 Task: Add a signature Catherine Martinez containing Have a good one, Catherine Martinez to email address softage.1@softage.net and add a label Client files
Action: Mouse moved to (444, 709)
Screenshot: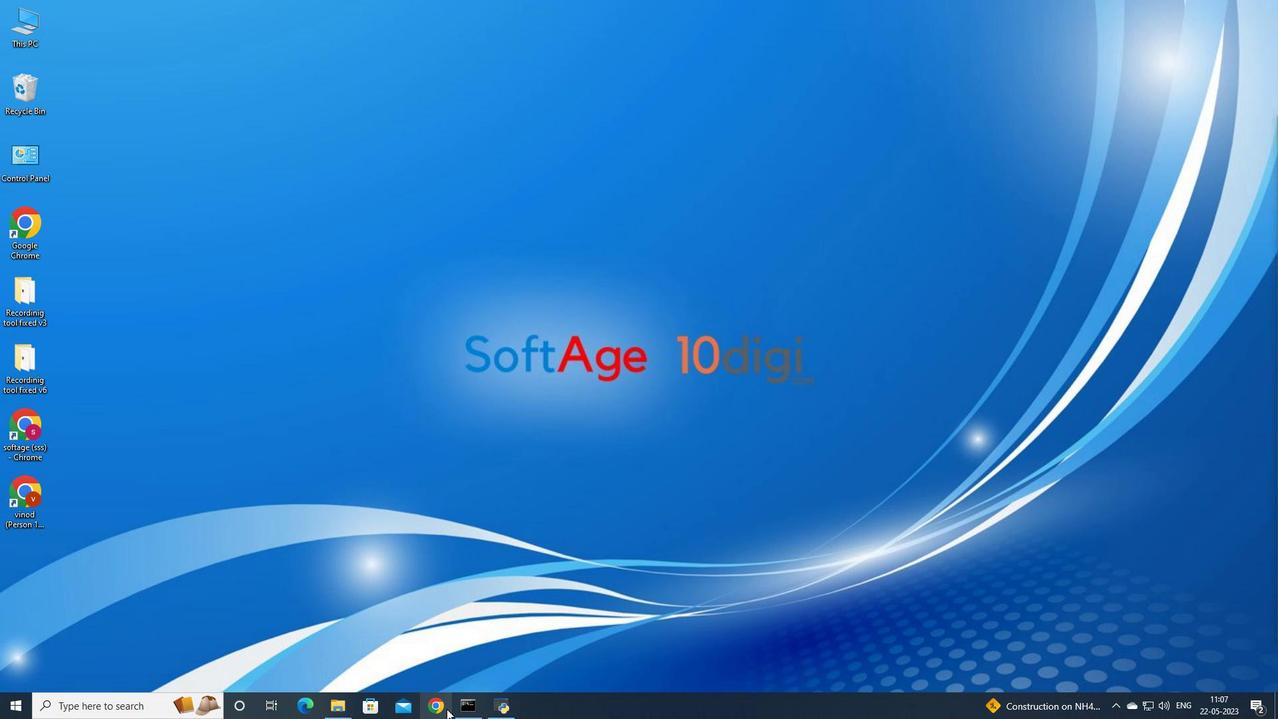 
Action: Mouse pressed left at (444, 709)
Screenshot: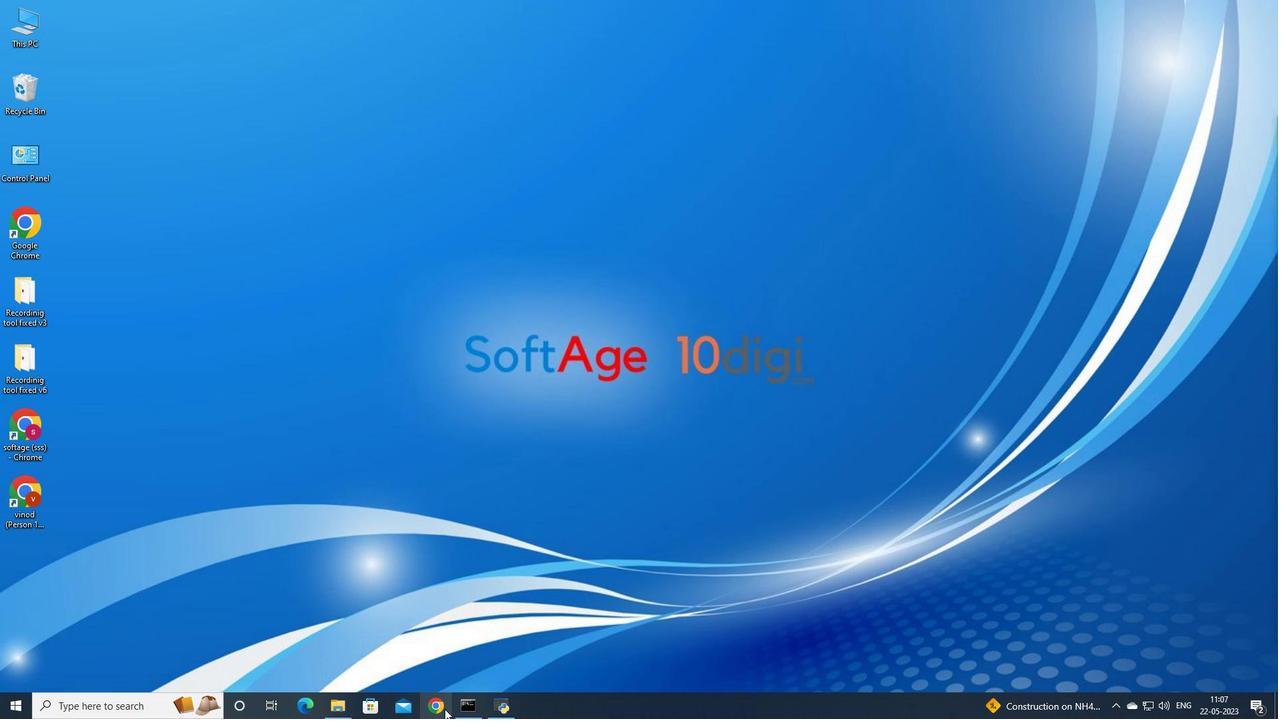
Action: Mouse moved to (561, 402)
Screenshot: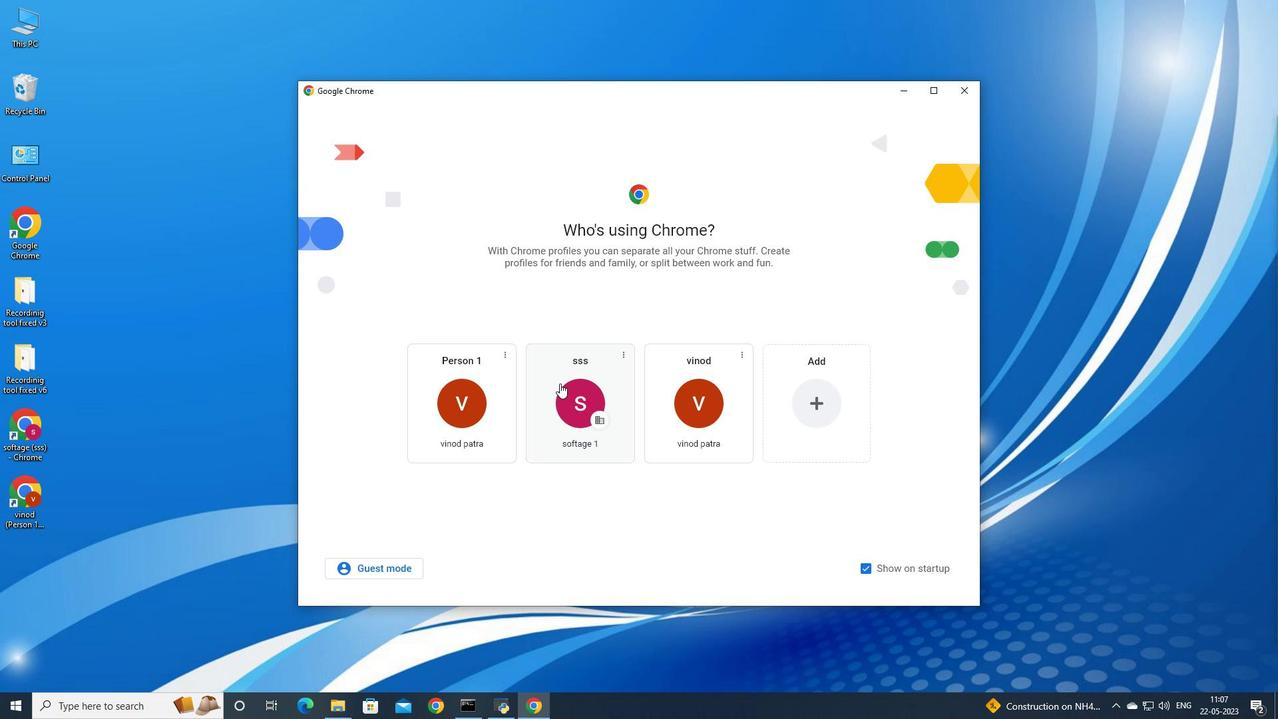 
Action: Mouse pressed left at (561, 402)
Screenshot: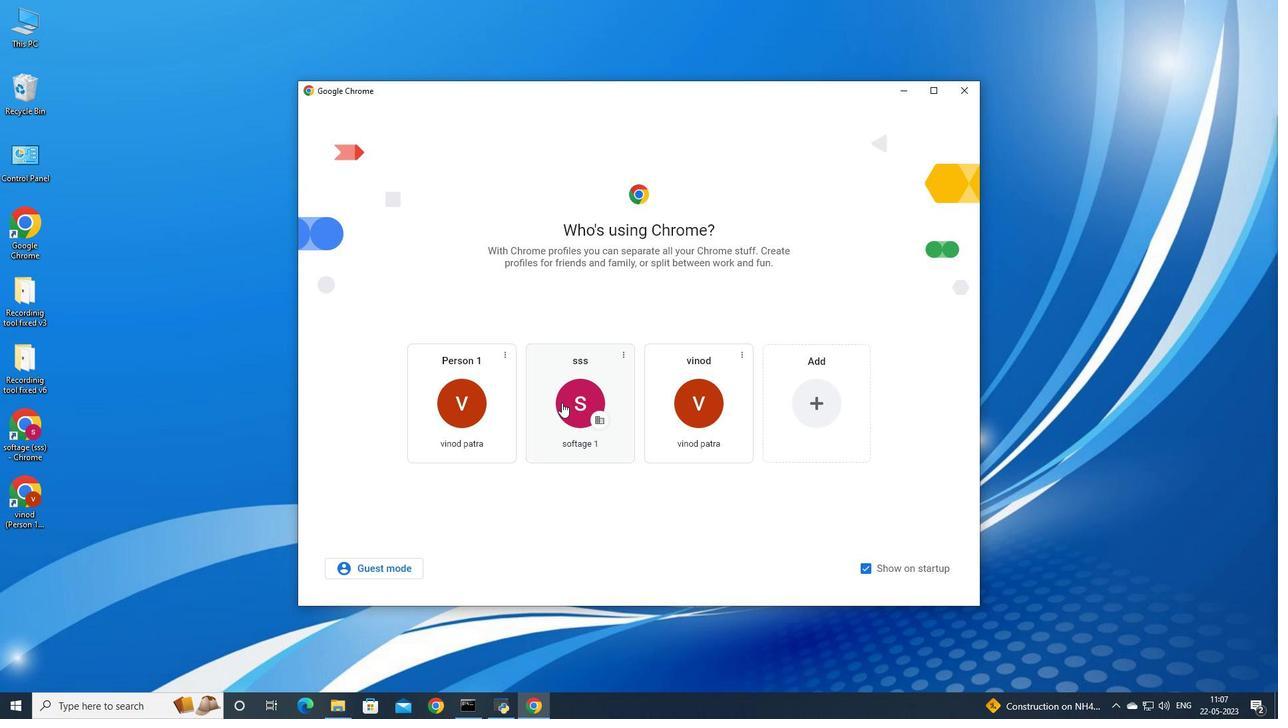 
Action: Mouse moved to (1153, 63)
Screenshot: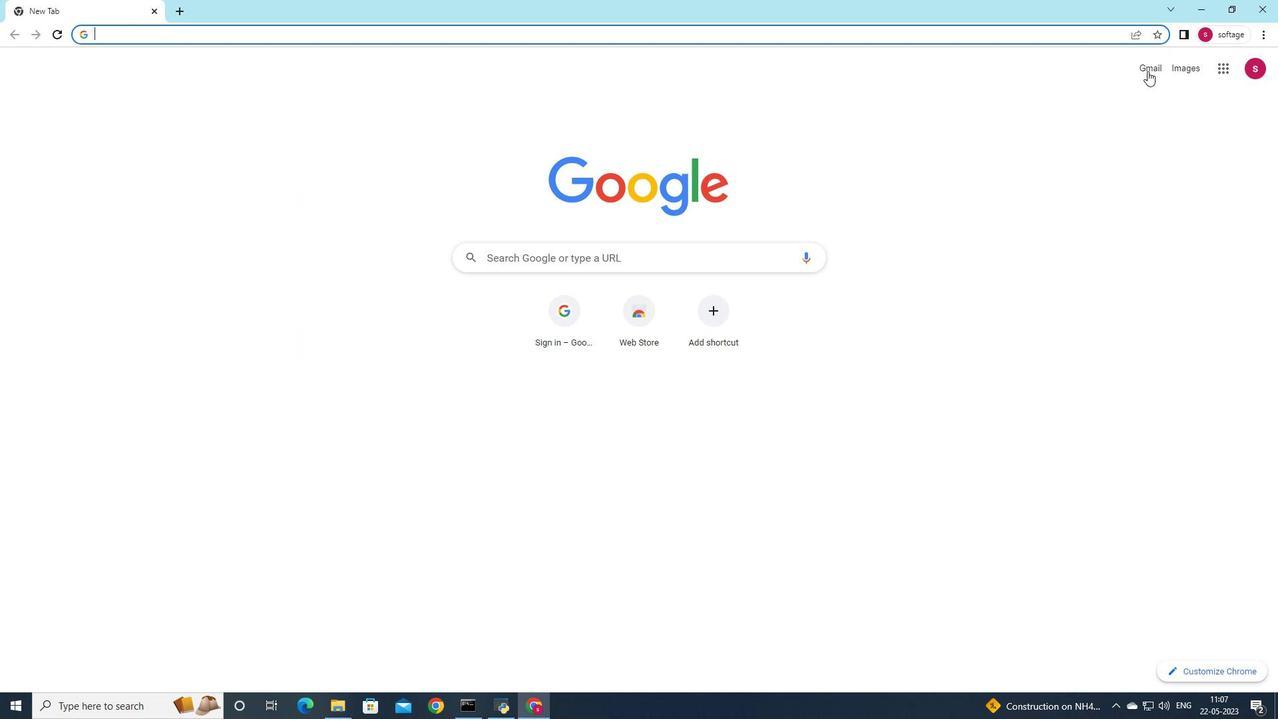 
Action: Mouse pressed left at (1153, 63)
Screenshot: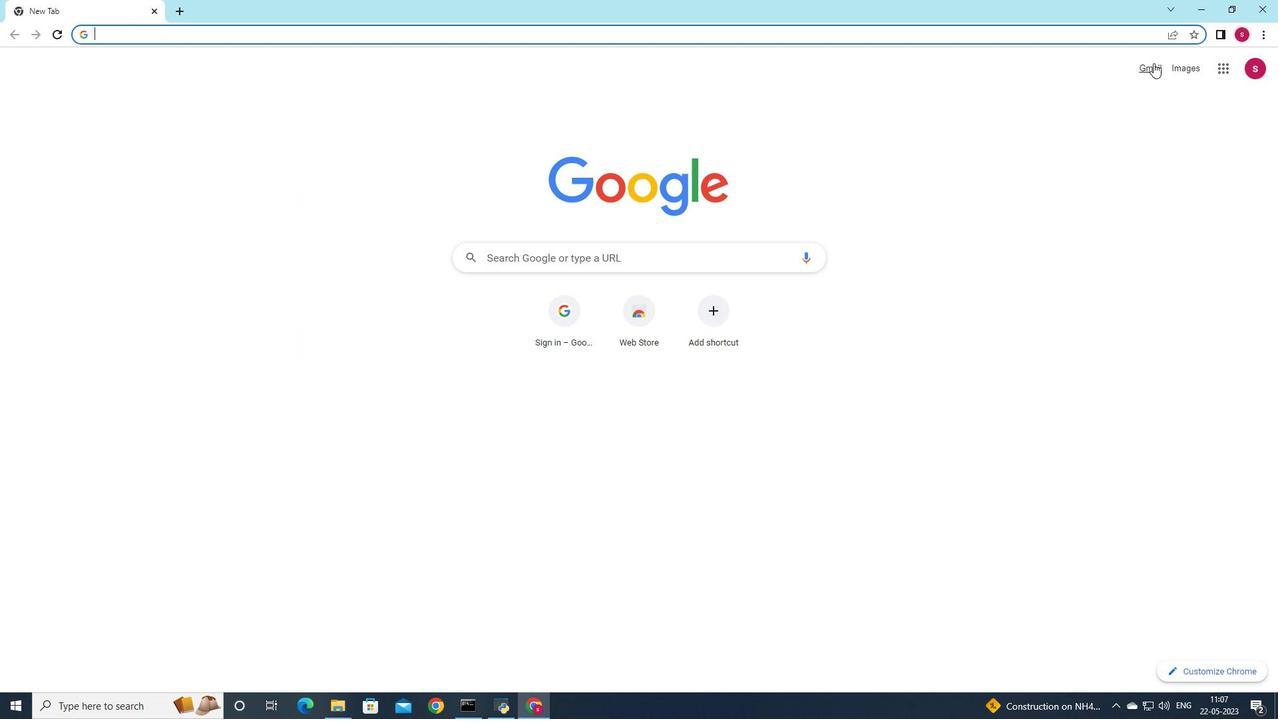 
Action: Mouse moved to (1123, 95)
Screenshot: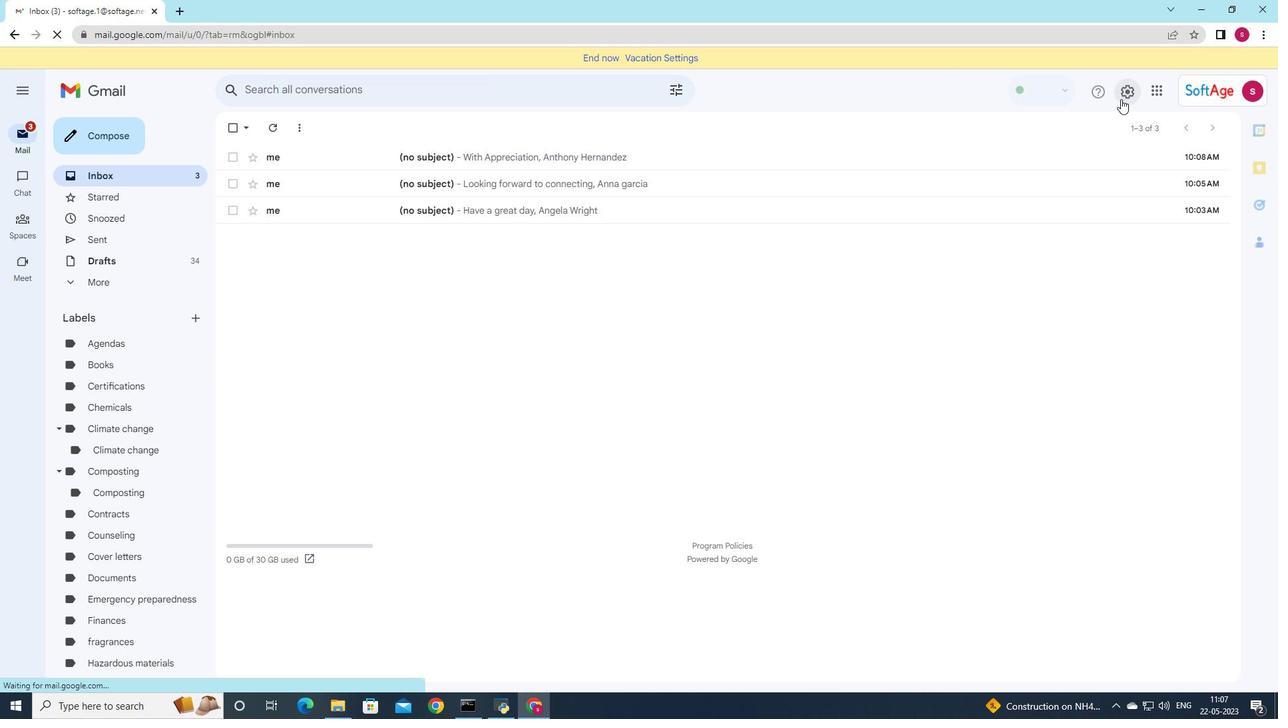 
Action: Mouse pressed left at (1123, 95)
Screenshot: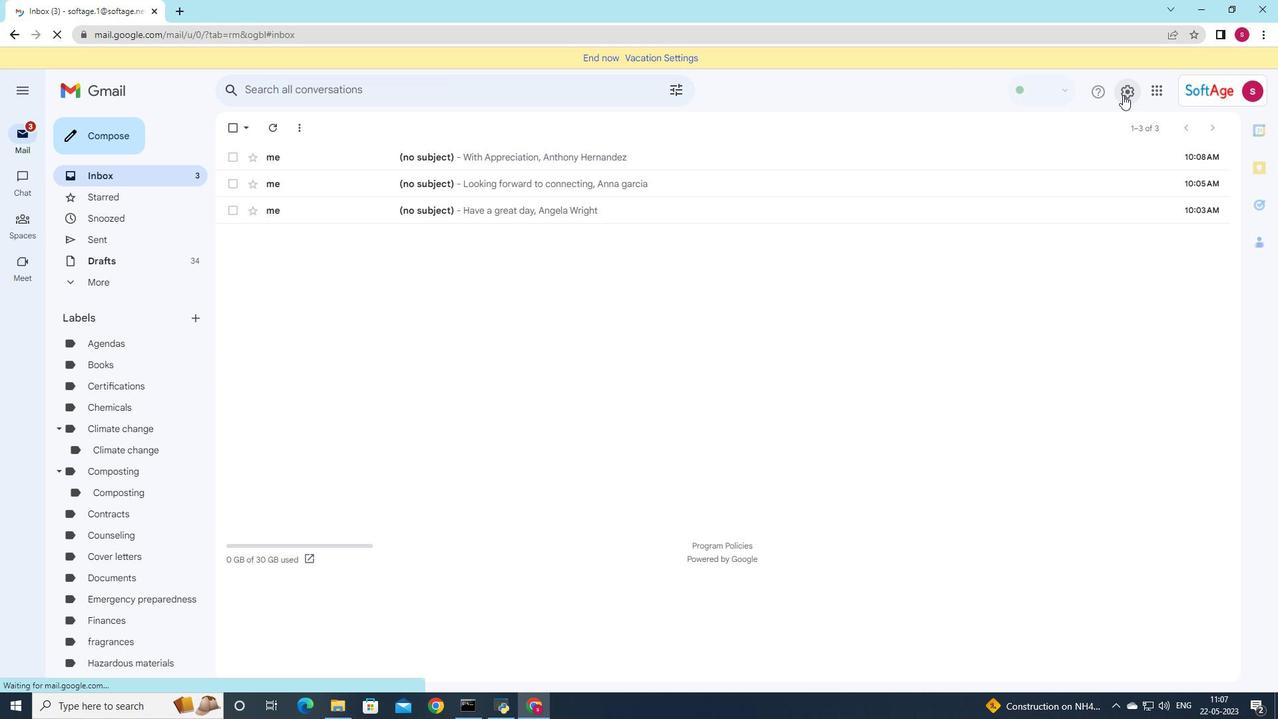 
Action: Mouse moved to (1147, 157)
Screenshot: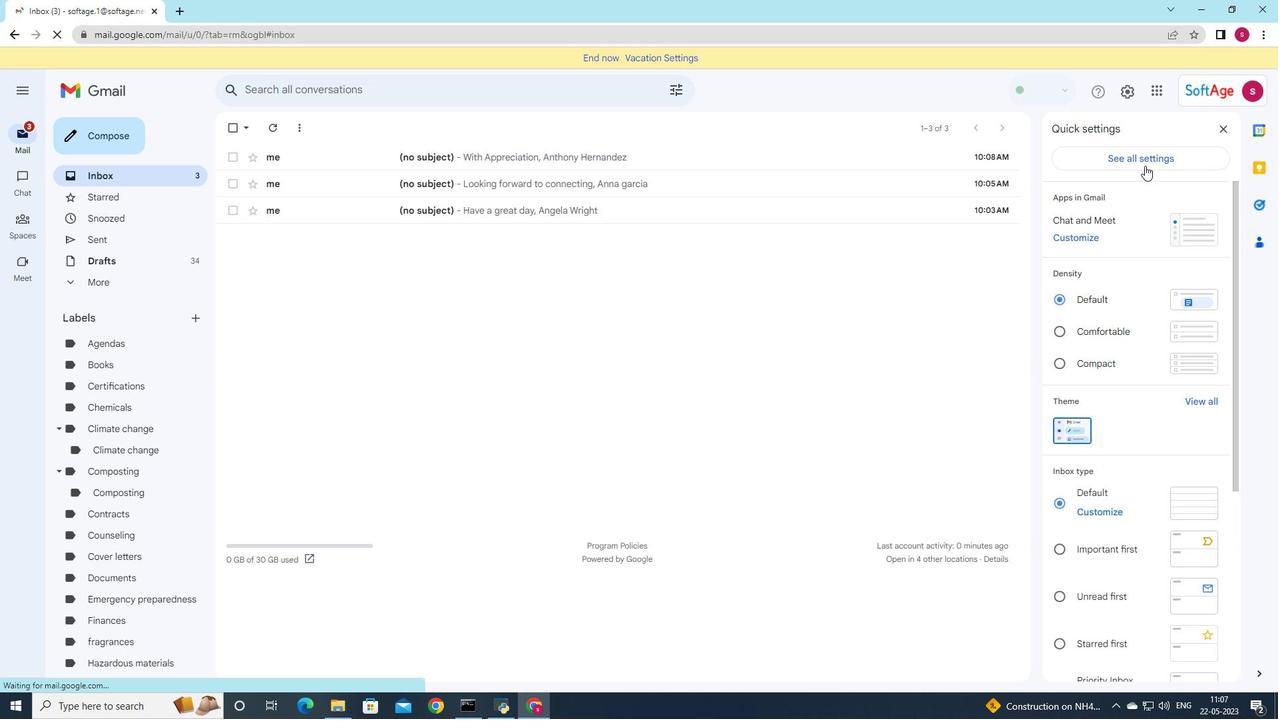 
Action: Mouse pressed left at (1147, 157)
Screenshot: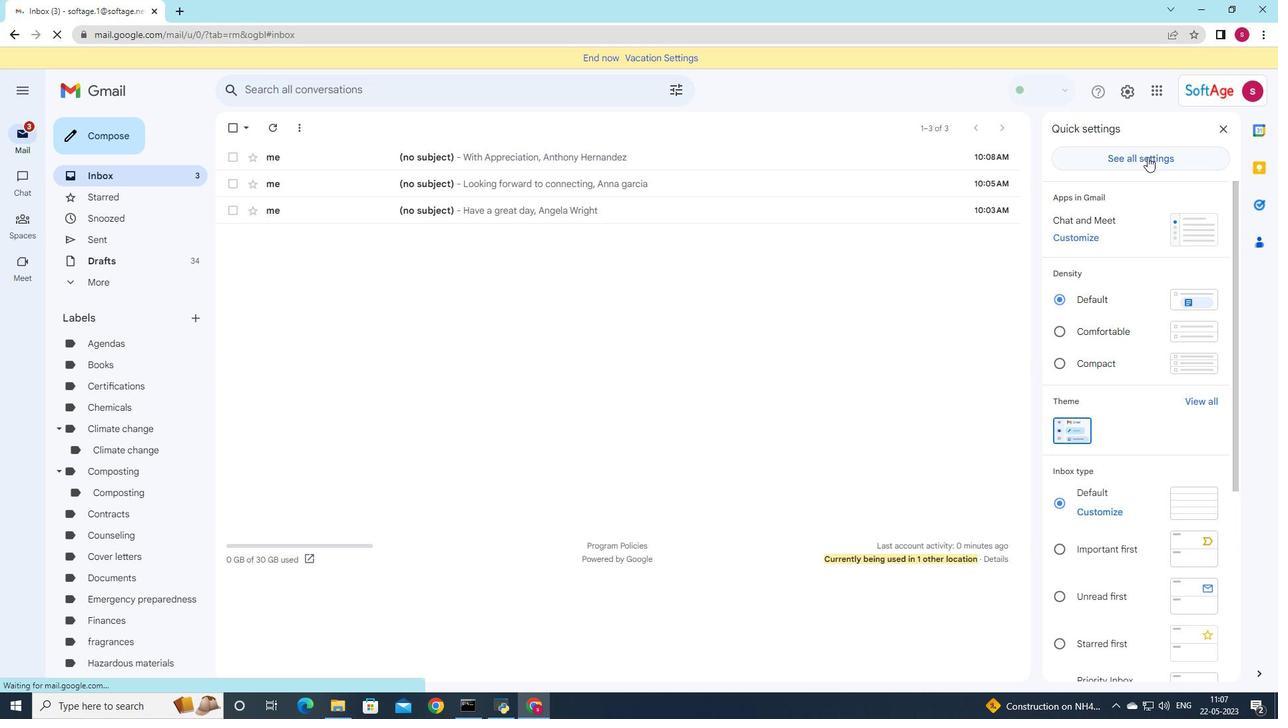 
Action: Mouse moved to (413, 583)
Screenshot: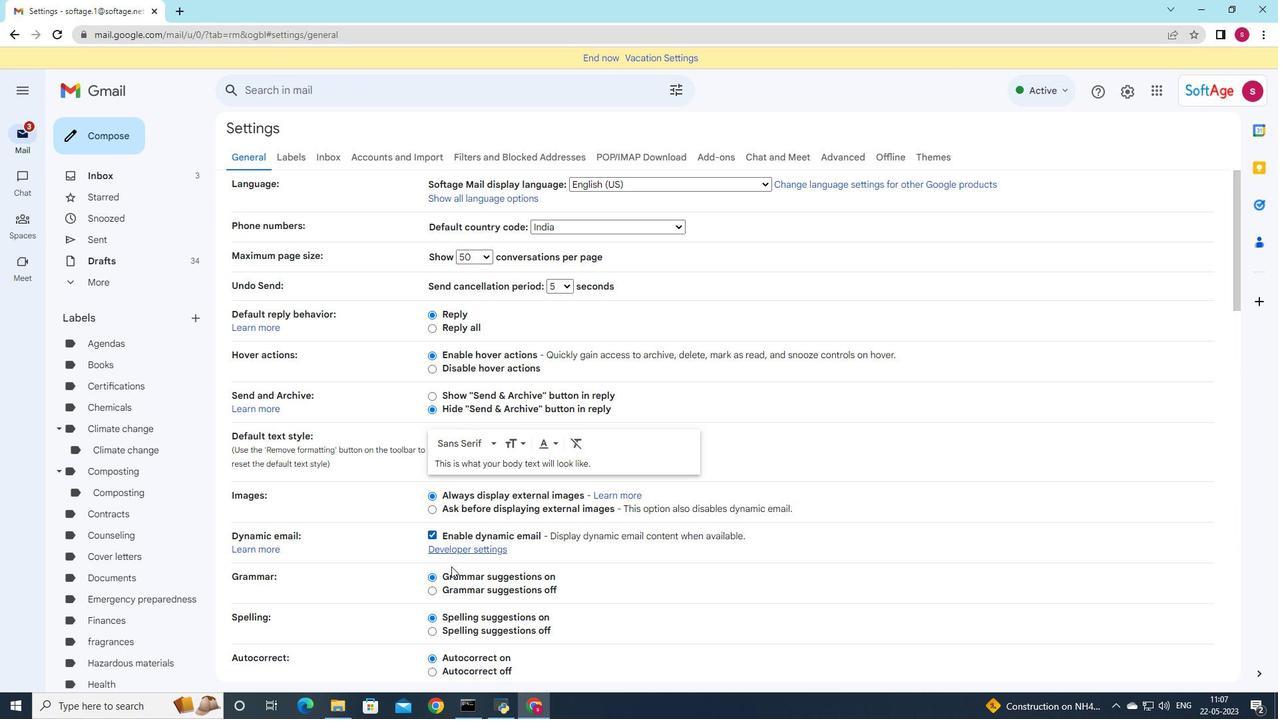 
Action: Mouse scrolled (413, 583) with delta (0, 0)
Screenshot: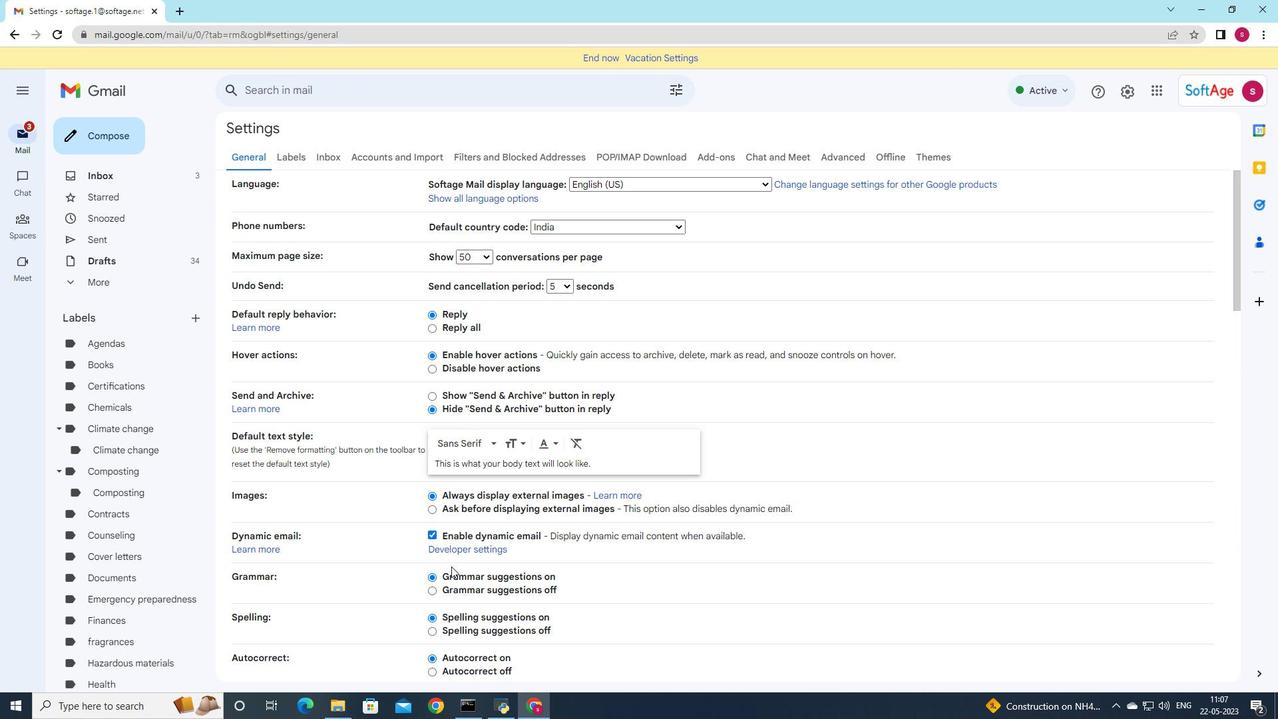 
Action: Mouse scrolled (413, 583) with delta (0, 0)
Screenshot: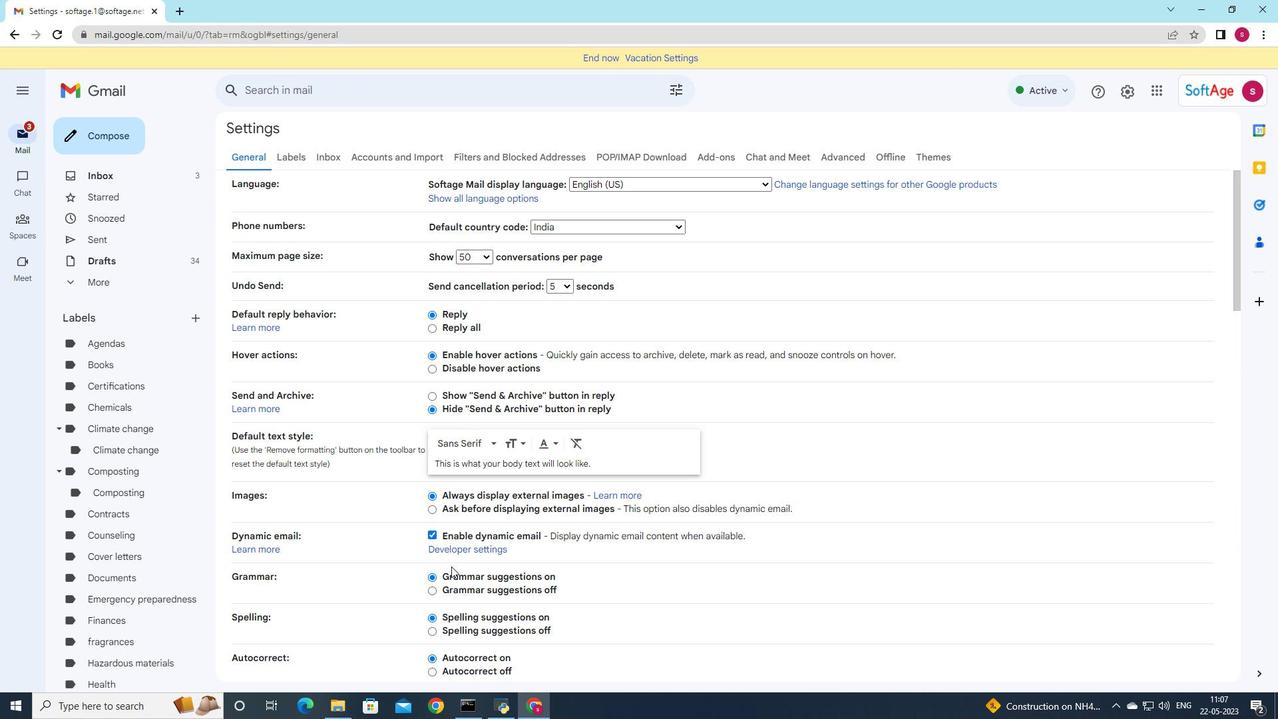 
Action: Mouse scrolled (413, 583) with delta (0, 0)
Screenshot: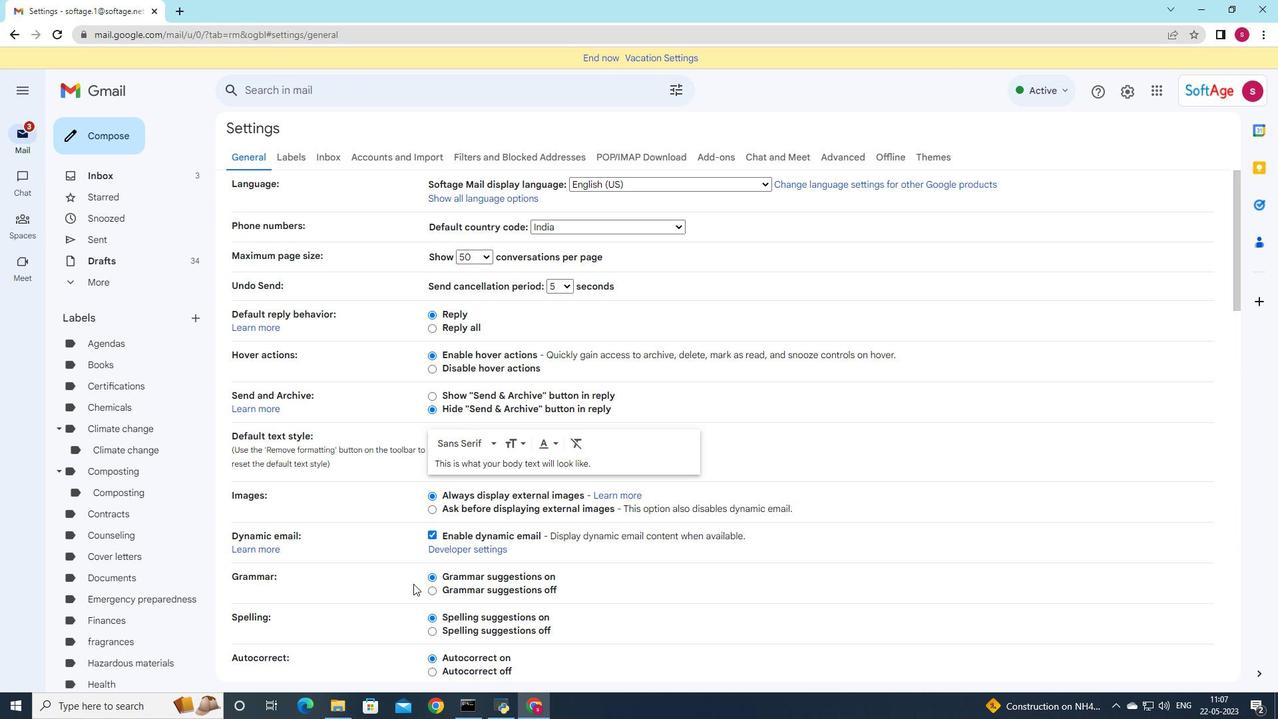 
Action: Mouse scrolled (413, 583) with delta (0, 0)
Screenshot: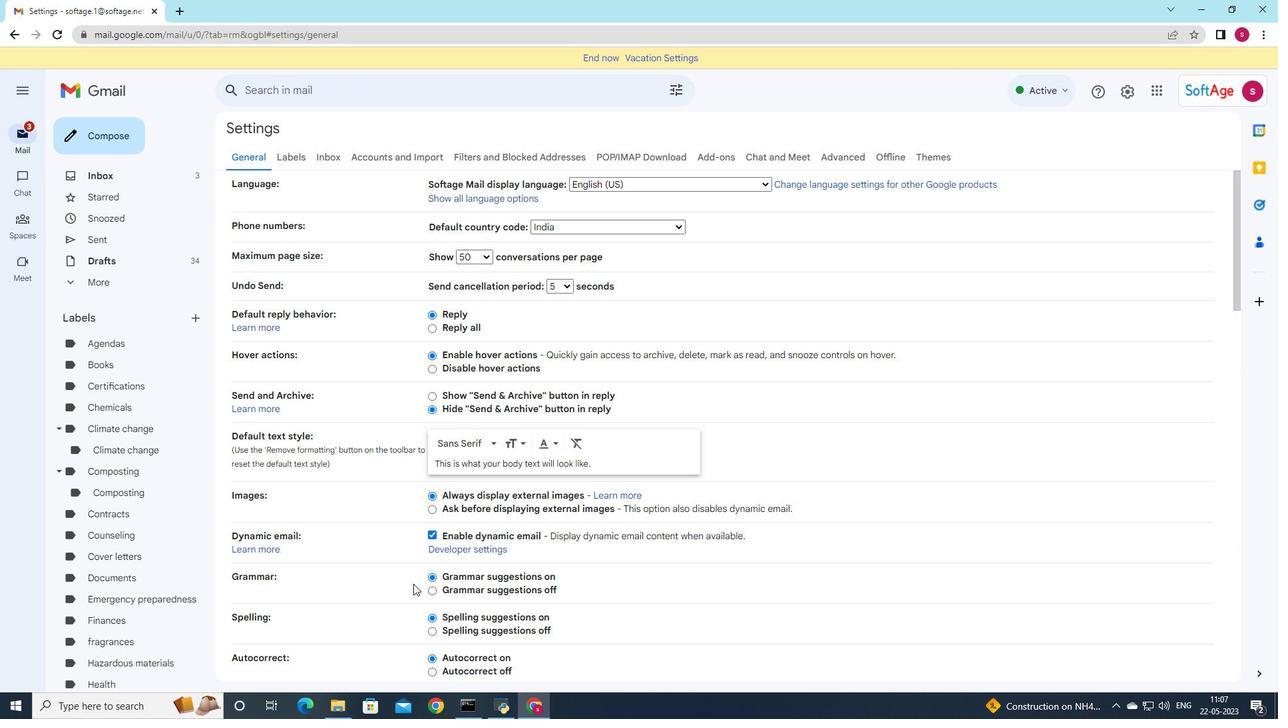 
Action: Mouse moved to (416, 573)
Screenshot: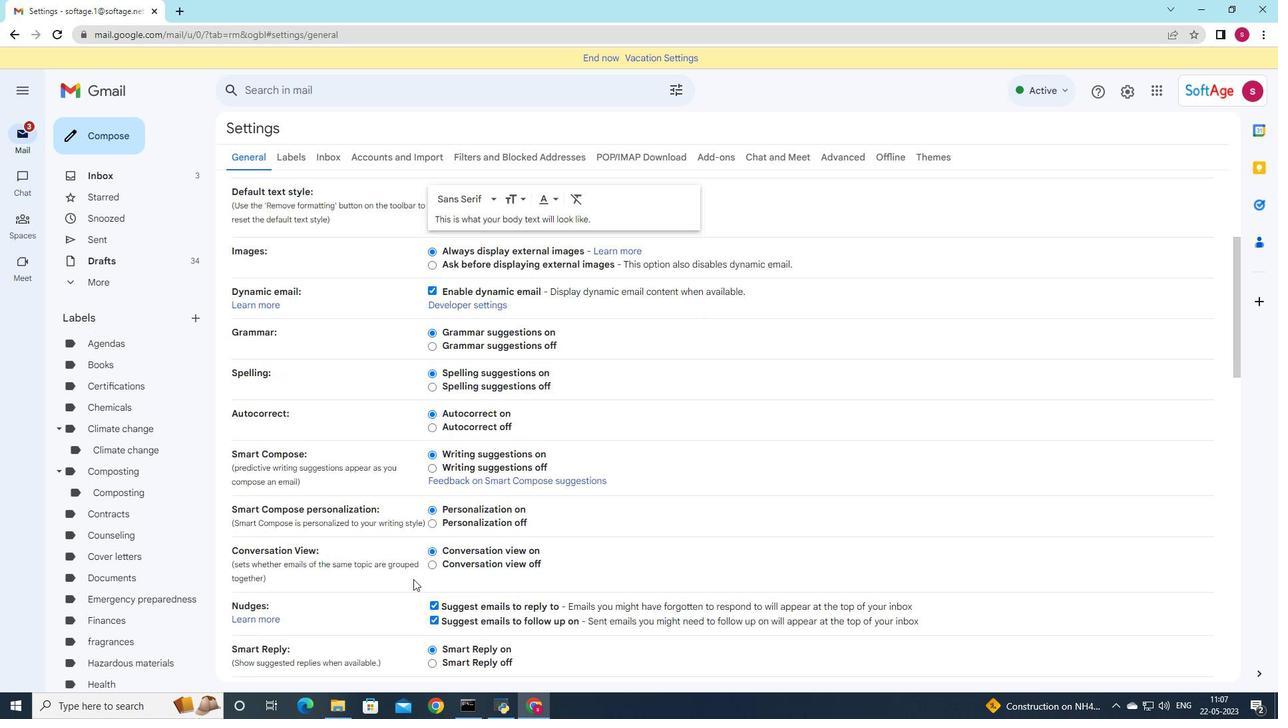
Action: Mouse scrolled (416, 573) with delta (0, 0)
Screenshot: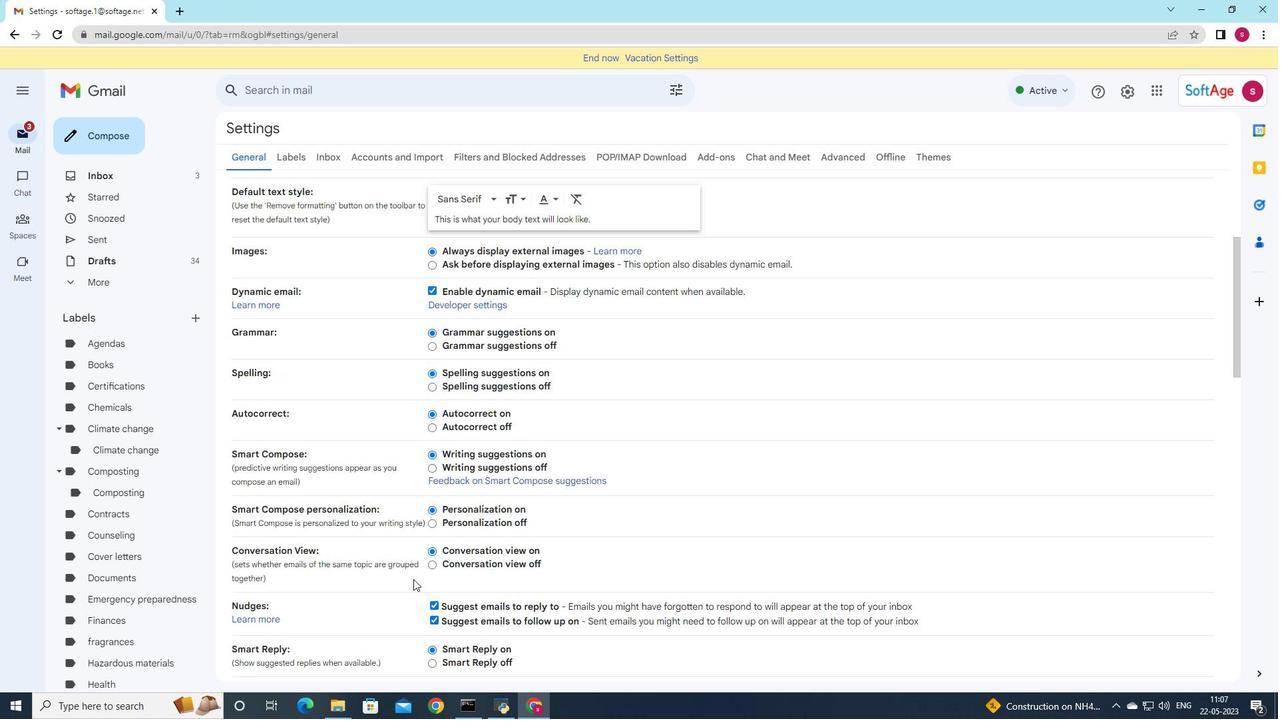 
Action: Mouse scrolled (416, 573) with delta (0, 0)
Screenshot: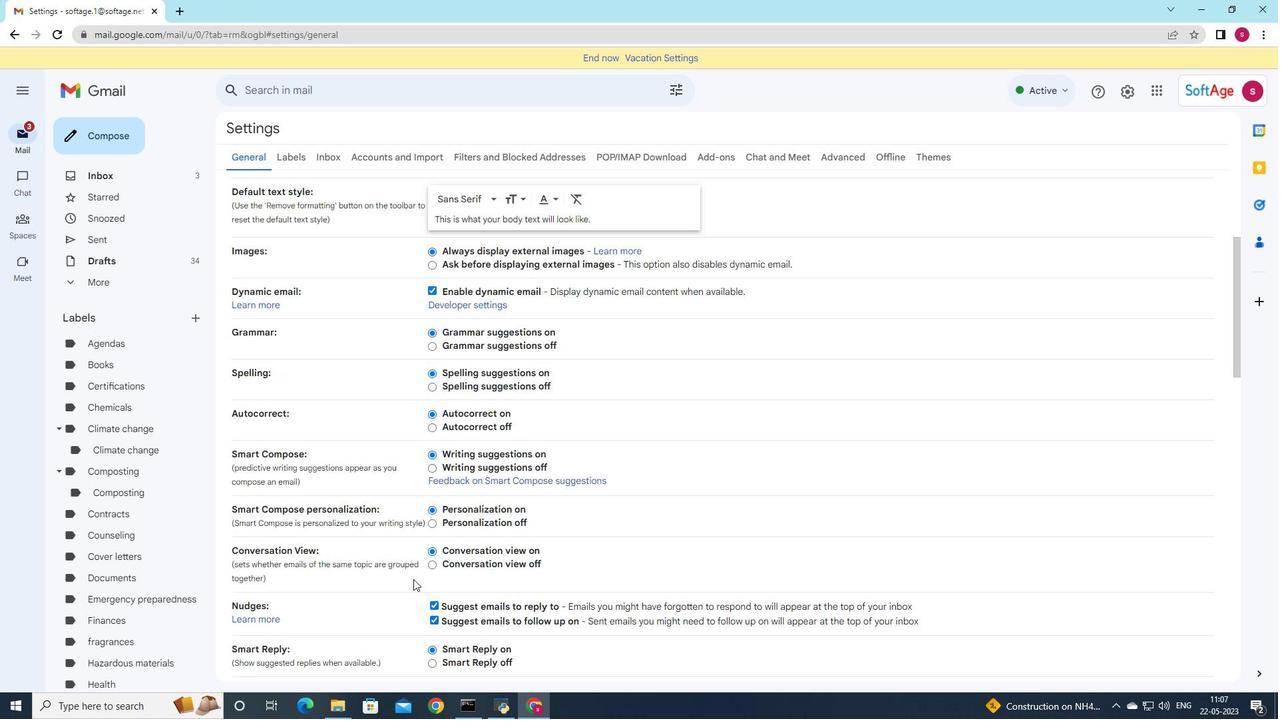 
Action: Mouse moved to (422, 571)
Screenshot: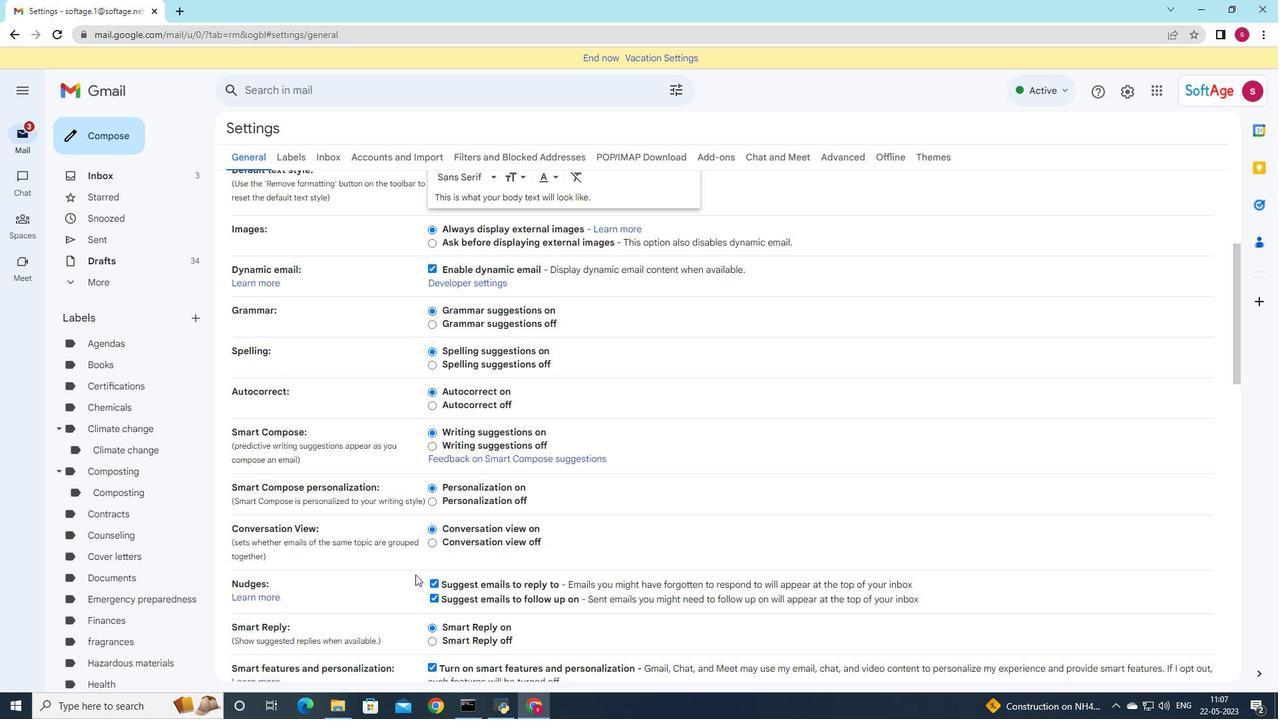 
Action: Mouse scrolled (422, 570) with delta (0, 0)
Screenshot: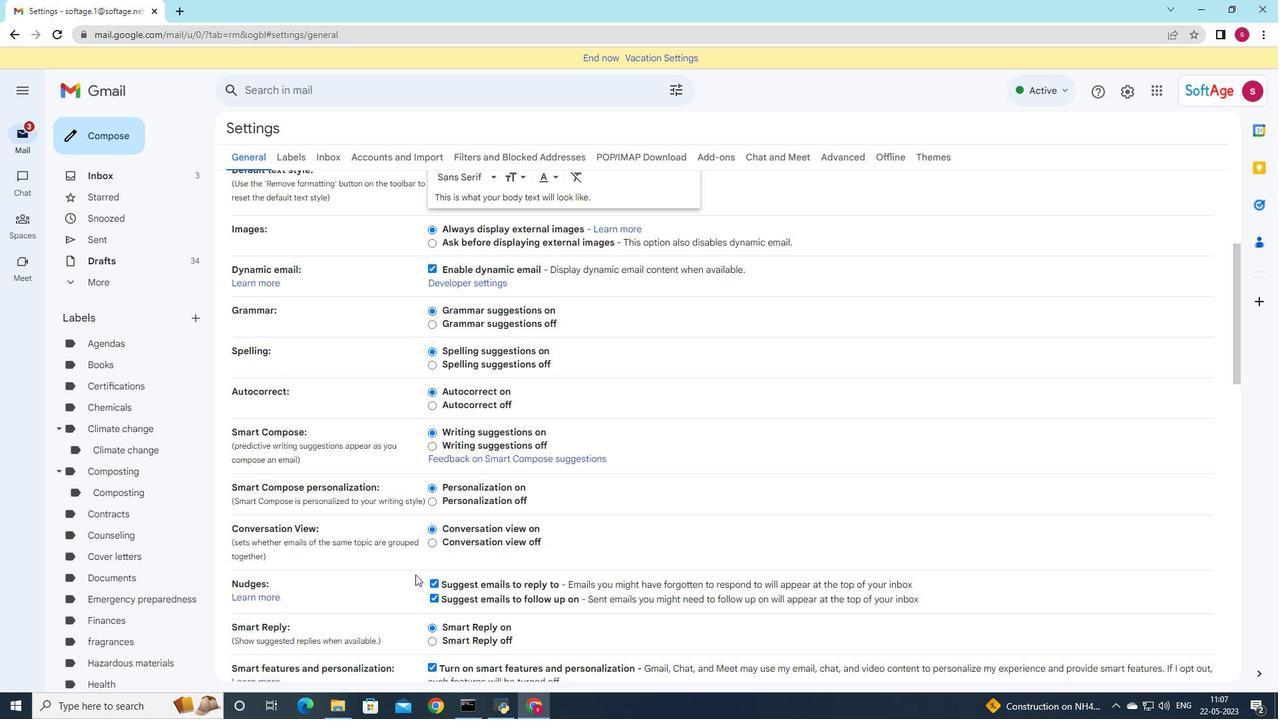 
Action: Mouse moved to (428, 567)
Screenshot: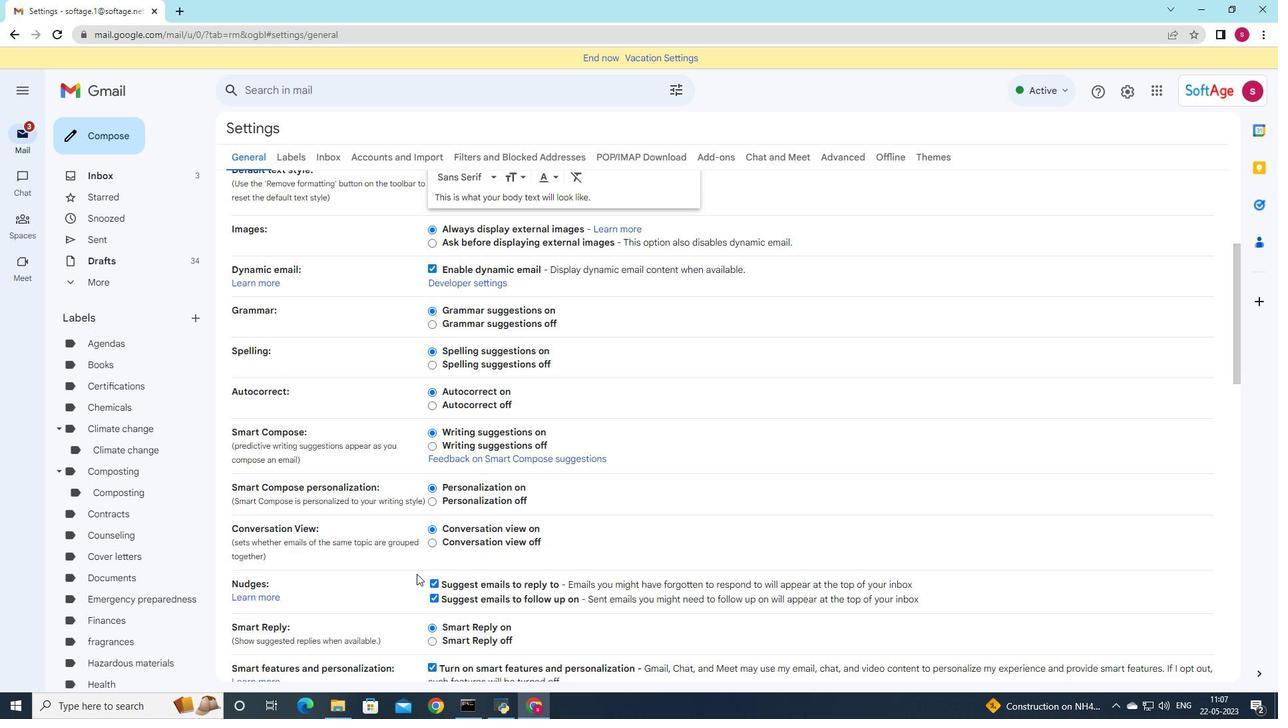 
Action: Mouse scrolled (428, 567) with delta (0, 0)
Screenshot: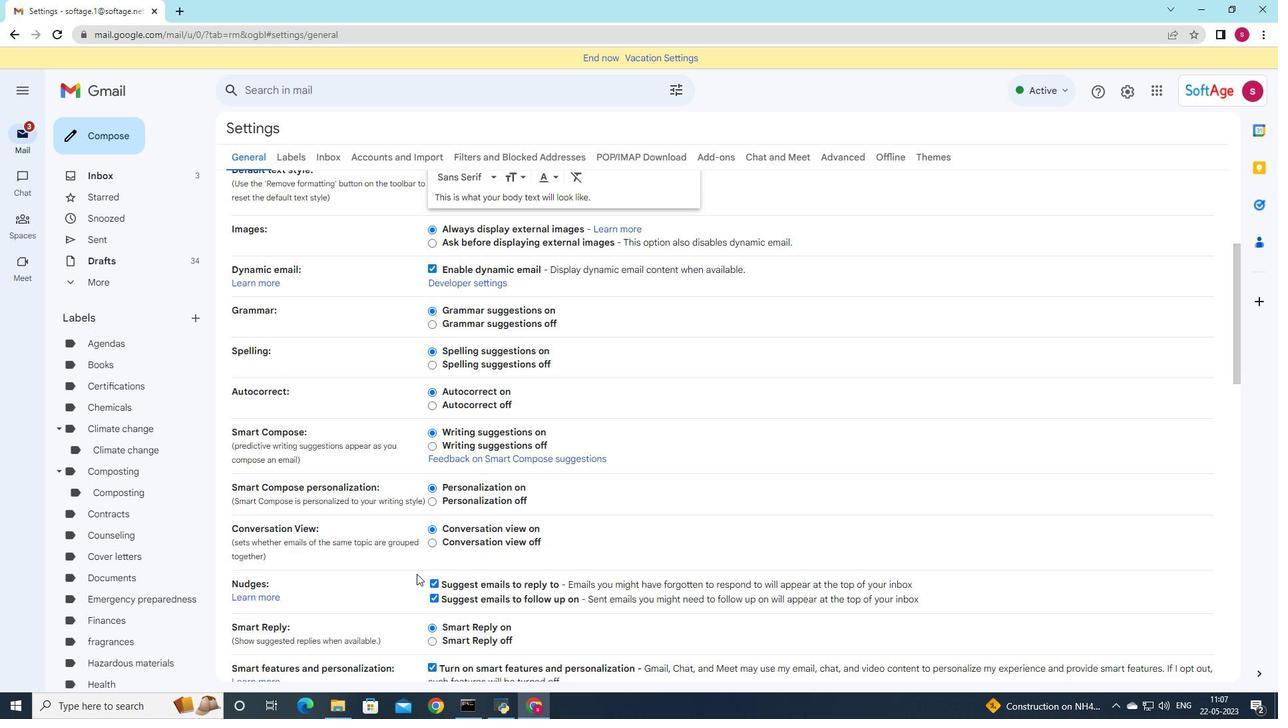 
Action: Mouse moved to (432, 563)
Screenshot: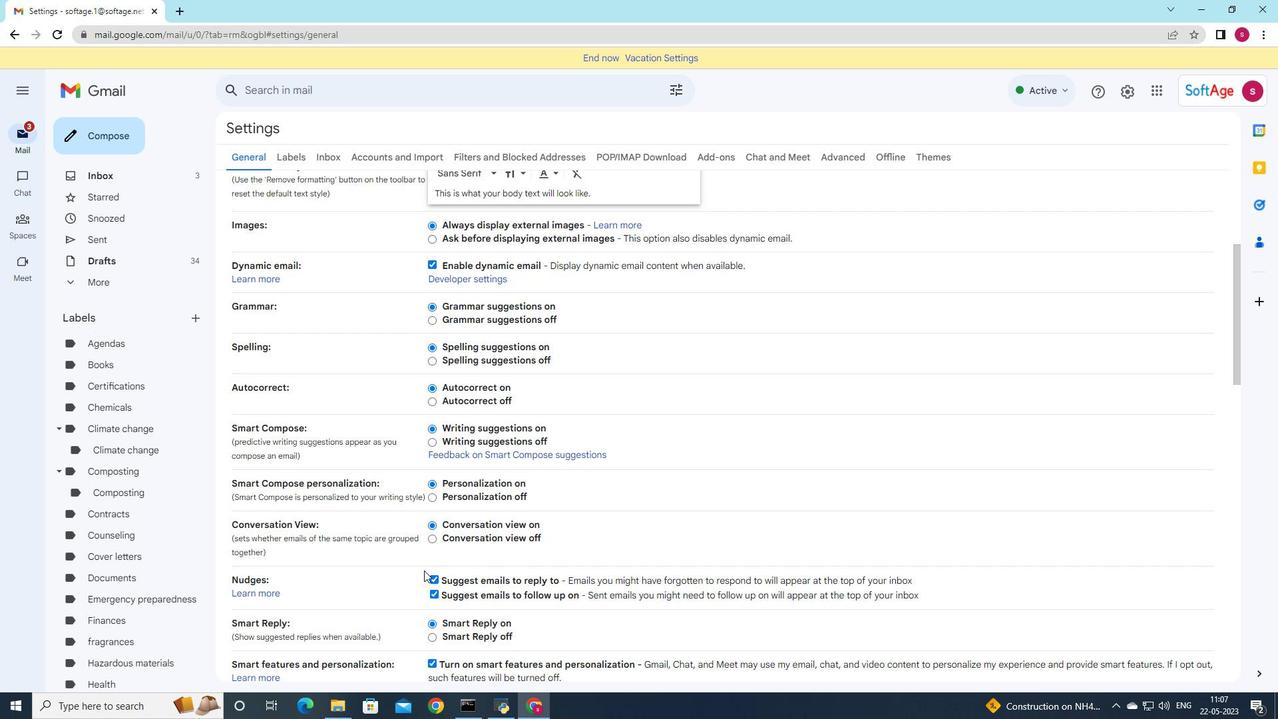 
Action: Mouse scrolled (432, 562) with delta (0, 0)
Screenshot: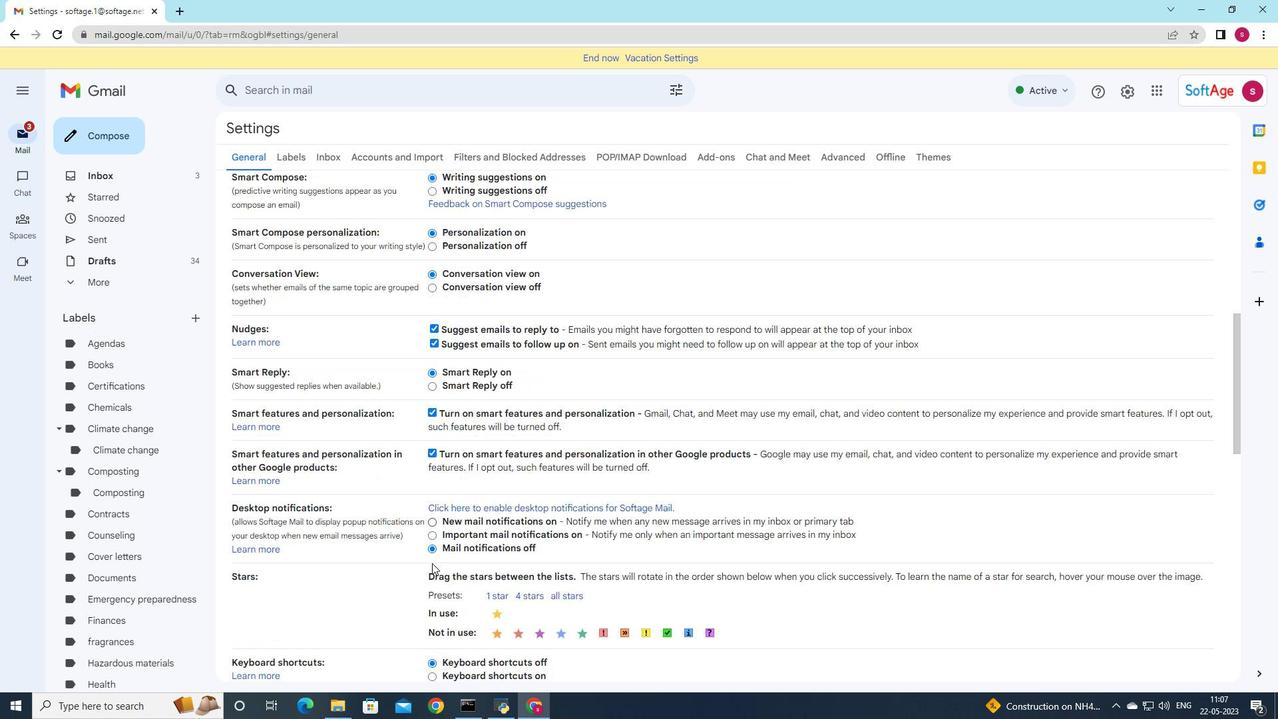 
Action: Mouse scrolled (432, 562) with delta (0, 0)
Screenshot: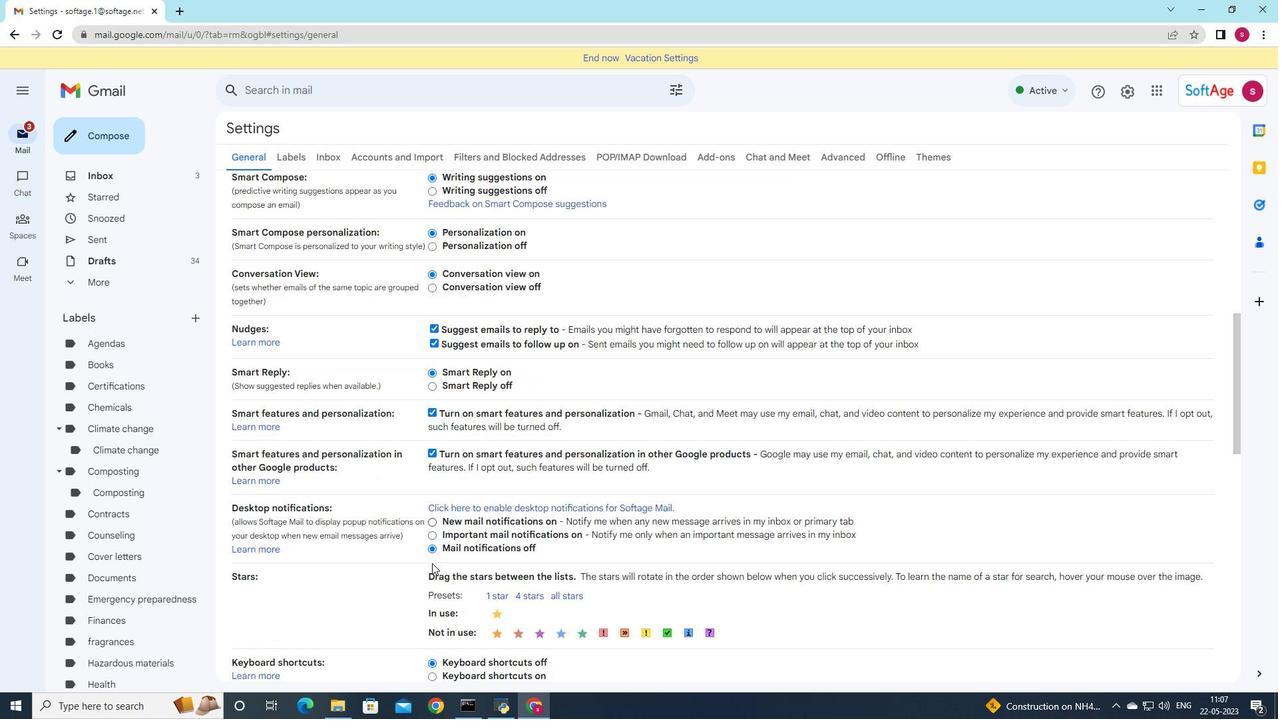 
Action: Mouse scrolled (432, 562) with delta (0, 0)
Screenshot: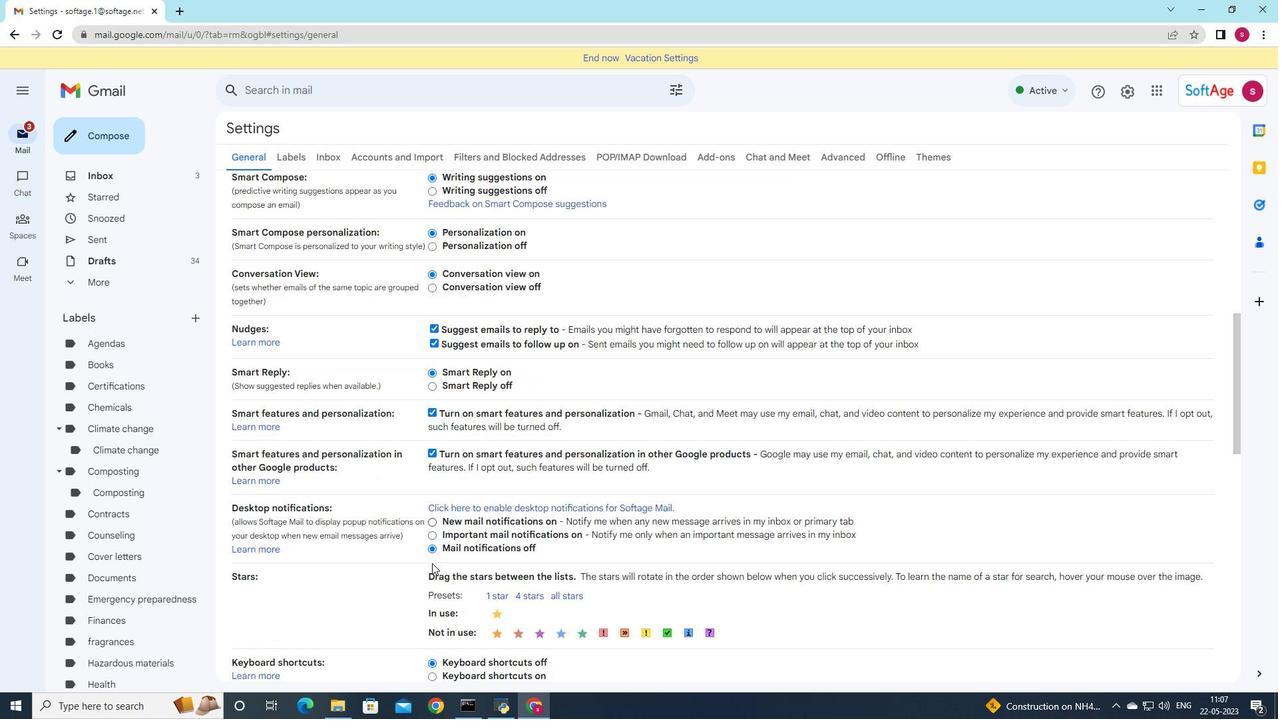 
Action: Mouse moved to (436, 561)
Screenshot: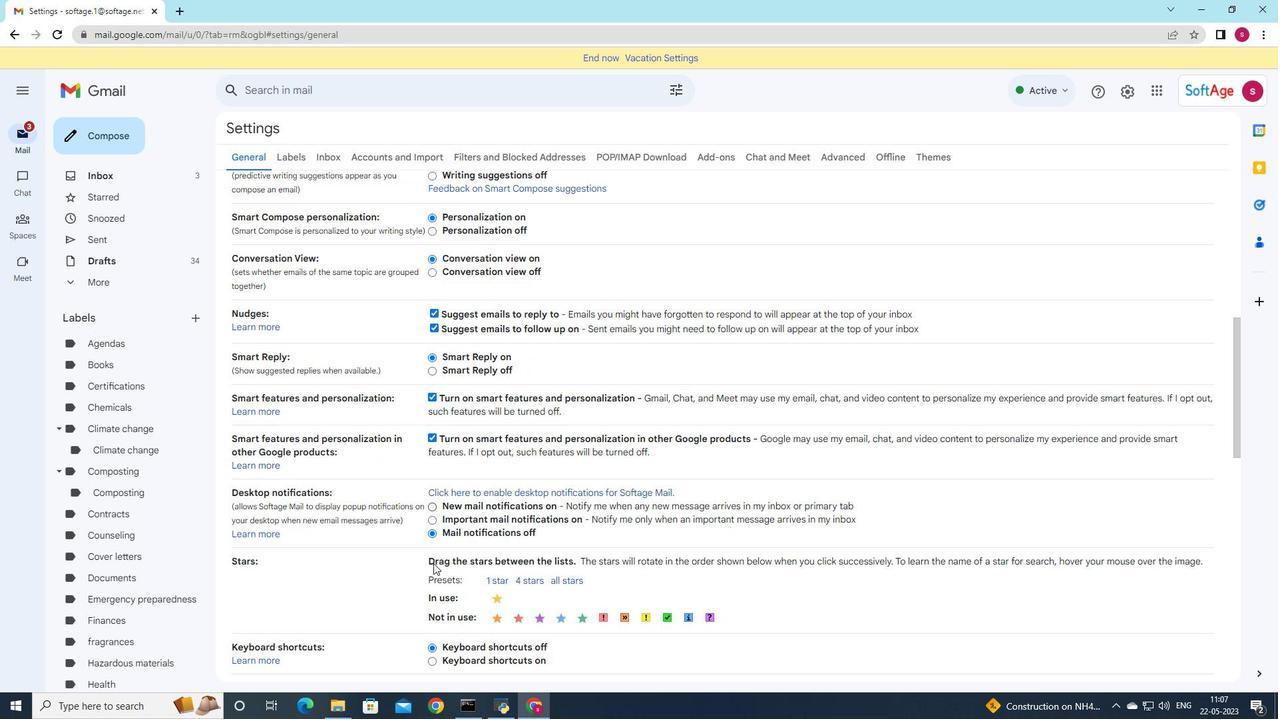 
Action: Mouse scrolled (436, 560) with delta (0, 0)
Screenshot: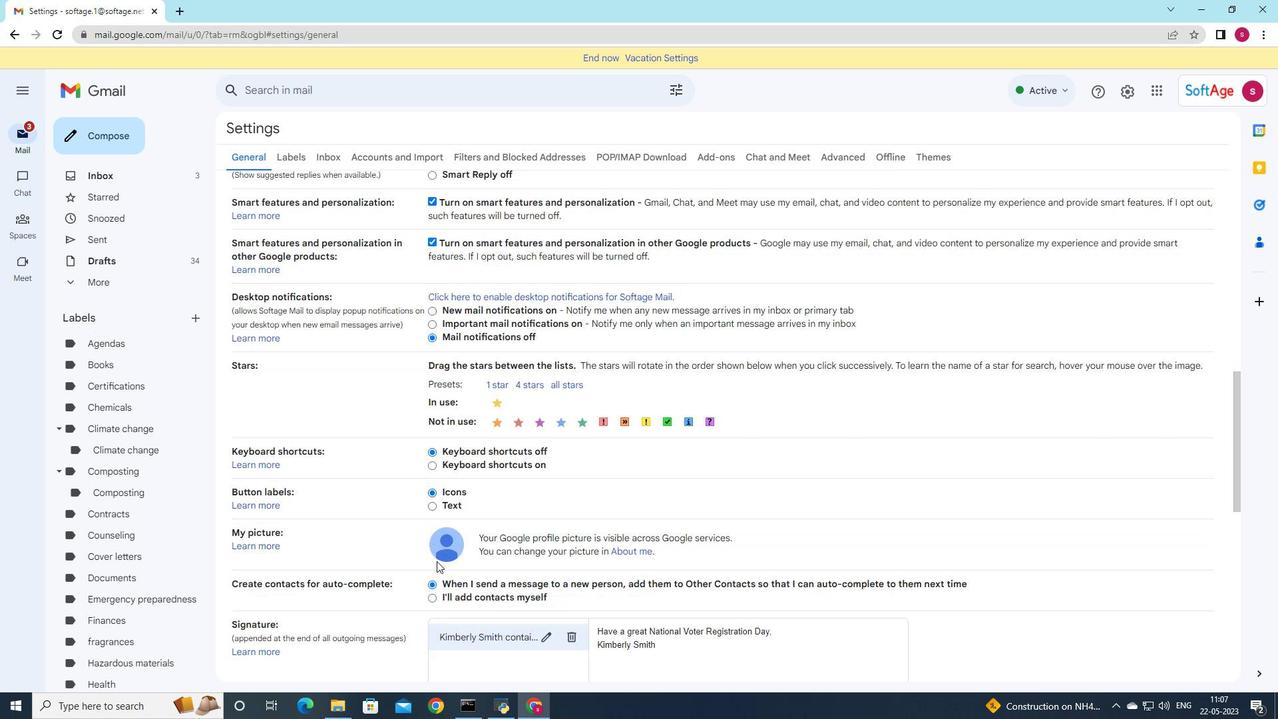 
Action: Mouse scrolled (436, 560) with delta (0, 0)
Screenshot: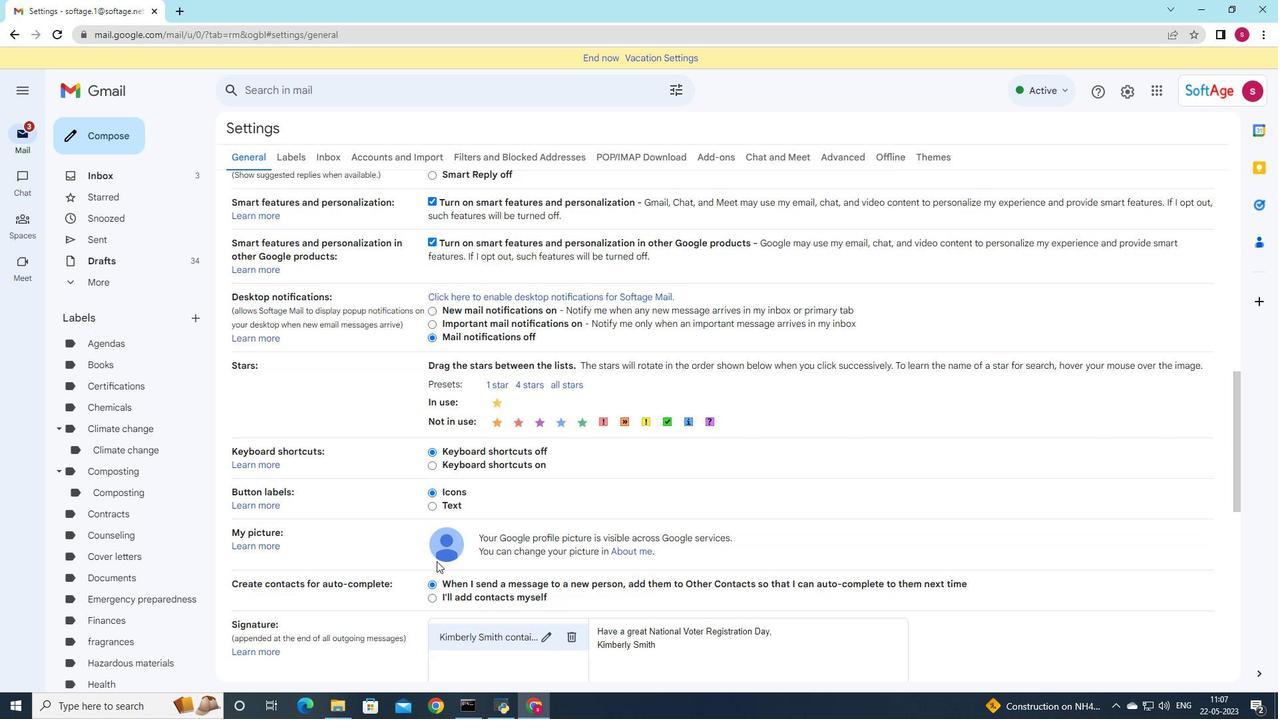 
Action: Mouse scrolled (436, 560) with delta (0, 0)
Screenshot: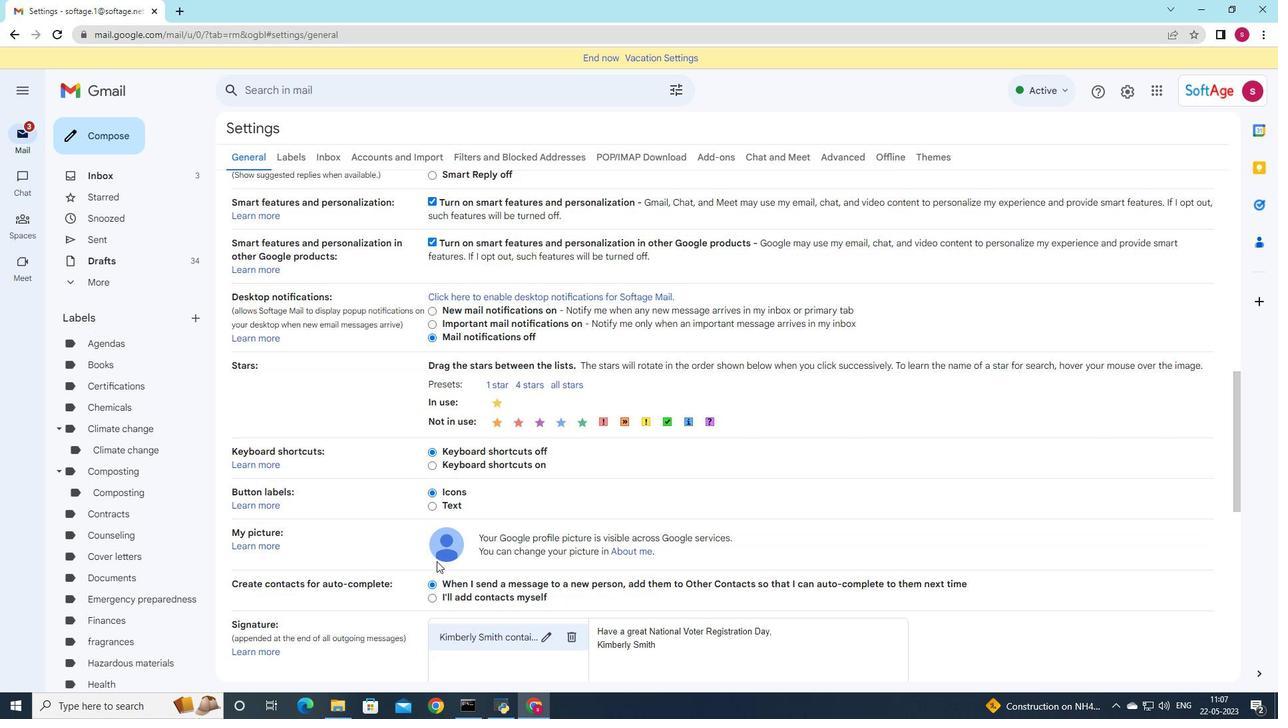 
Action: Mouse moved to (442, 563)
Screenshot: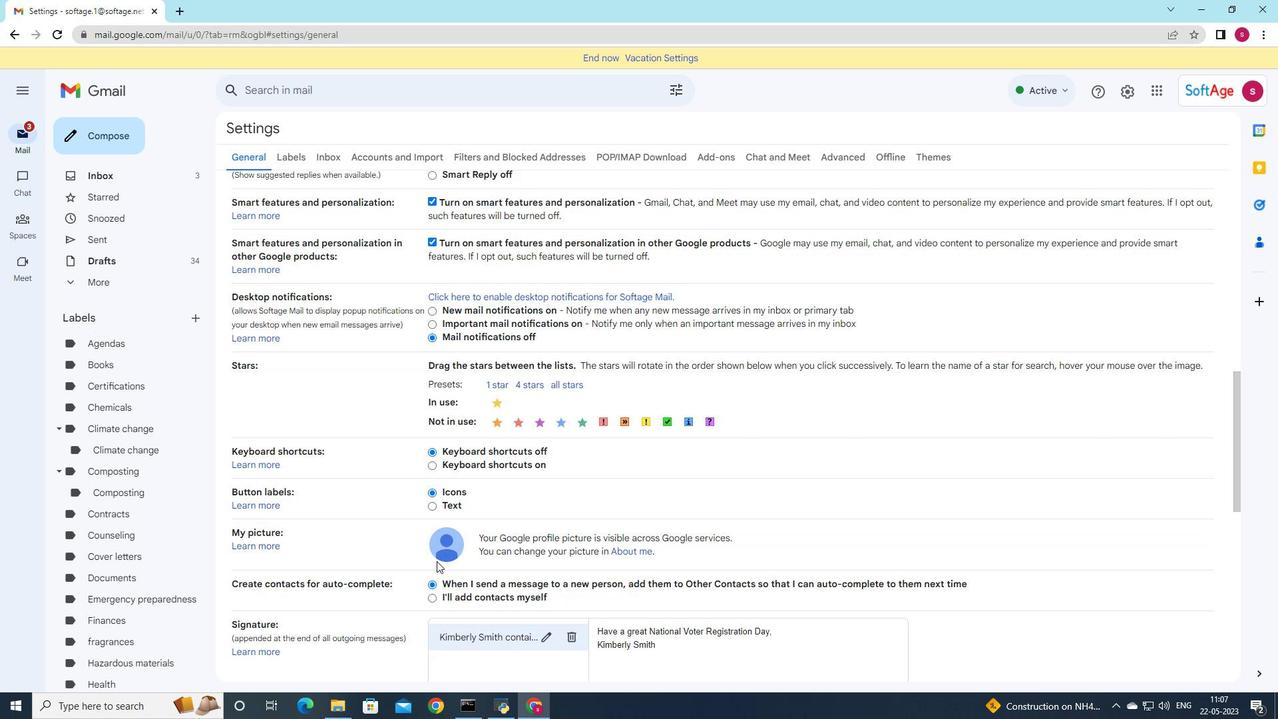 
Action: Mouse scrolled (442, 563) with delta (0, 0)
Screenshot: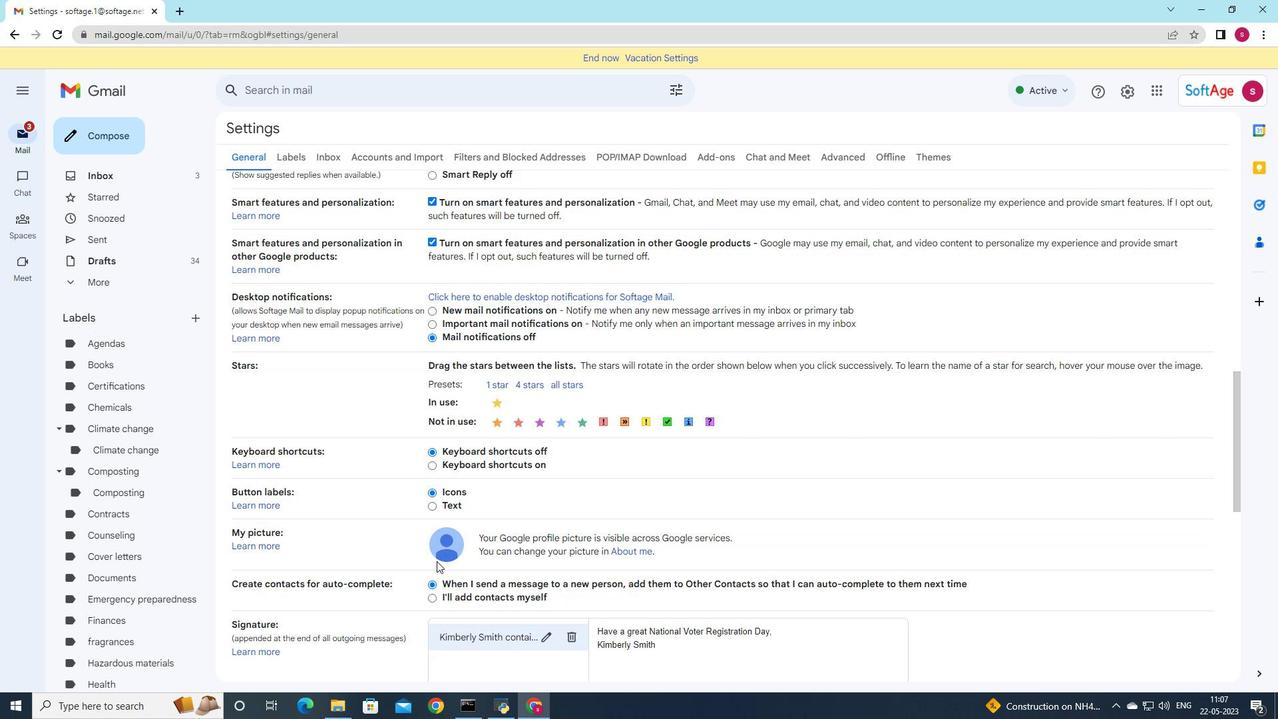 
Action: Mouse moved to (573, 370)
Screenshot: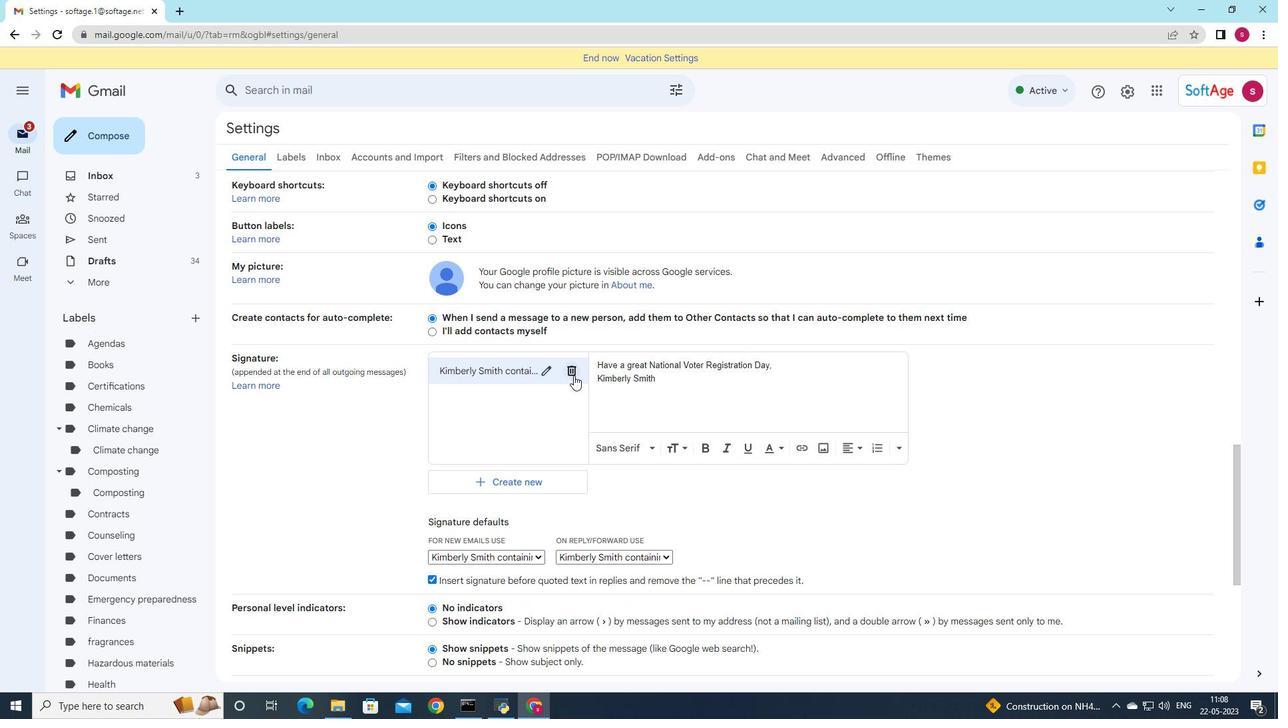 
Action: Mouse pressed left at (573, 370)
Screenshot: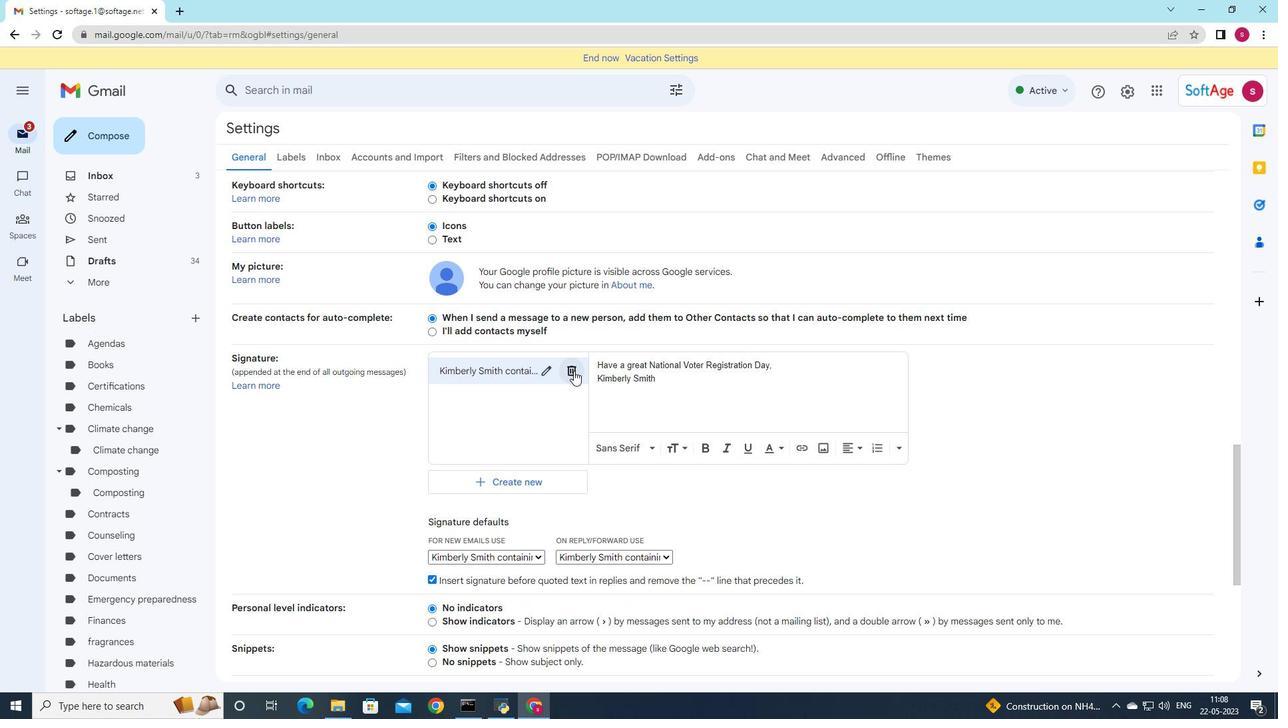 
Action: Mouse moved to (770, 396)
Screenshot: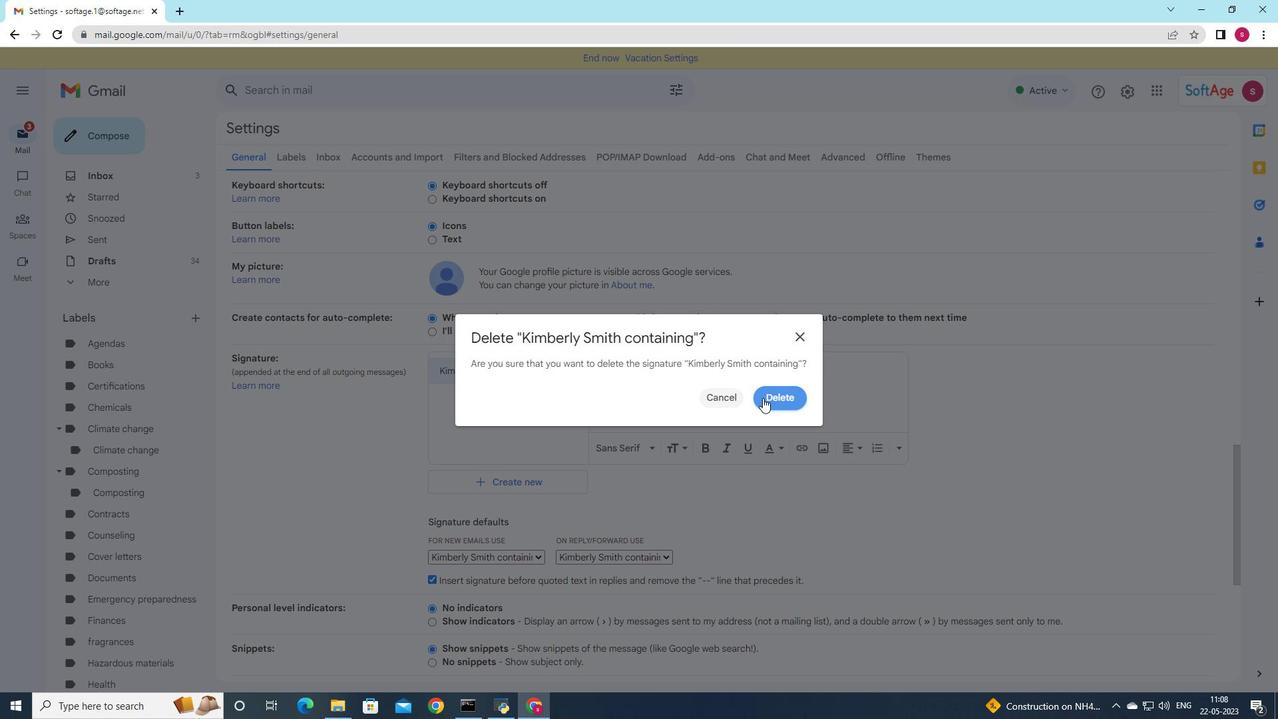 
Action: Mouse pressed left at (770, 396)
Screenshot: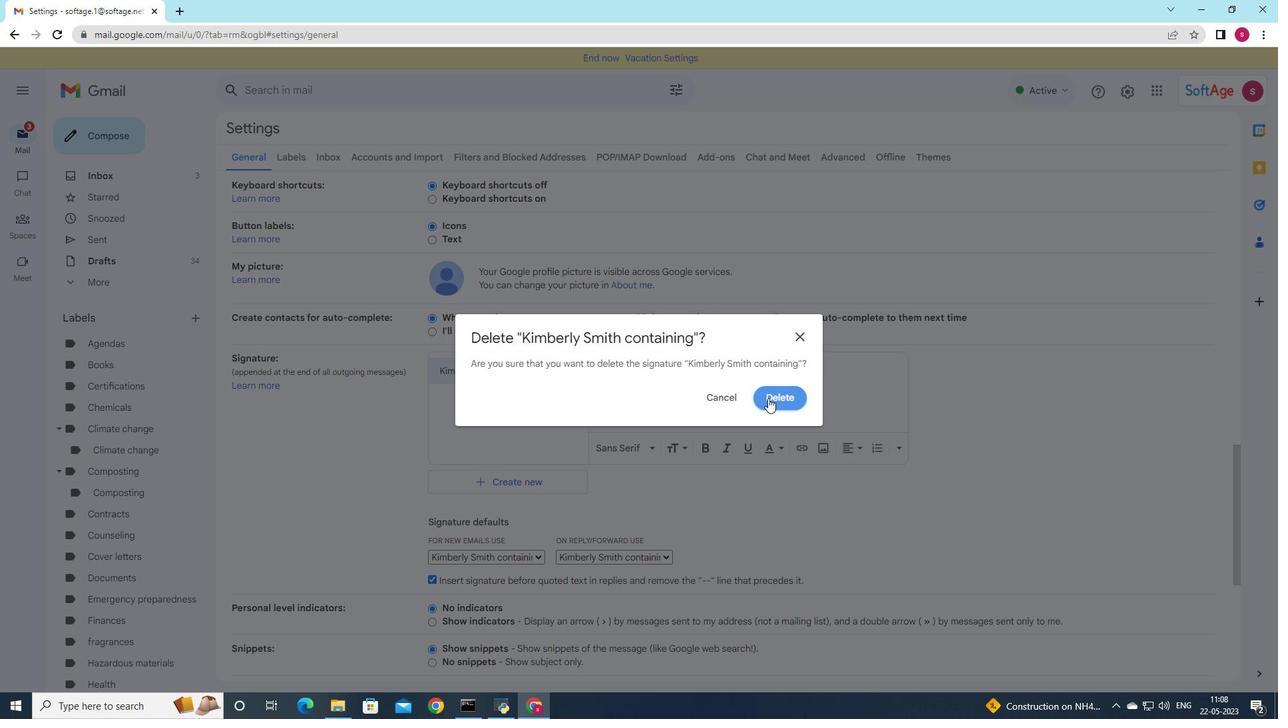 
Action: Mouse moved to (456, 388)
Screenshot: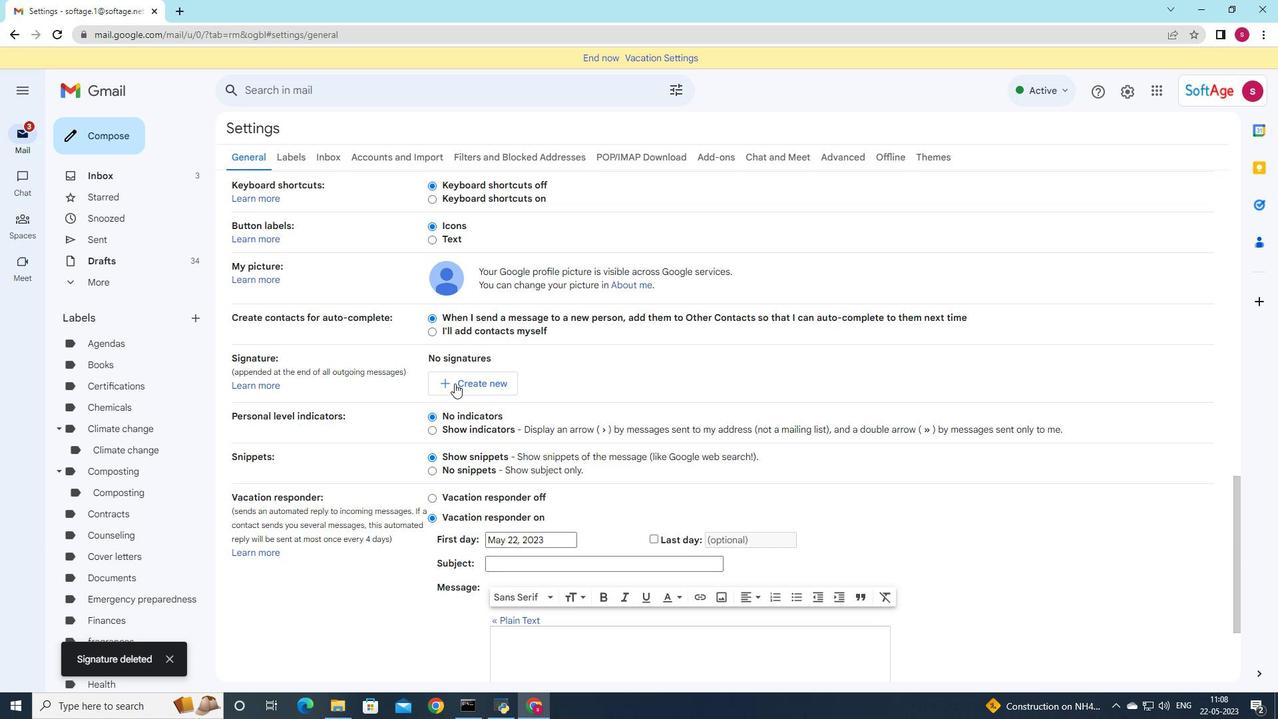 
Action: Mouse pressed left at (456, 388)
Screenshot: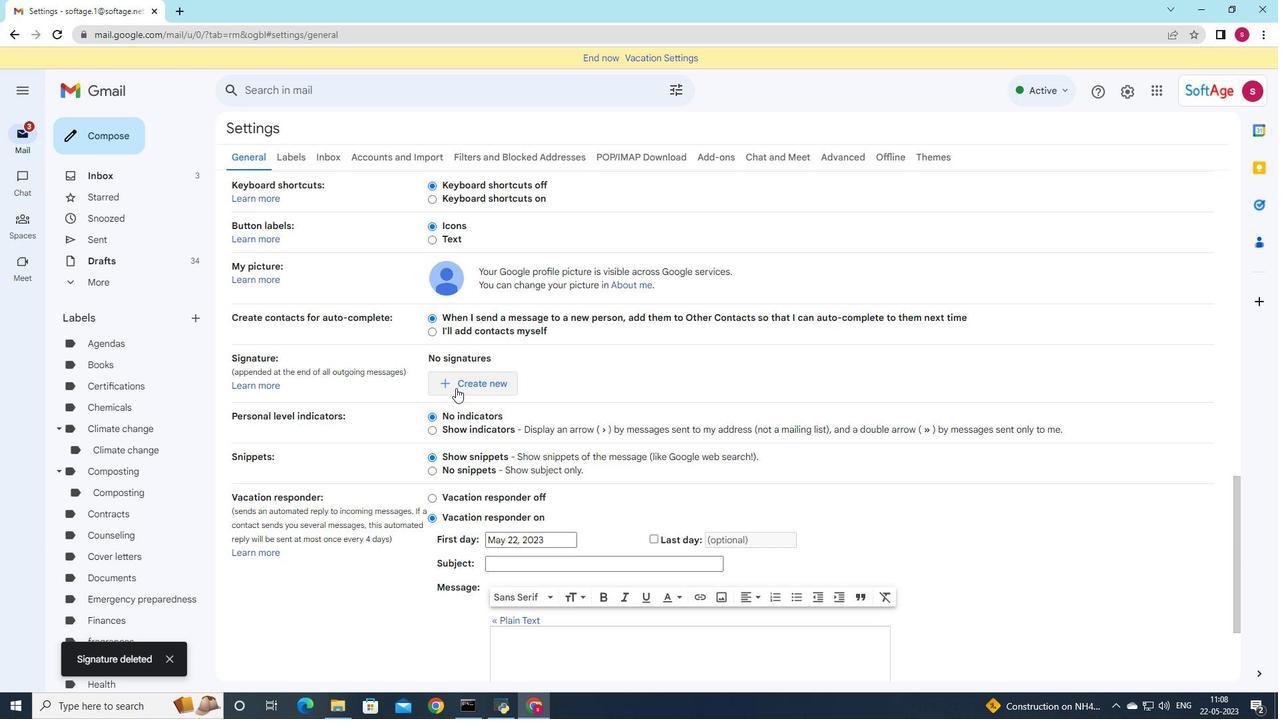 
Action: Mouse moved to (567, 381)
Screenshot: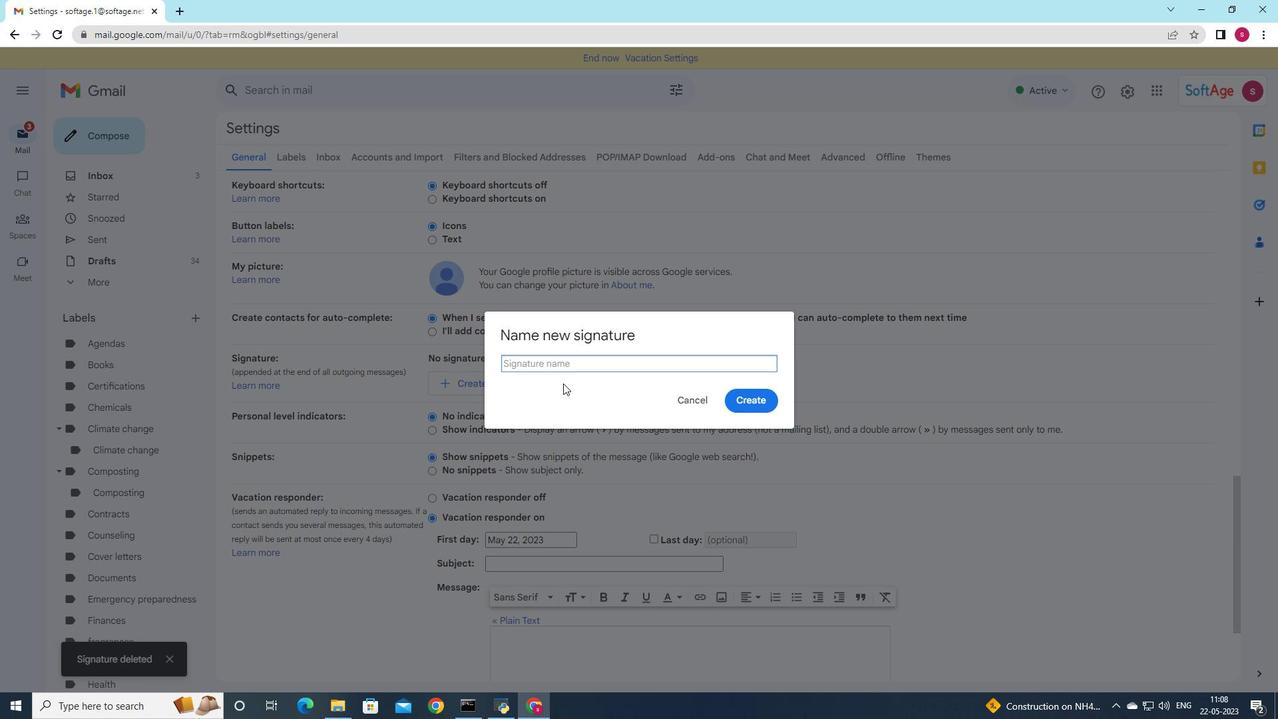 
Action: Key pressed <Key.shift><Key.shift>Catherrine
Screenshot: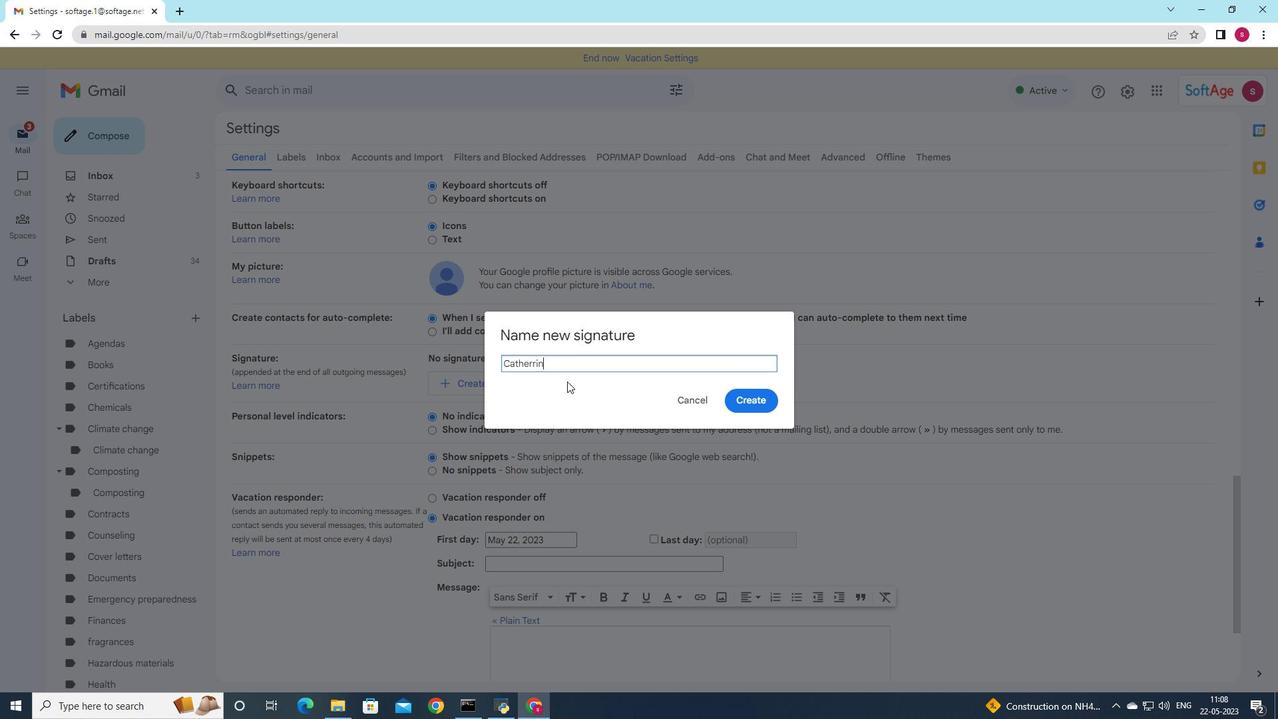 
Action: Mouse moved to (533, 364)
Screenshot: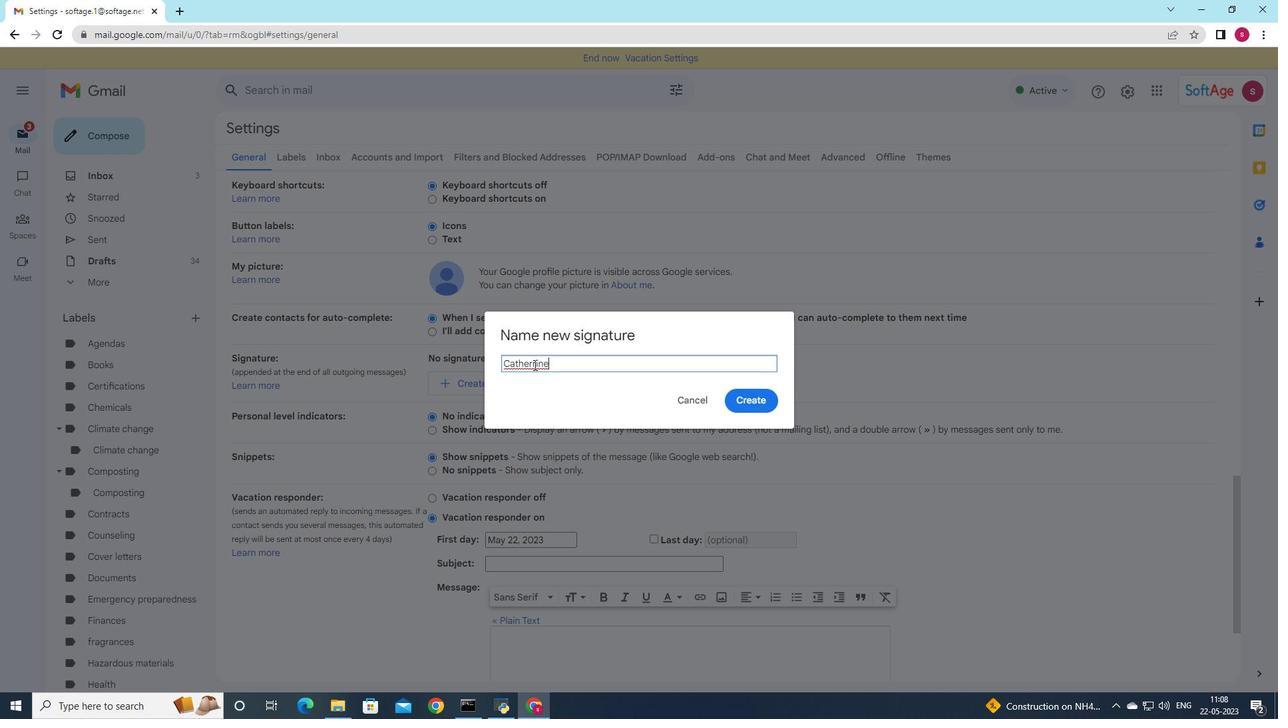 
Action: Mouse pressed left at (533, 364)
Screenshot: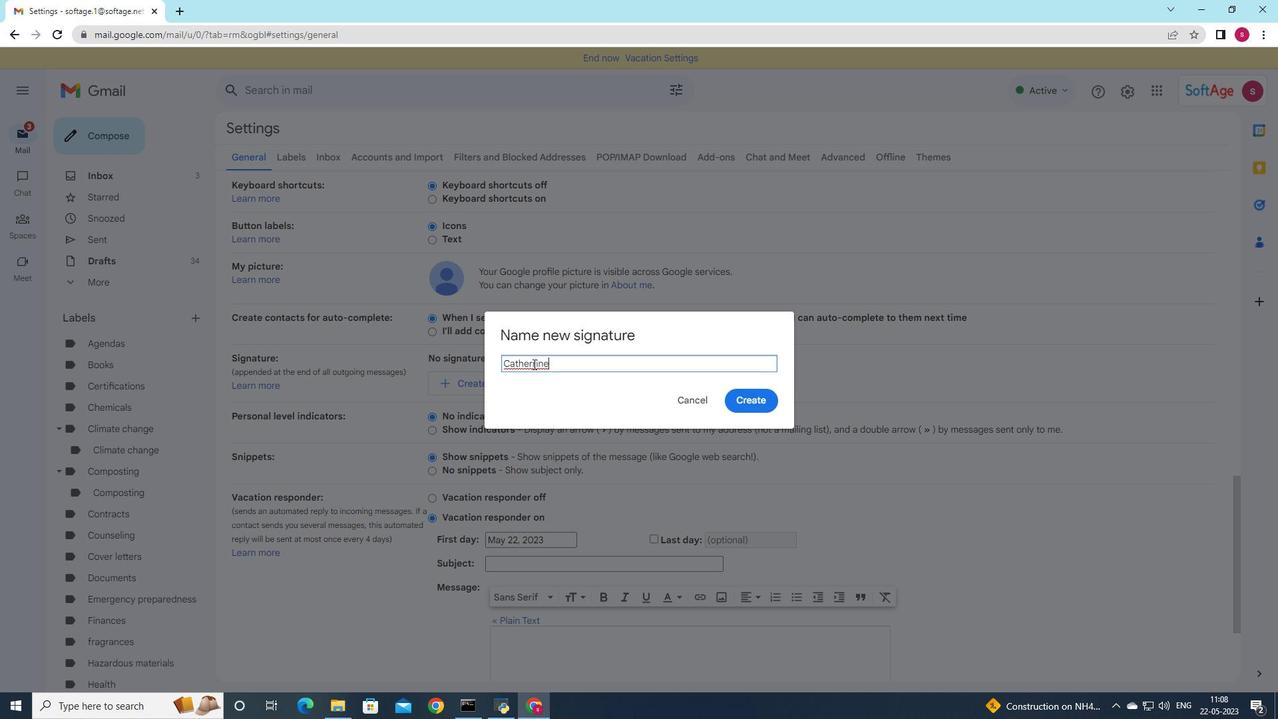 
Action: Key pressed <Key.backspace>
Screenshot: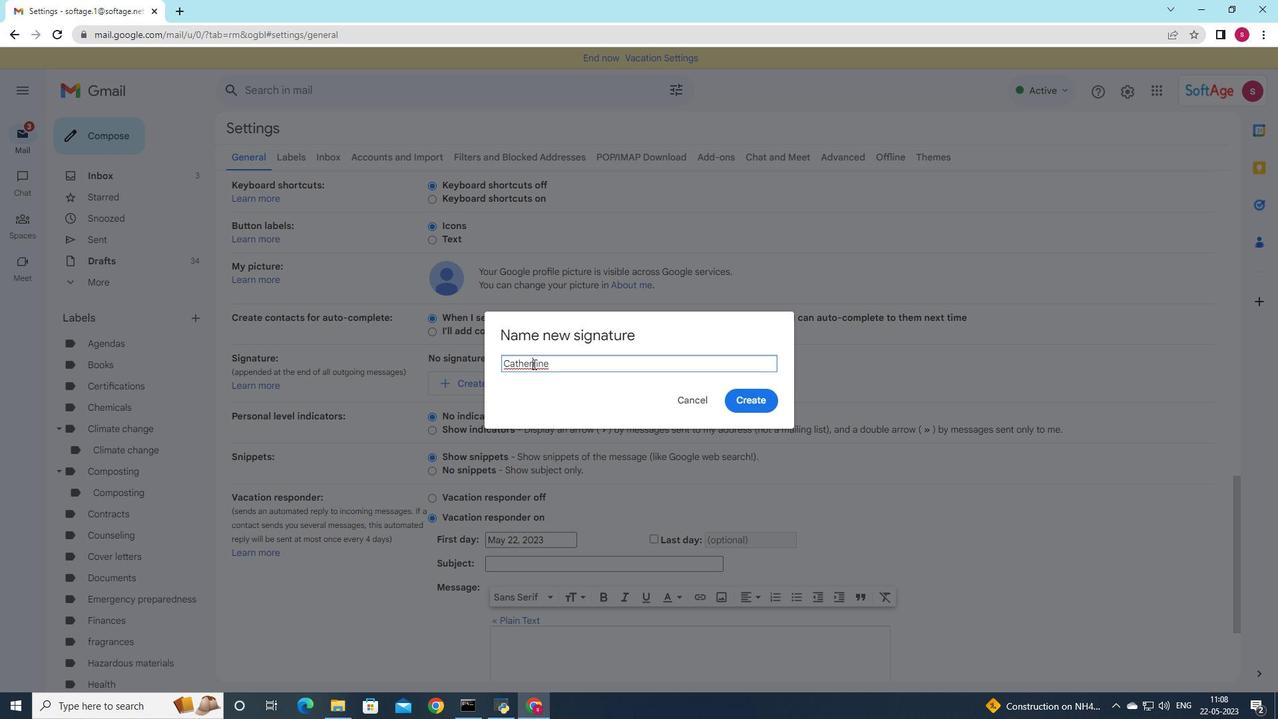 
Action: Mouse moved to (755, 402)
Screenshot: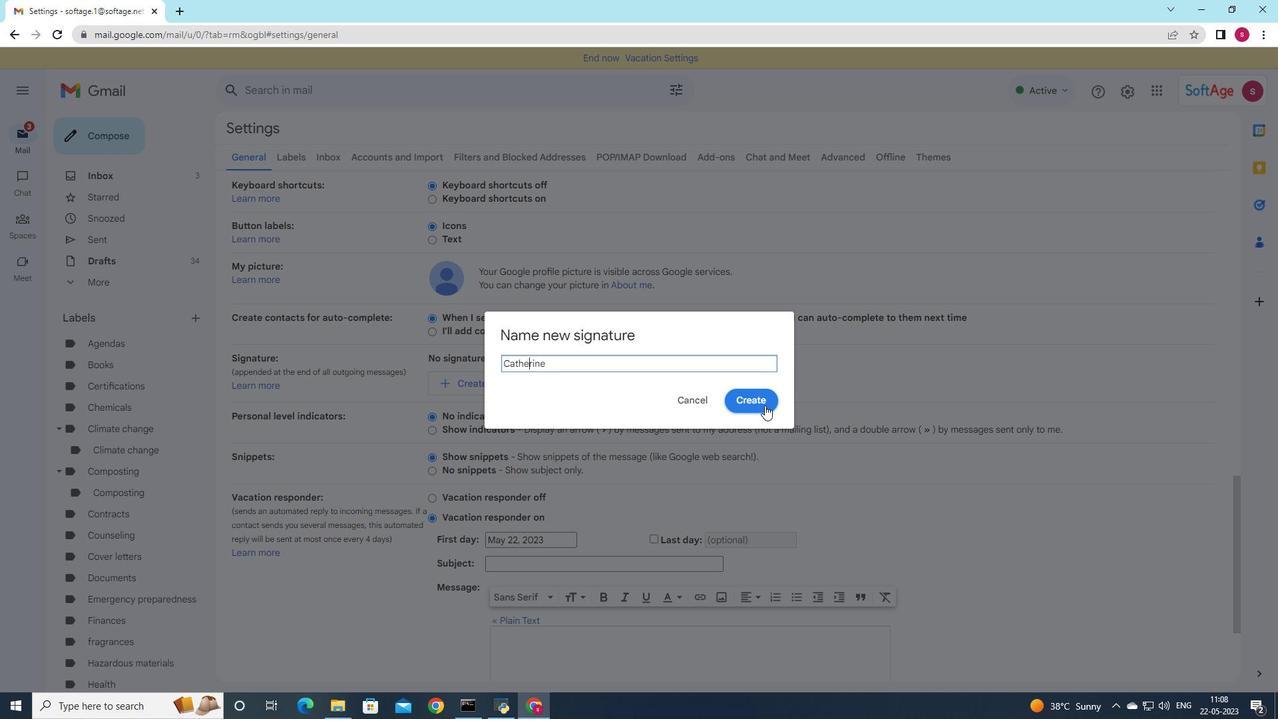 
Action: Mouse pressed left at (755, 402)
Screenshot: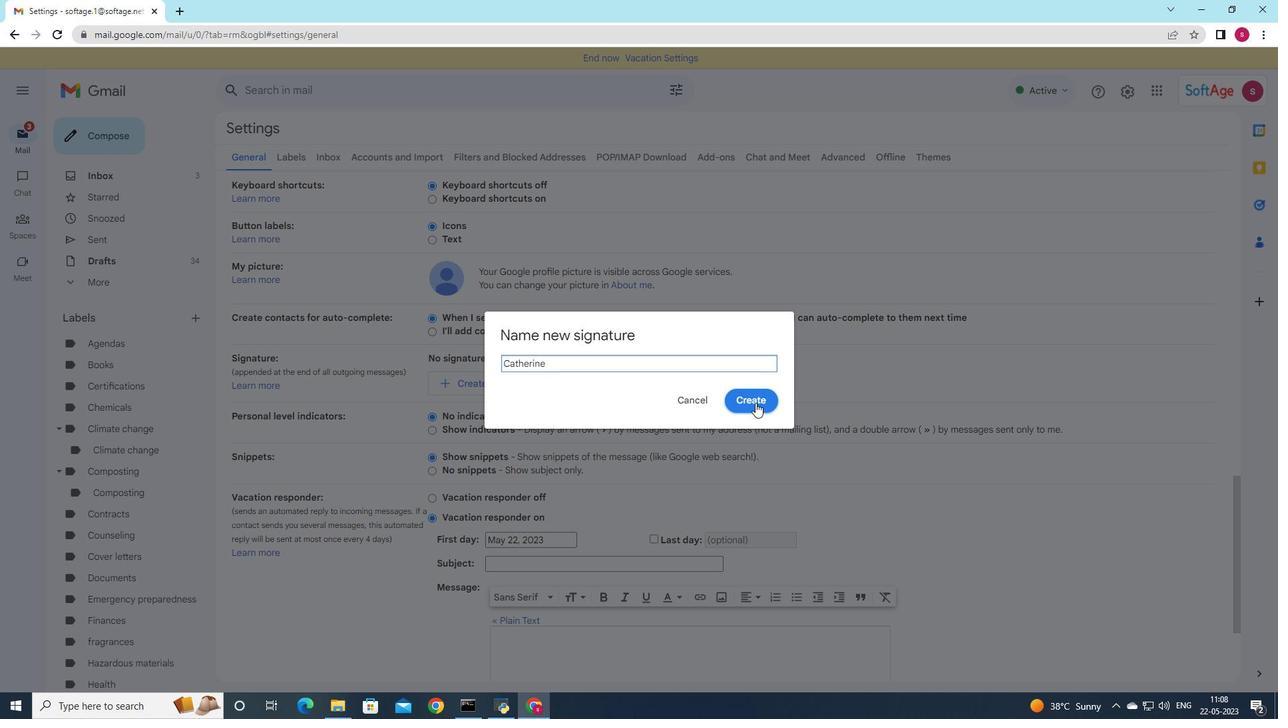 
Action: Mouse moved to (651, 378)
Screenshot: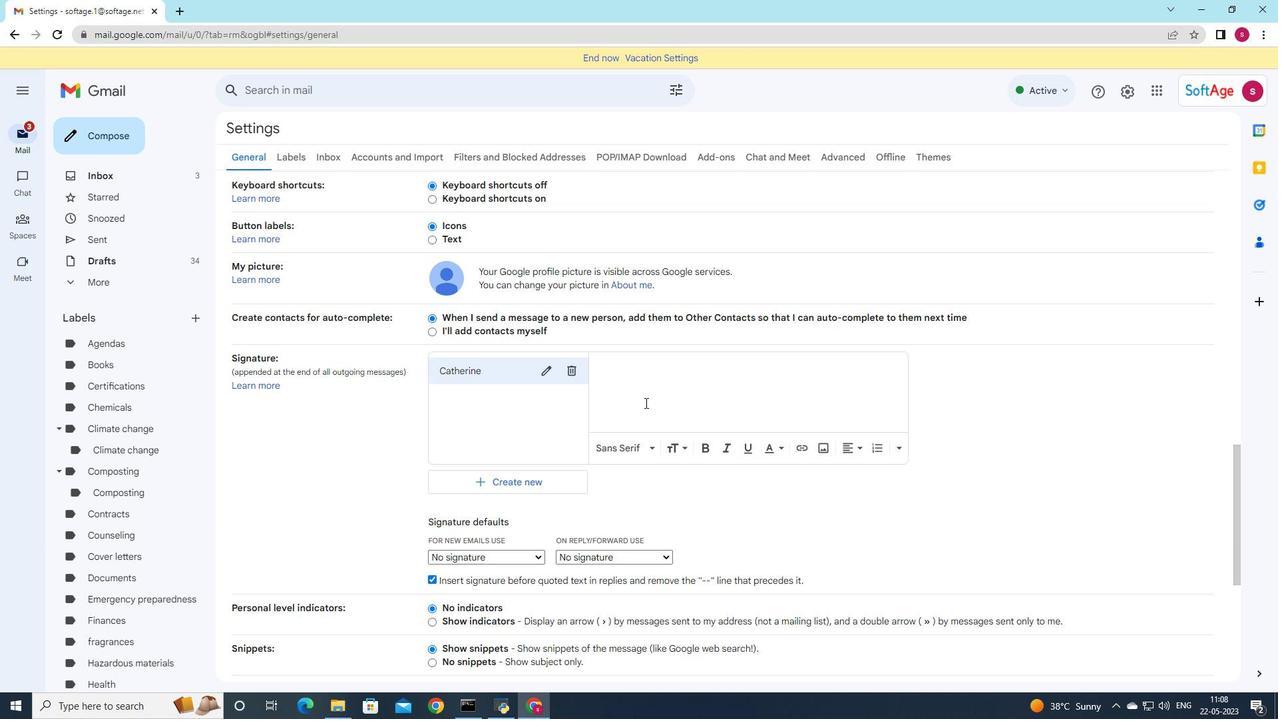 
Action: Mouse pressed left at (651, 378)
Screenshot: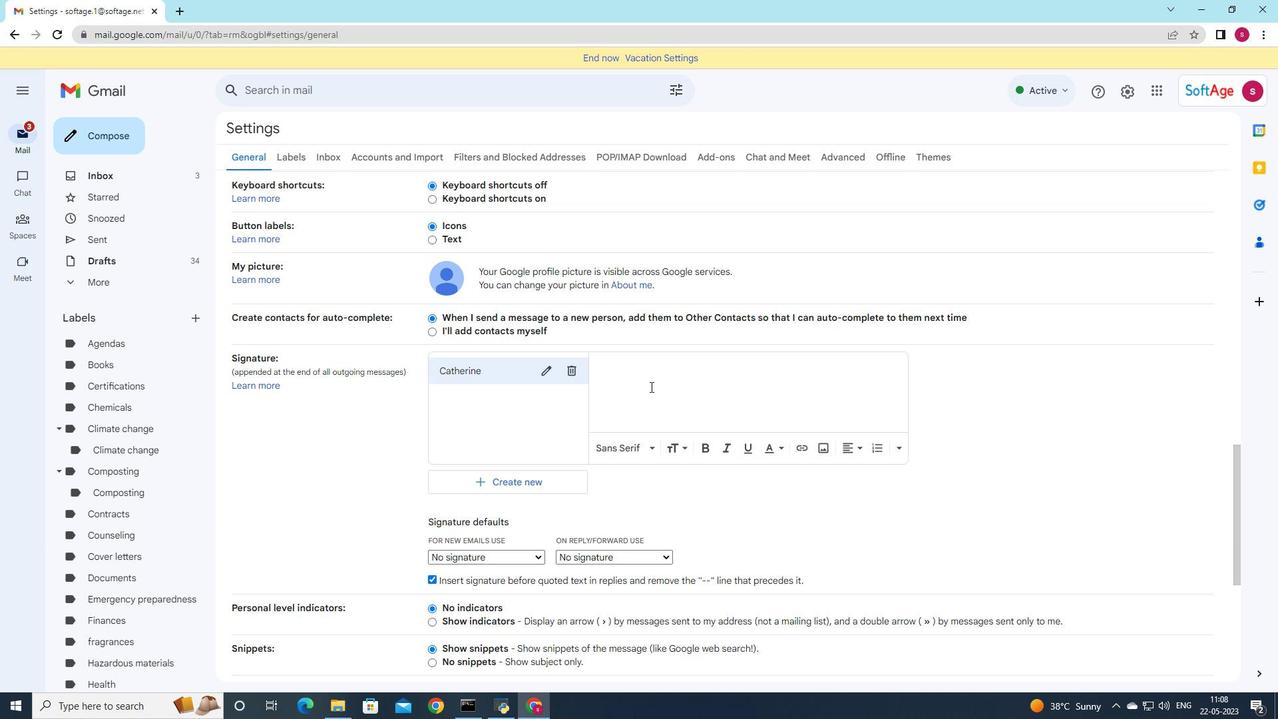 
Action: Mouse moved to (656, 499)
Screenshot: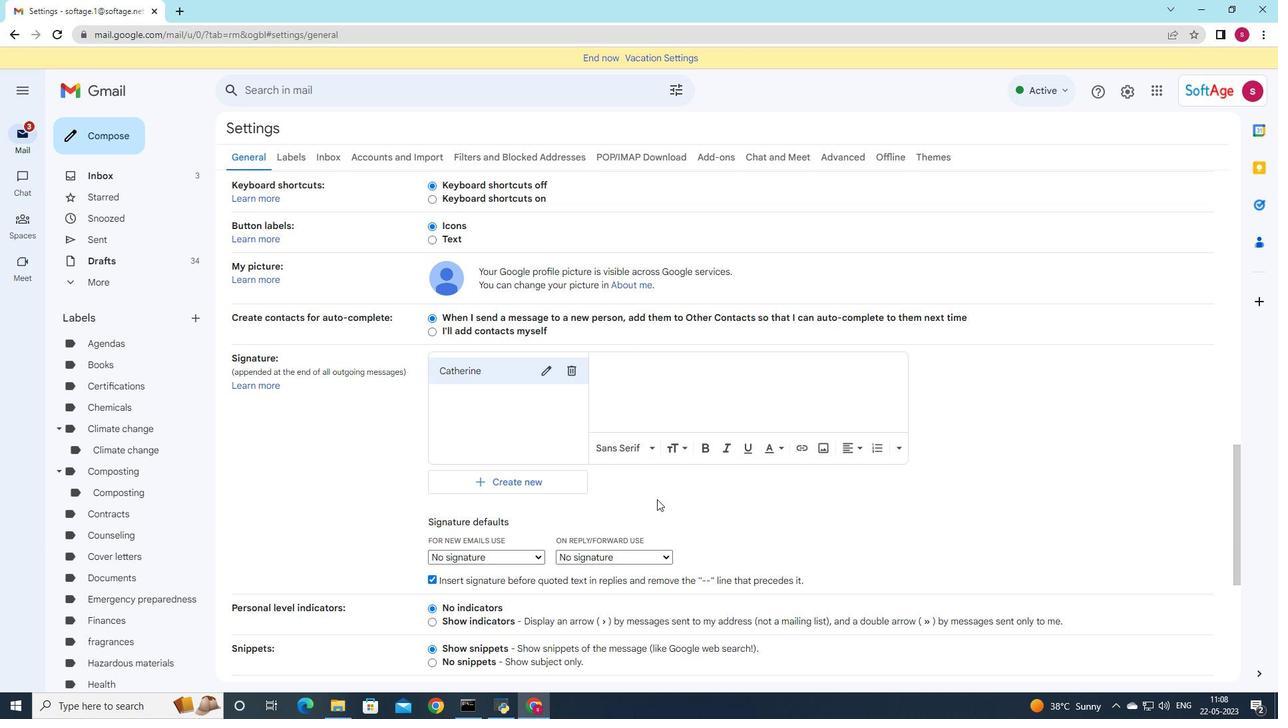 
Action: Key pressed <Key.shift><Key.shift><Key.shift><Key.shift>ha<Key.backspace><Key.backspace><Key.shift><Key.shift>Have<Key.space>a<Key.space>good<Key.space>one,<Key.shift>Catherine<Key.space><Key.shift><Key.shift><Key.shift><Key.shift><Key.shift>Marte<Key.backspace>inez
Screenshot: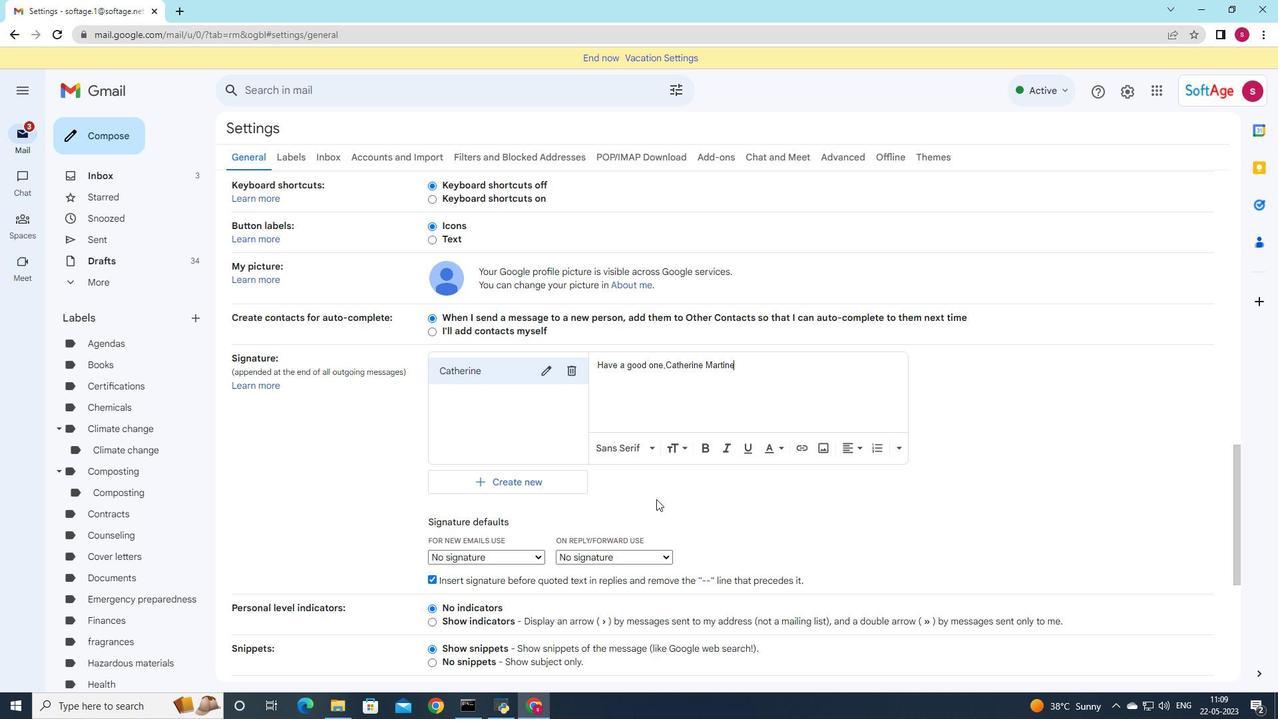 
Action: Mouse moved to (665, 362)
Screenshot: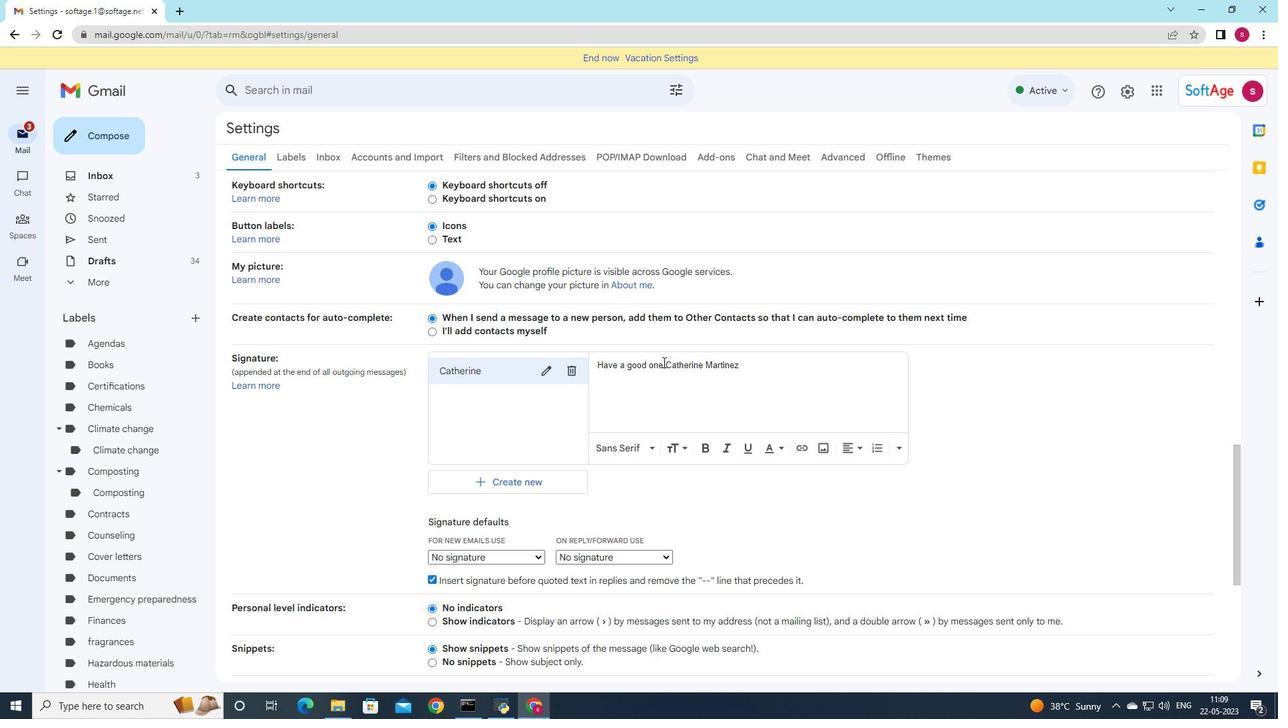
Action: Mouse pressed left at (665, 362)
Screenshot: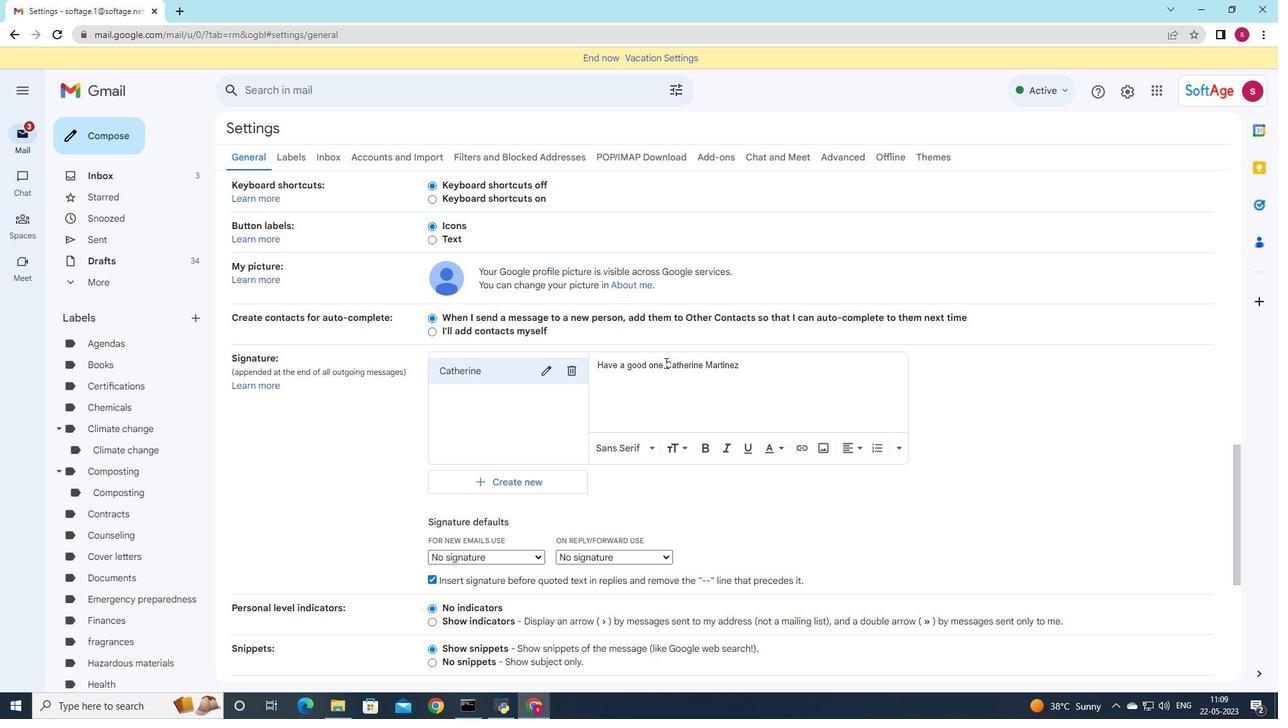 
Action: Key pressed <Key.enter>
Screenshot: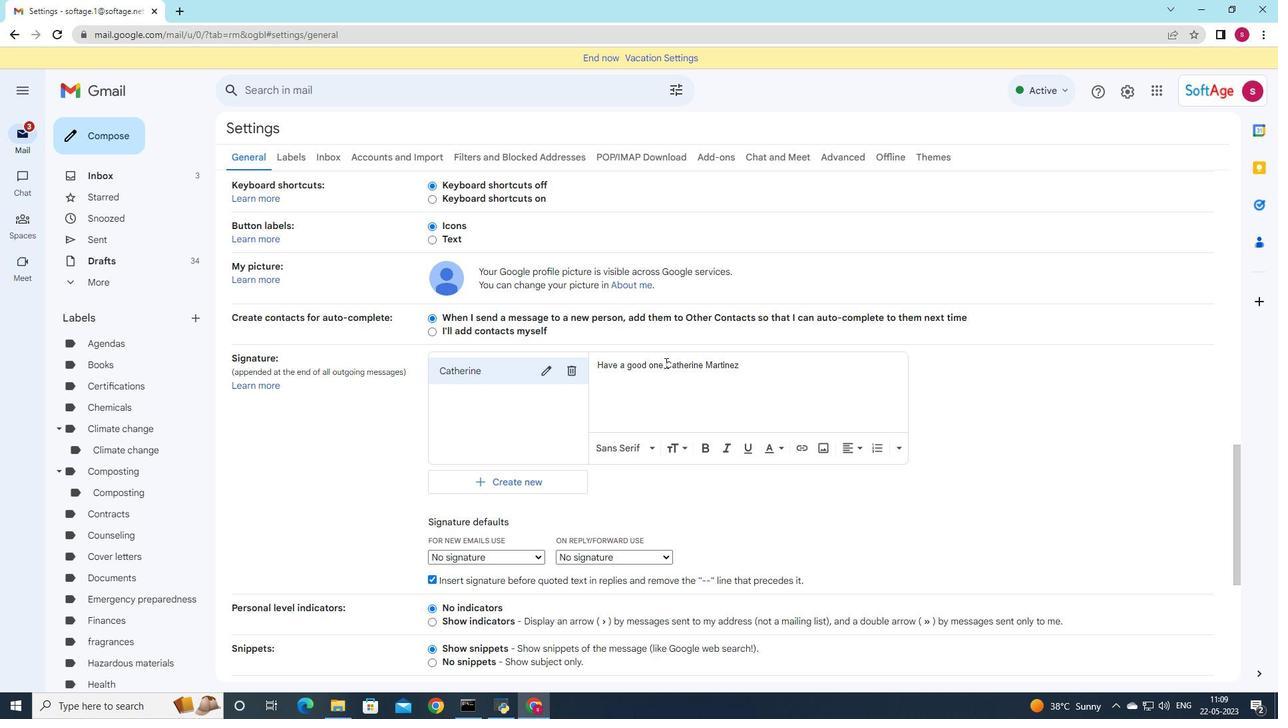 
Action: Mouse moved to (542, 500)
Screenshot: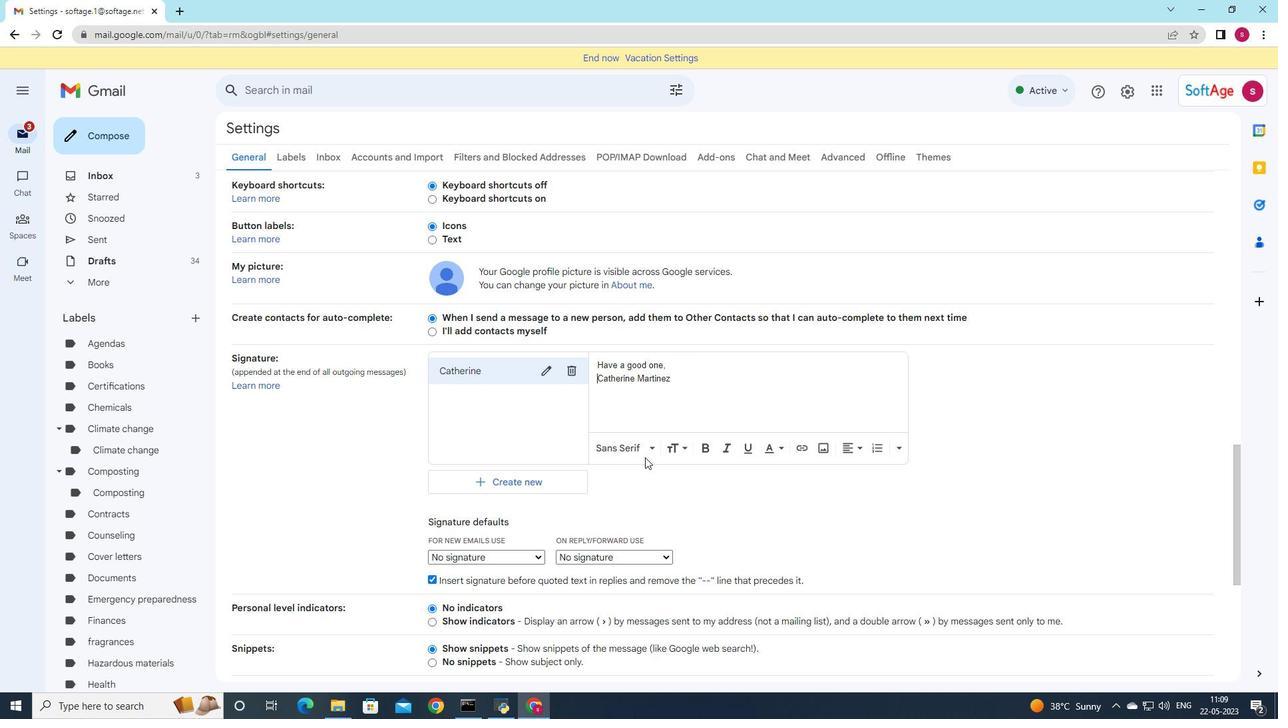 
Action: Mouse scrolled (542, 500) with delta (0, 0)
Screenshot: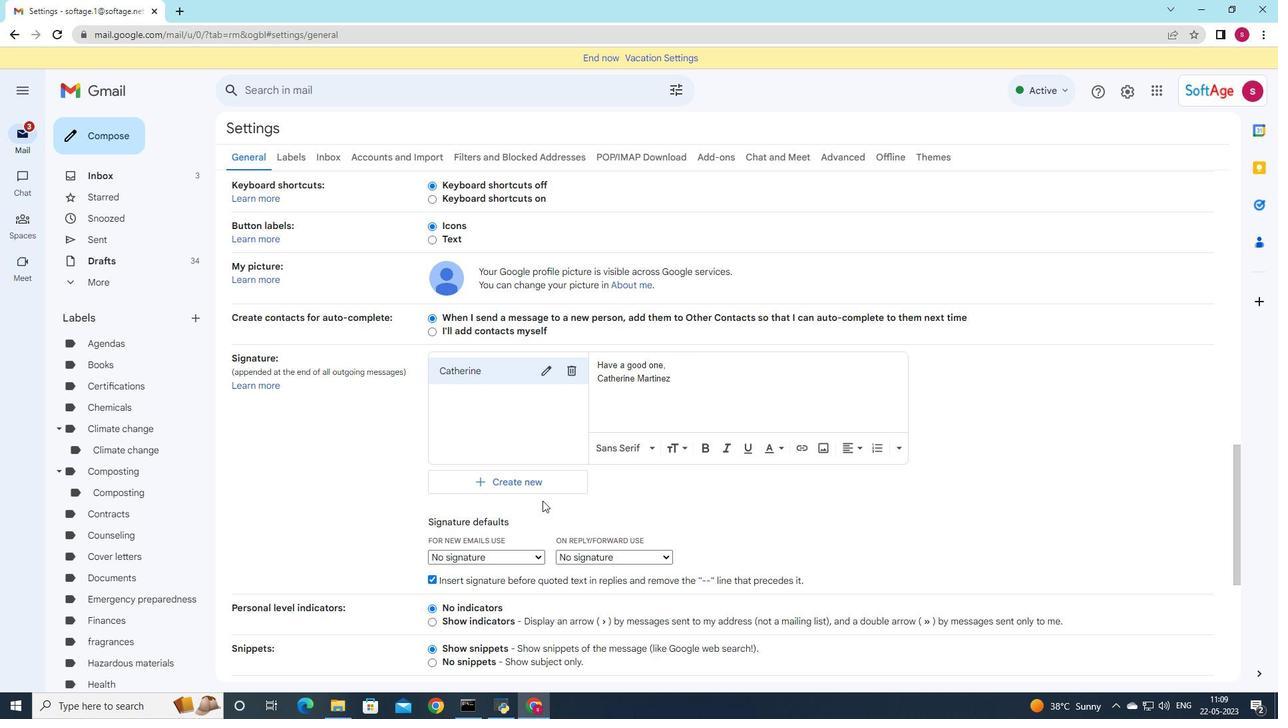 
Action: Mouse moved to (530, 512)
Screenshot: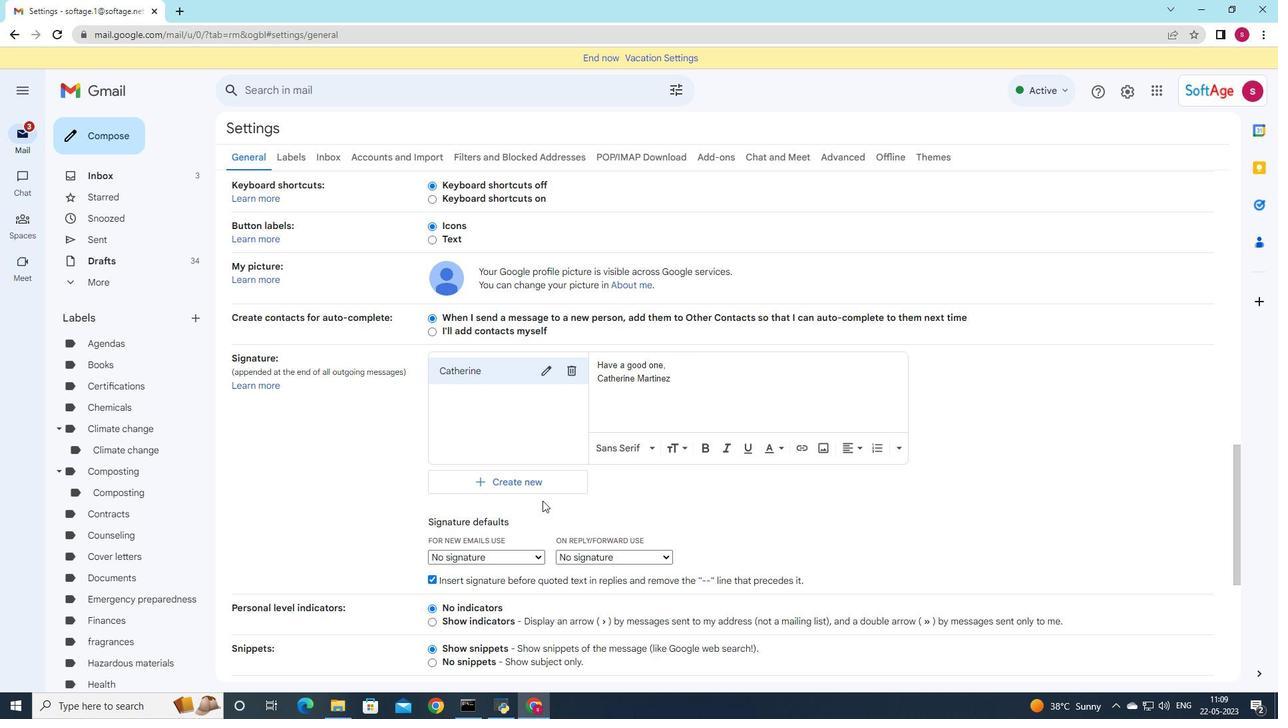 
Action: Mouse scrolled (530, 511) with delta (0, 0)
Screenshot: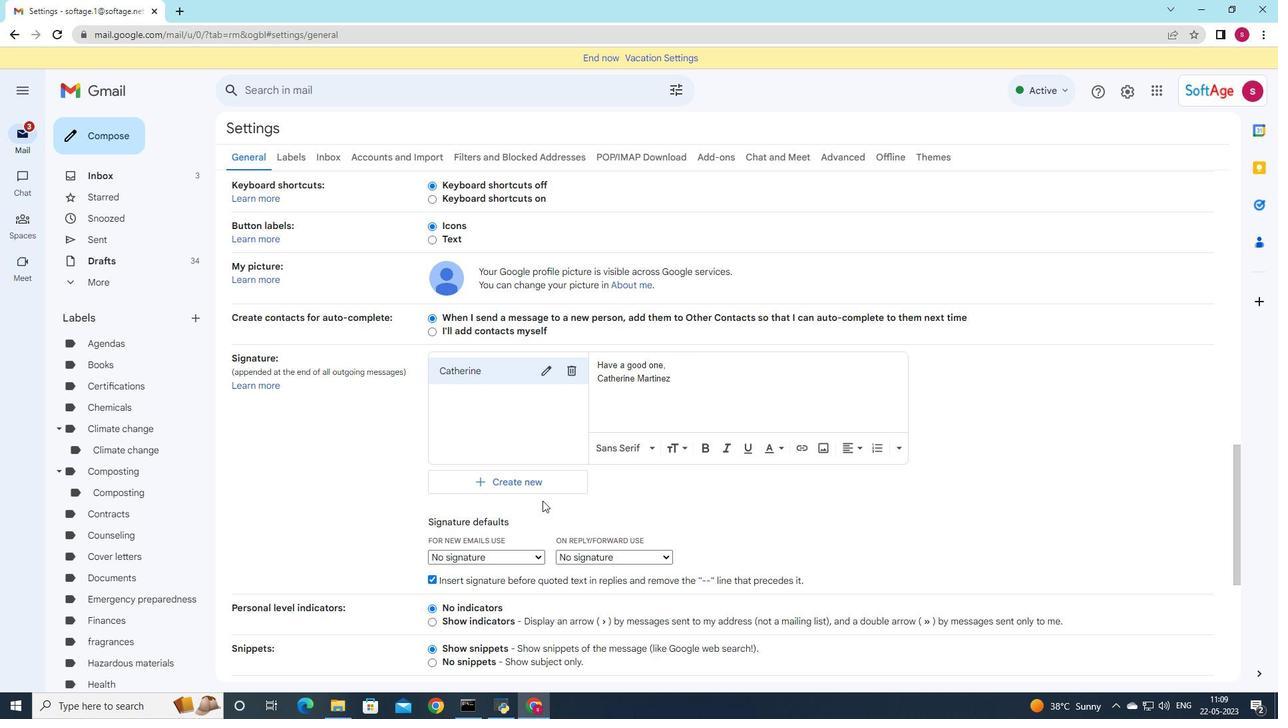 
Action: Mouse moved to (541, 422)
Screenshot: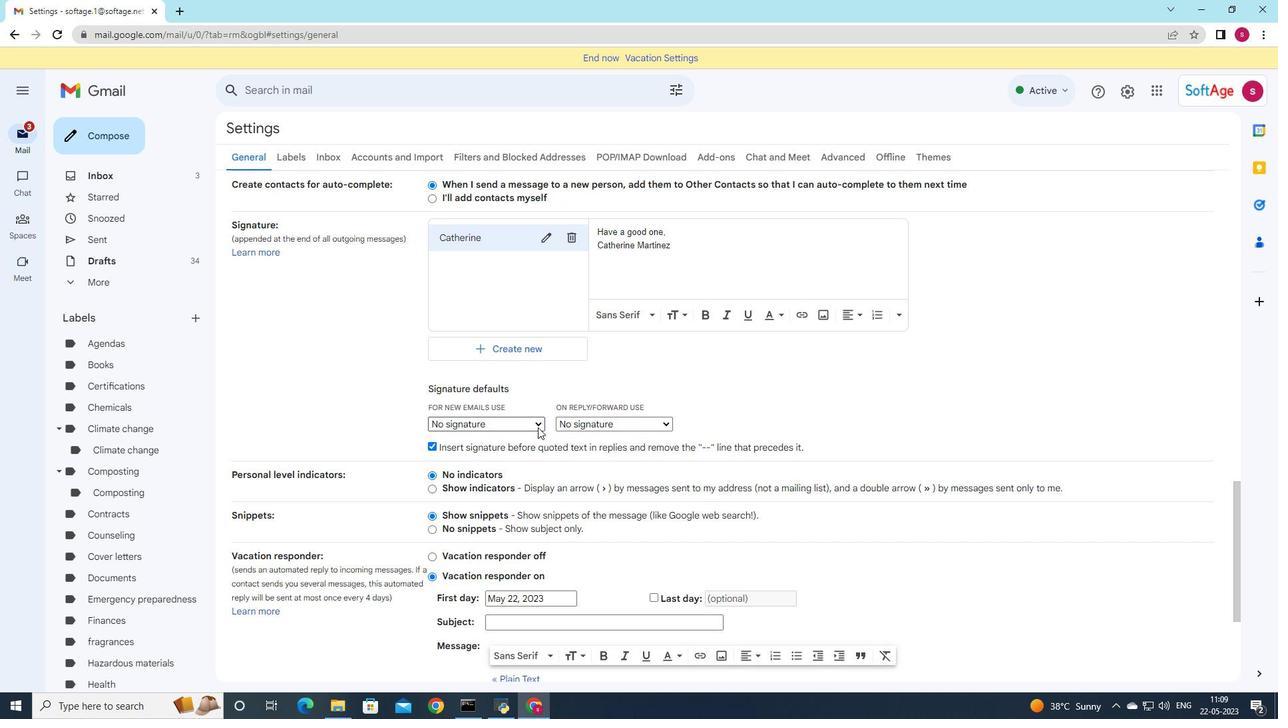 
Action: Mouse pressed left at (541, 422)
Screenshot: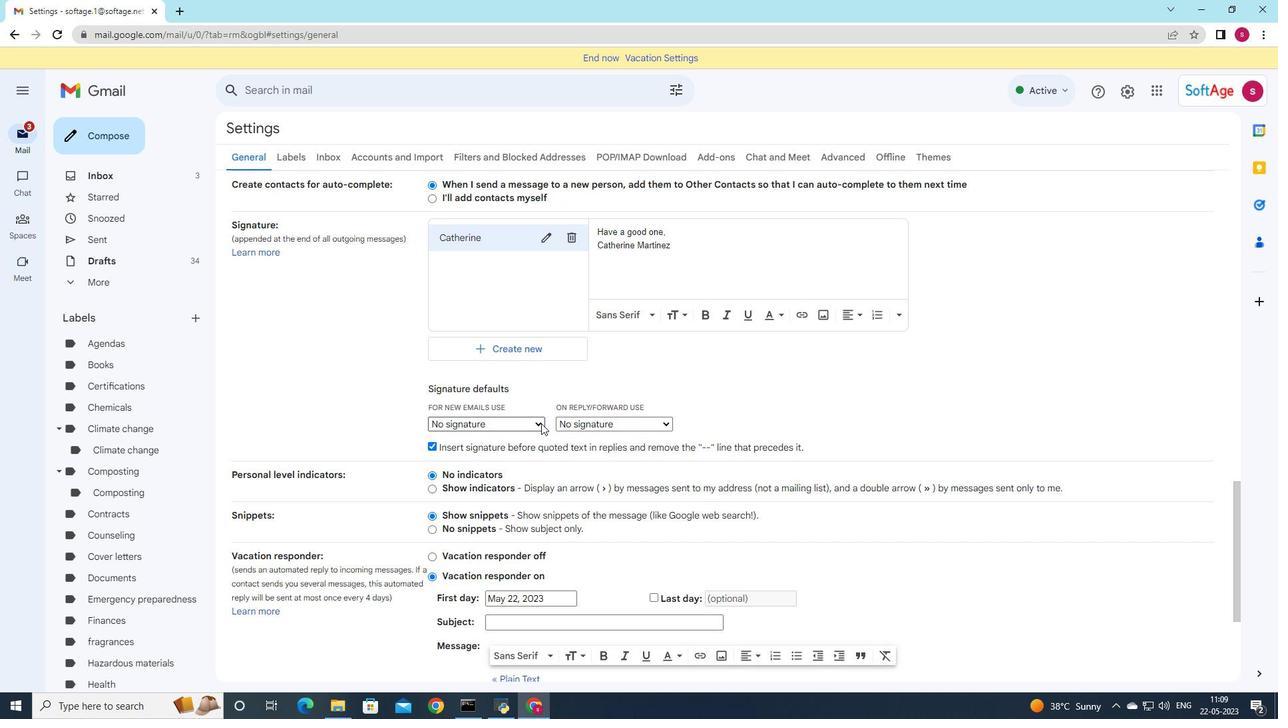 
Action: Mouse moved to (535, 450)
Screenshot: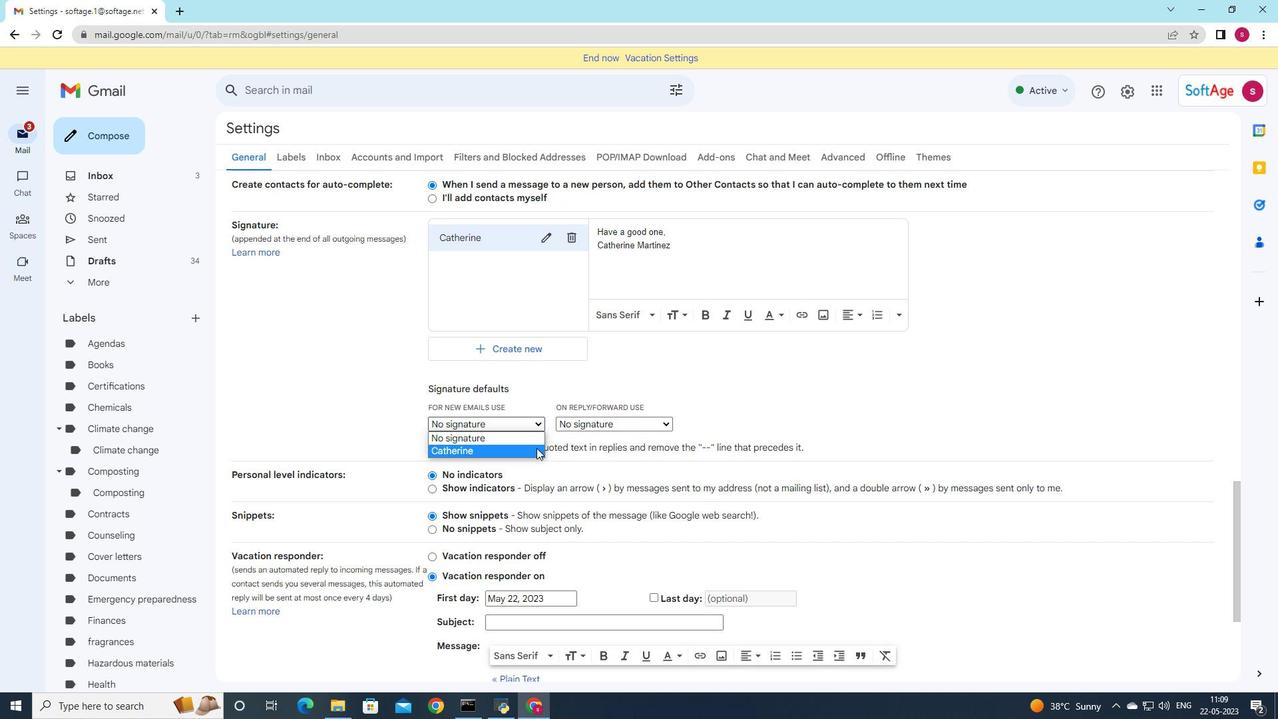 
Action: Mouse pressed left at (535, 450)
Screenshot: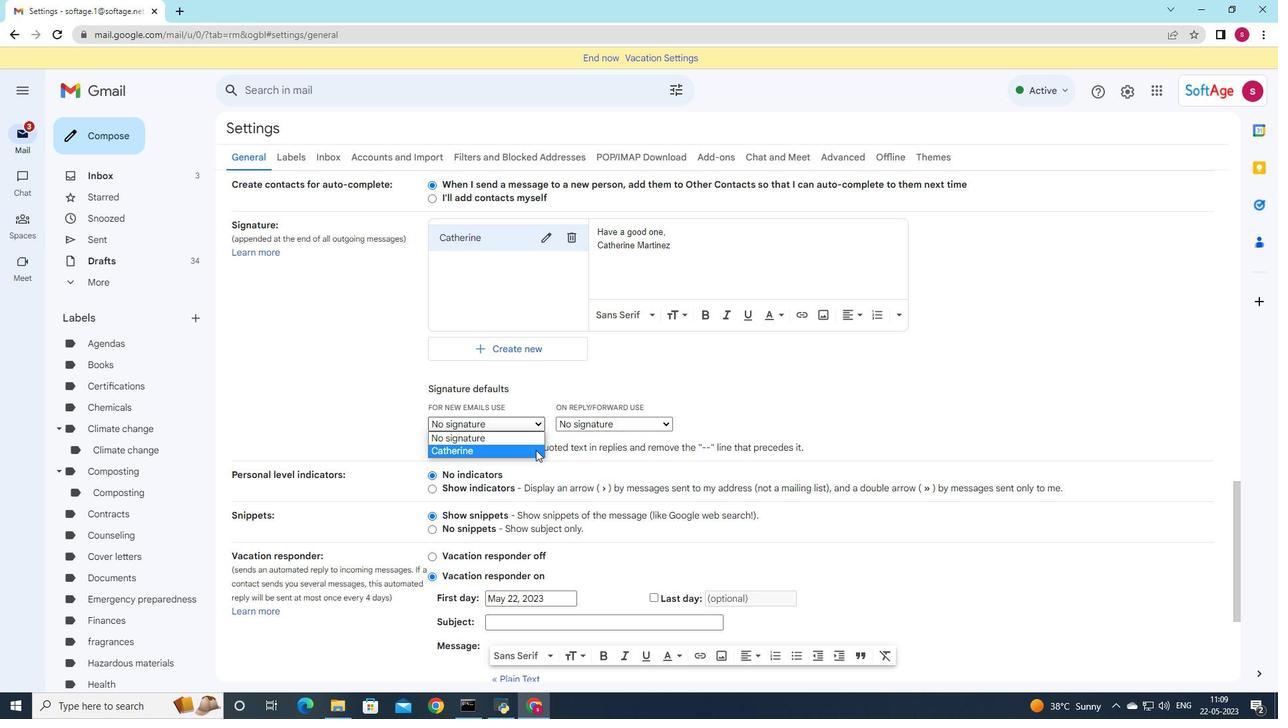 
Action: Mouse moved to (656, 426)
Screenshot: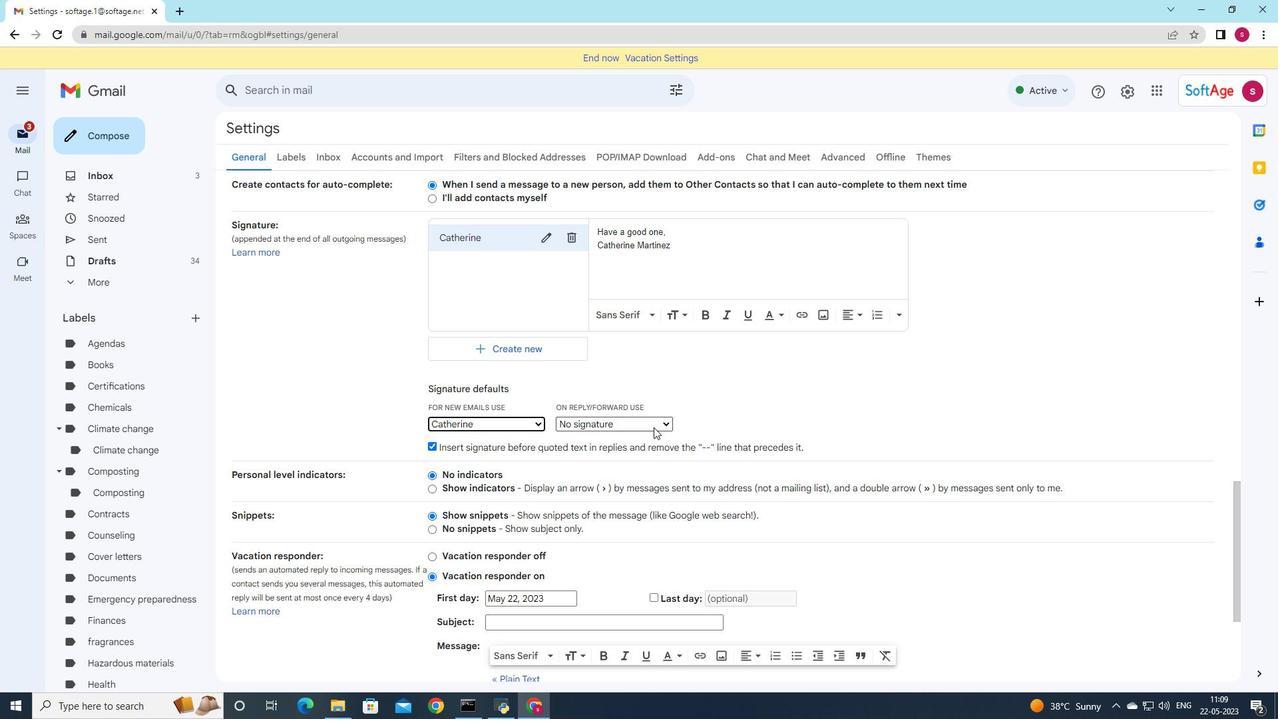 
Action: Mouse pressed left at (656, 426)
Screenshot: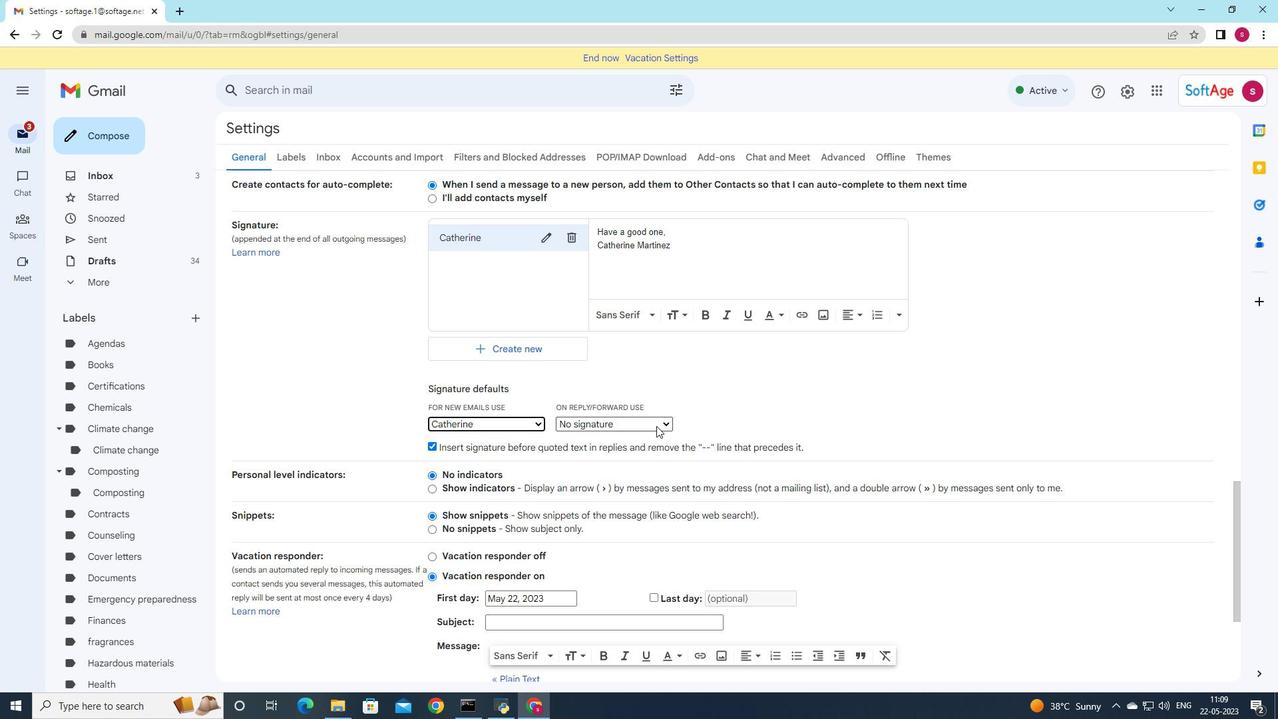 
Action: Mouse moved to (613, 450)
Screenshot: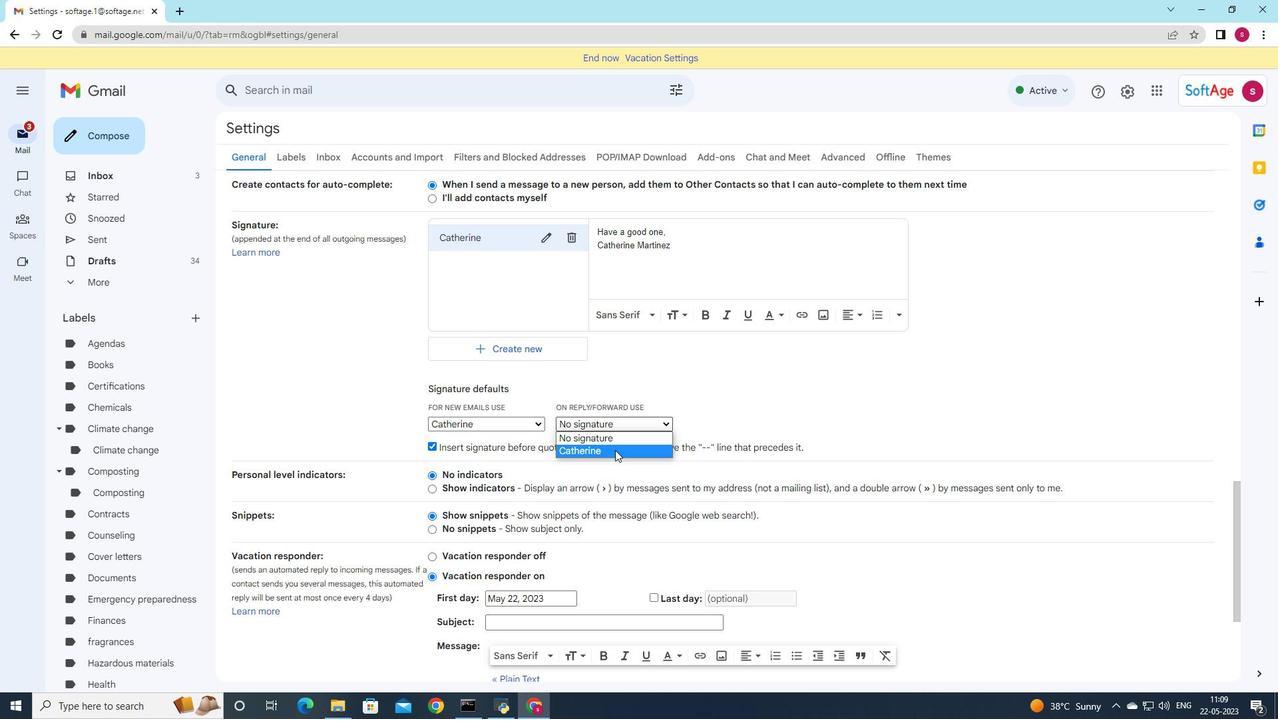 
Action: Mouse pressed left at (613, 450)
Screenshot: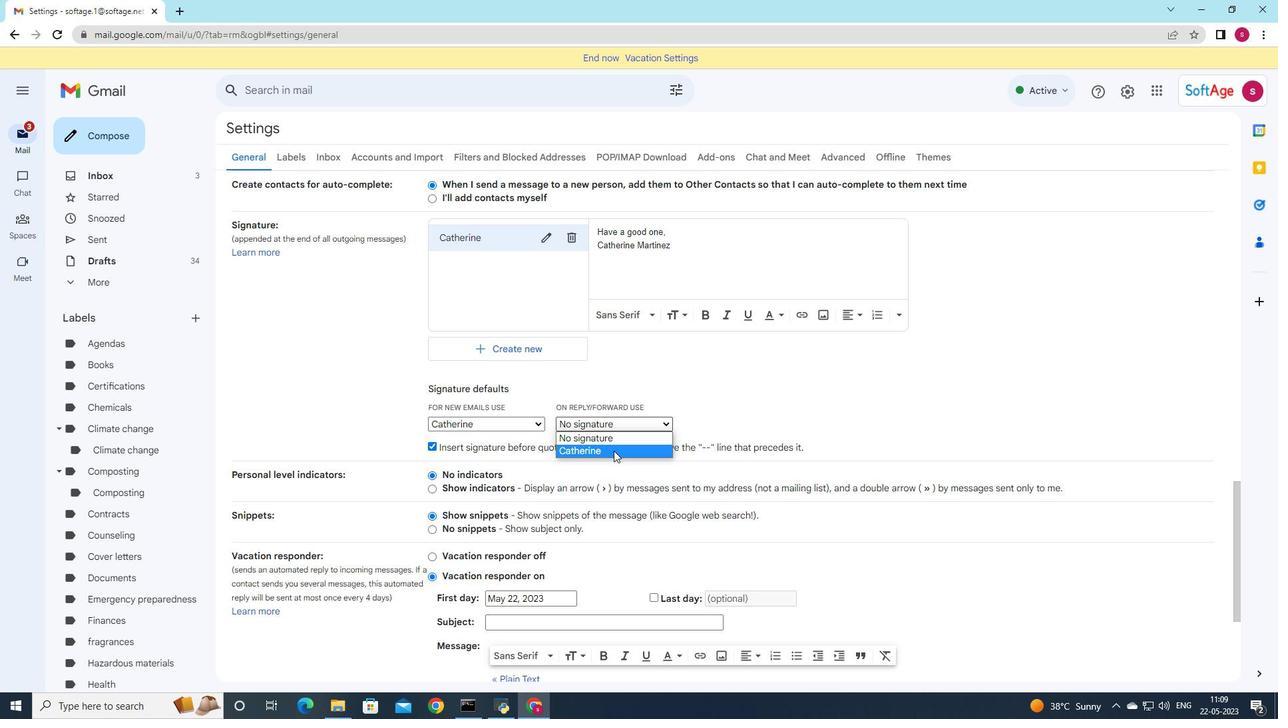 
Action: Mouse moved to (602, 429)
Screenshot: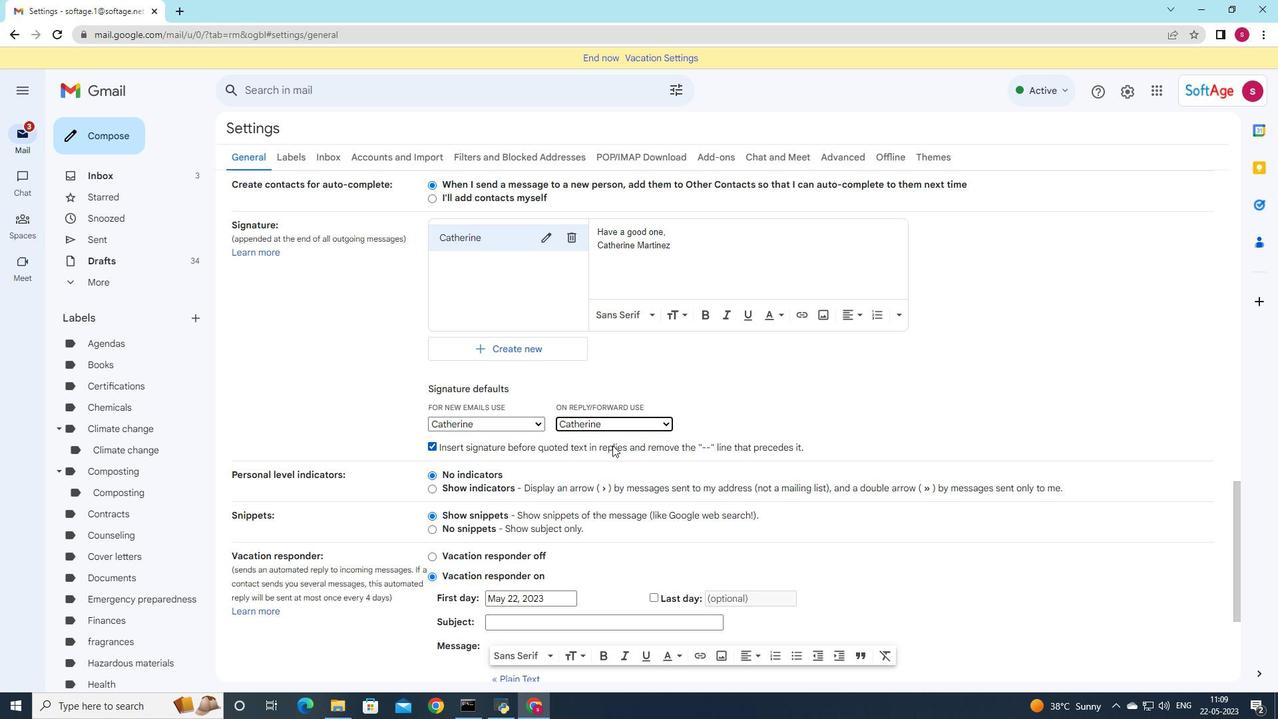 
Action: Mouse scrolled (602, 428) with delta (0, 0)
Screenshot: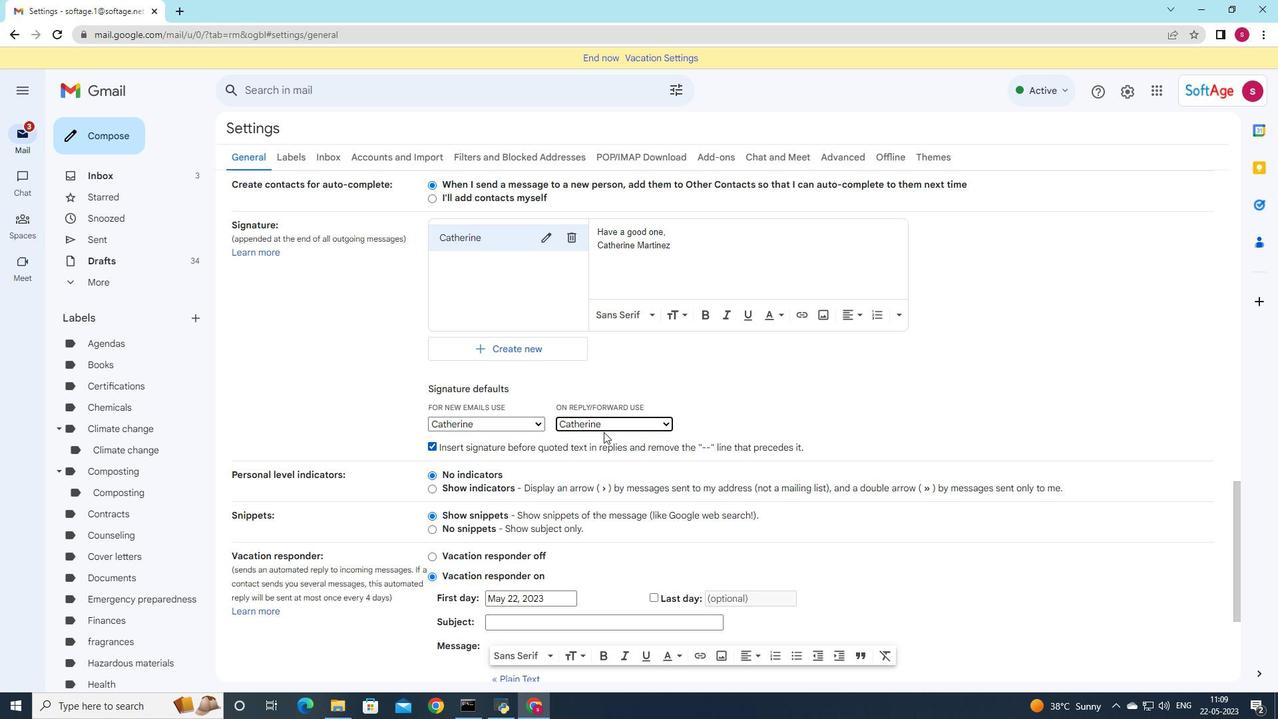 
Action: Mouse moved to (598, 432)
Screenshot: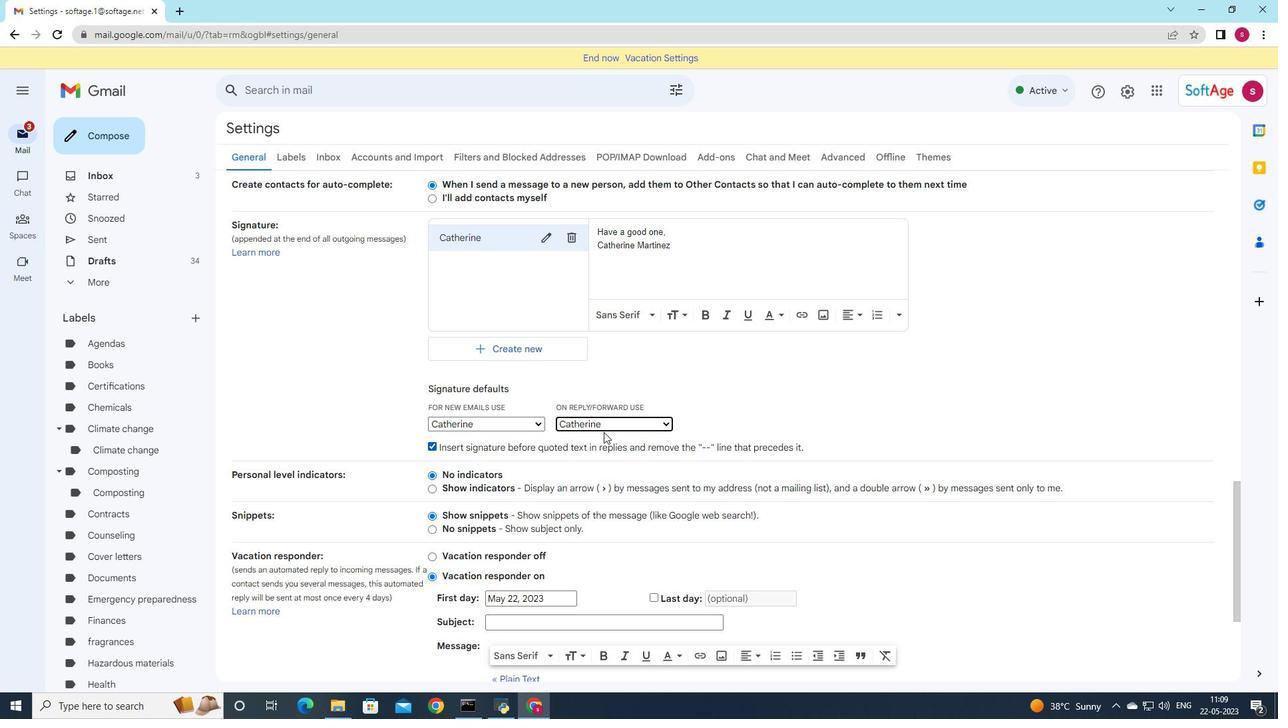 
Action: Mouse scrolled (598, 432) with delta (0, 0)
Screenshot: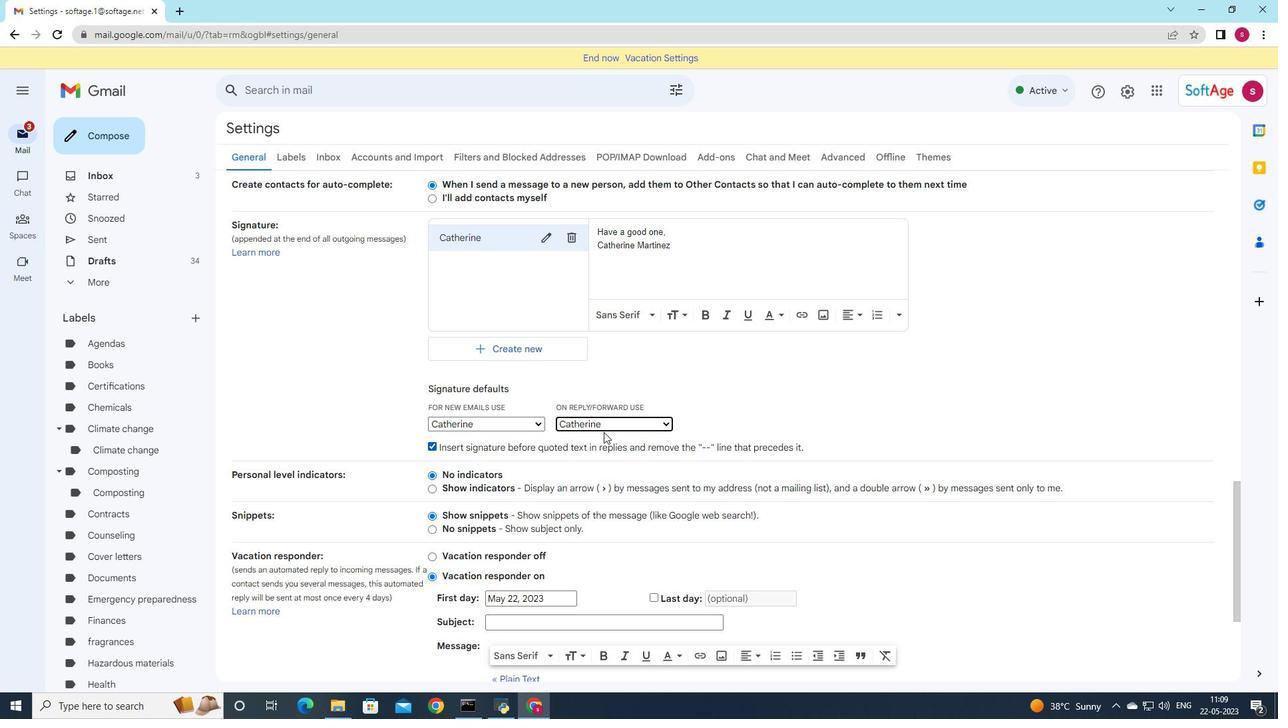 
Action: Mouse moved to (593, 436)
Screenshot: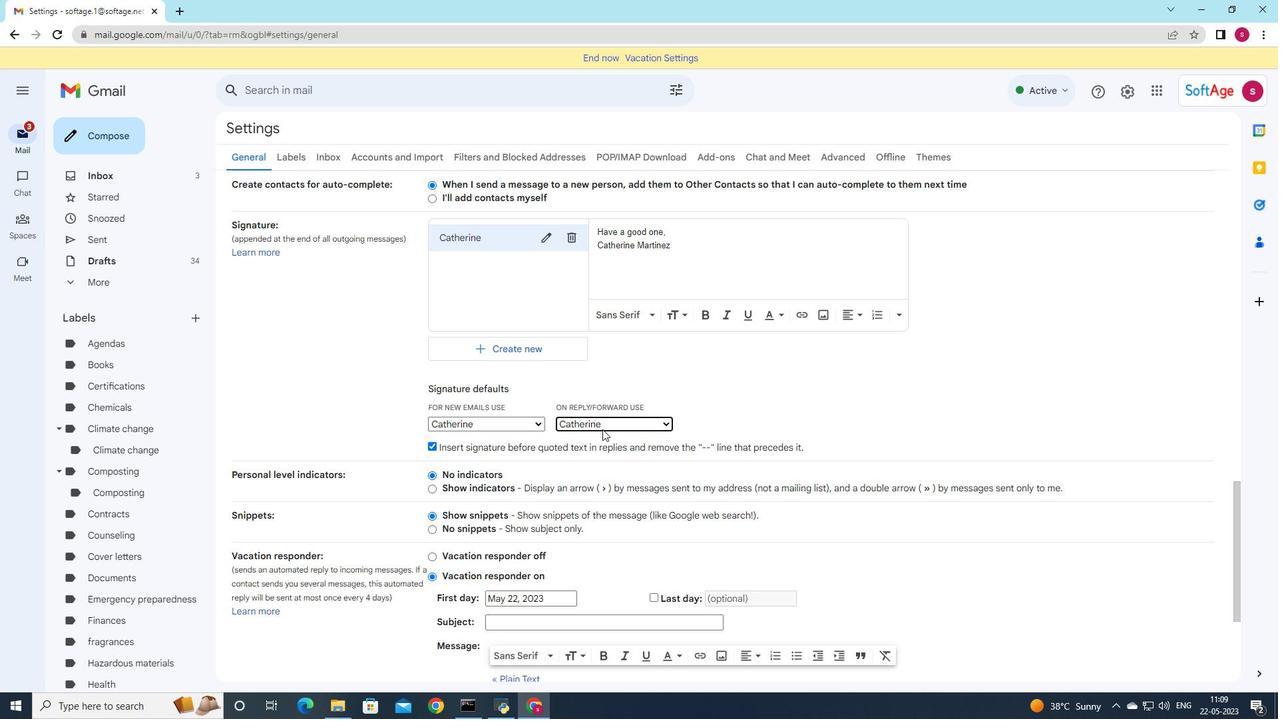 
Action: Mouse scrolled (593, 436) with delta (0, 0)
Screenshot: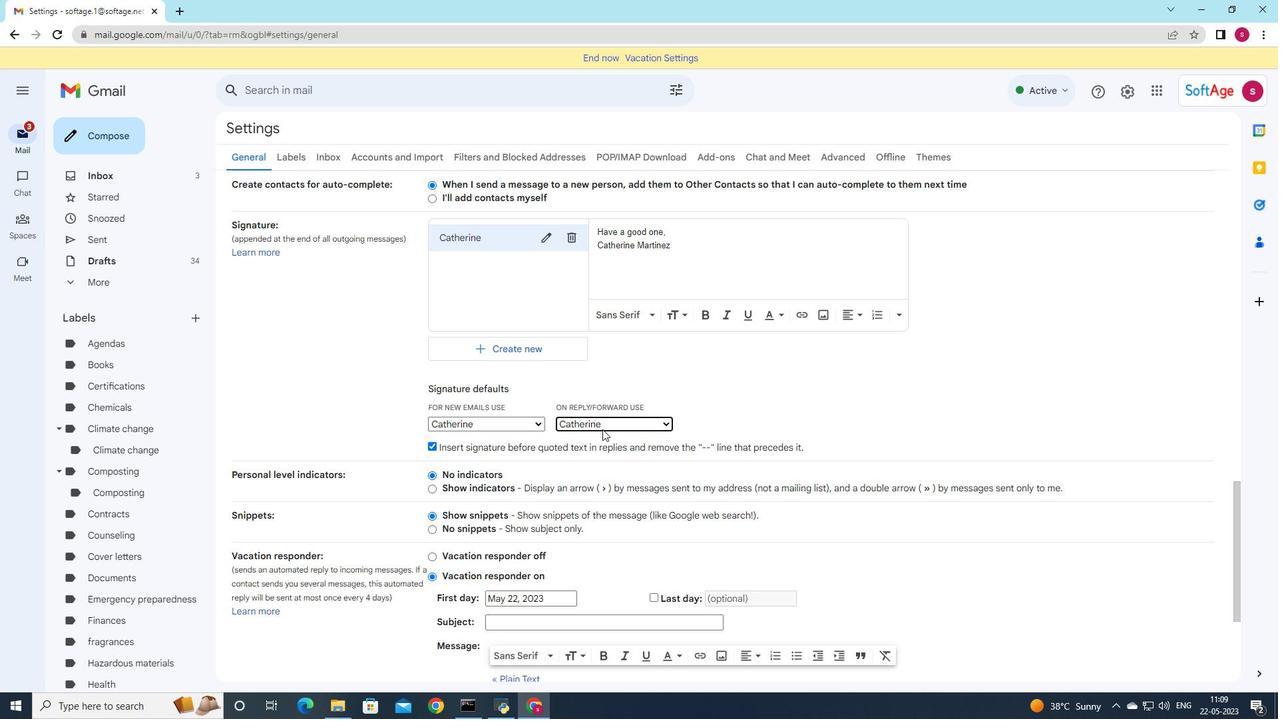 
Action: Mouse moved to (587, 441)
Screenshot: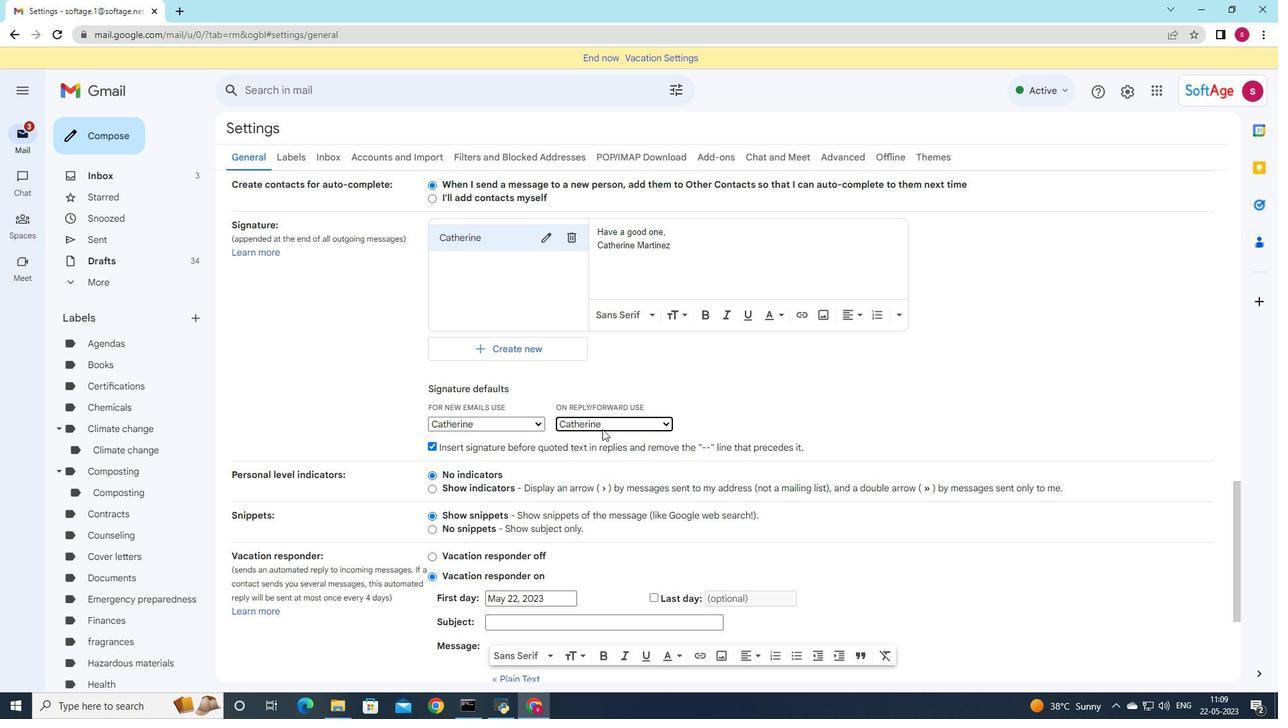 
Action: Mouse scrolled (587, 440) with delta (0, 0)
Screenshot: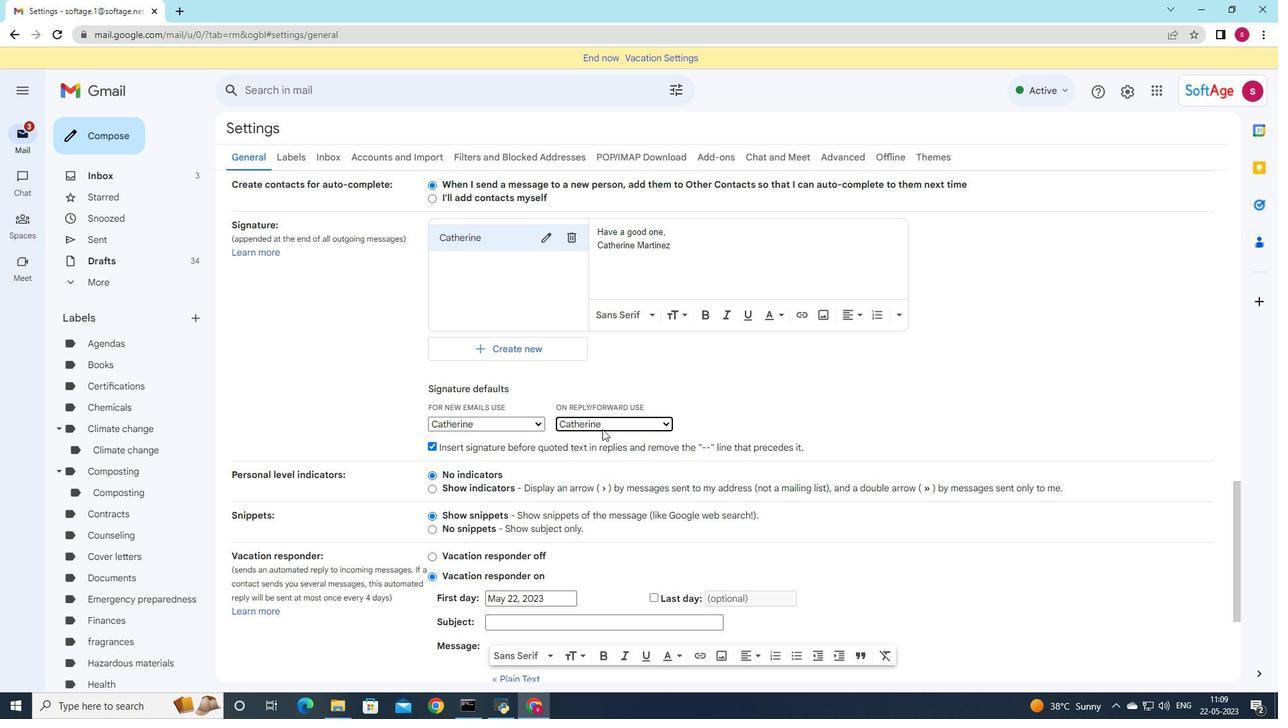 
Action: Mouse moved to (587, 441)
Screenshot: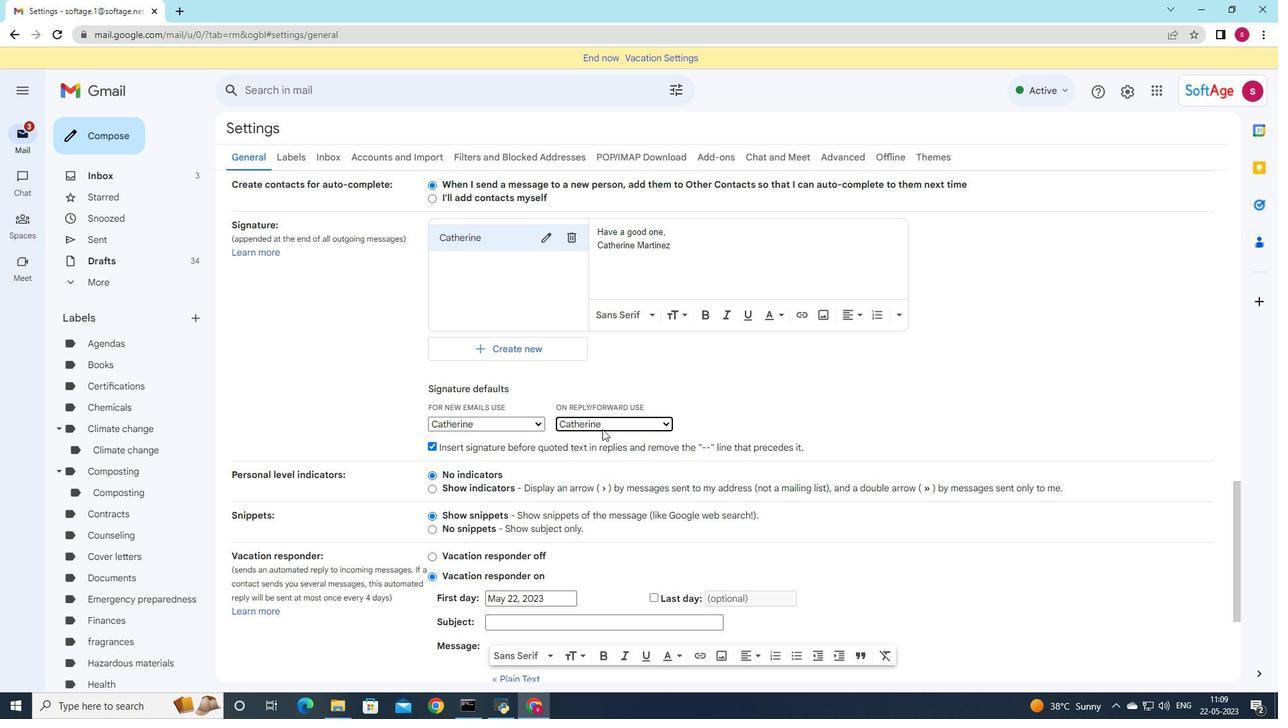 
Action: Mouse scrolled (587, 440) with delta (0, 0)
Screenshot: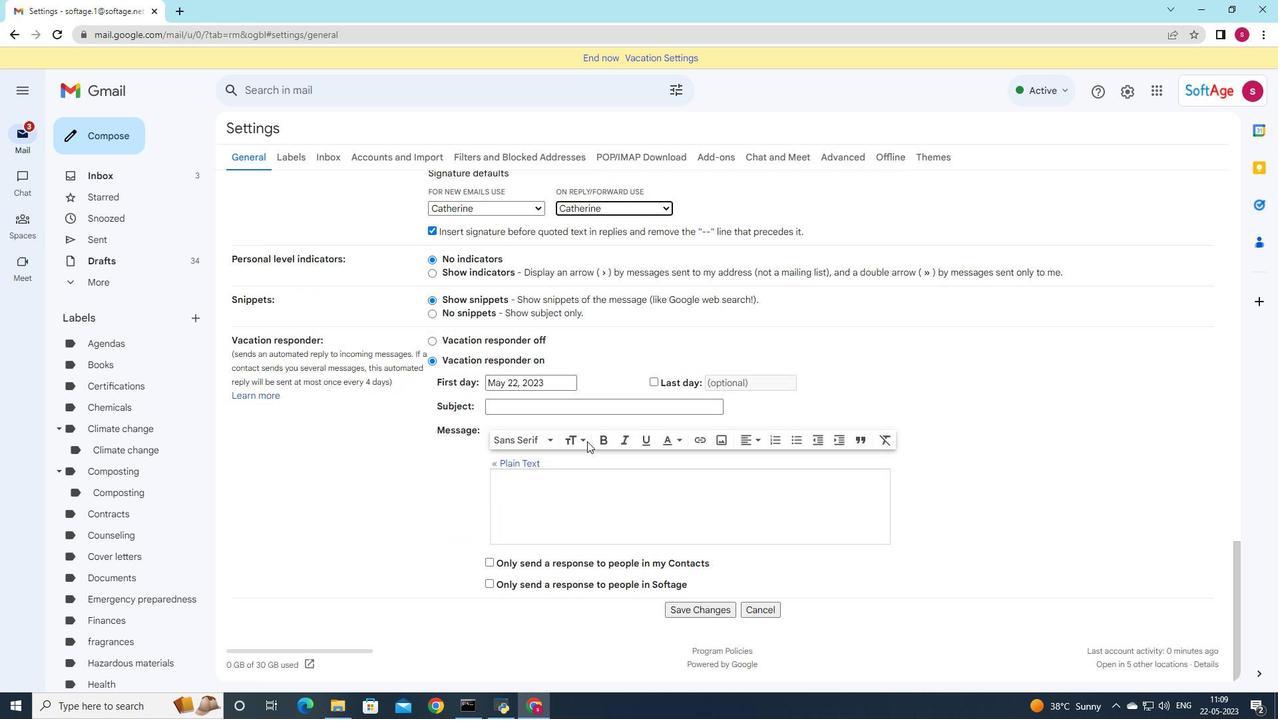 
Action: Mouse moved to (587, 442)
Screenshot: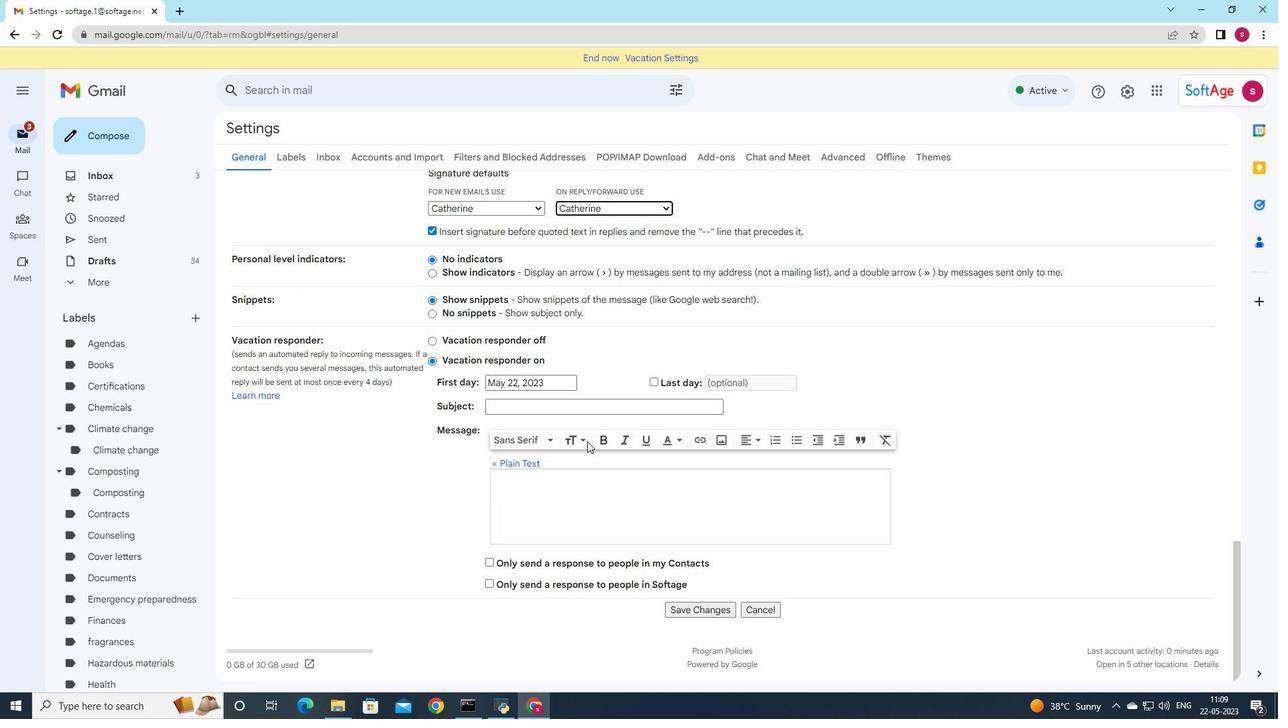 
Action: Mouse scrolled (587, 441) with delta (0, 0)
Screenshot: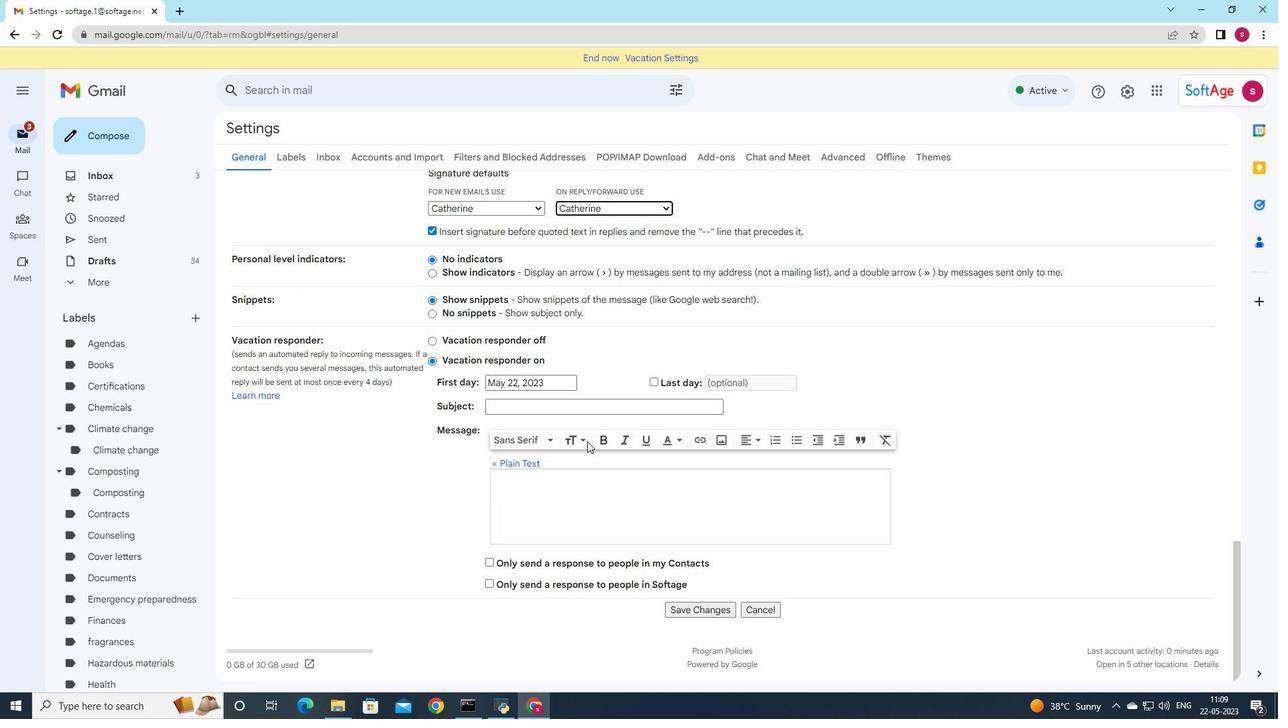 
Action: Mouse moved to (587, 443)
Screenshot: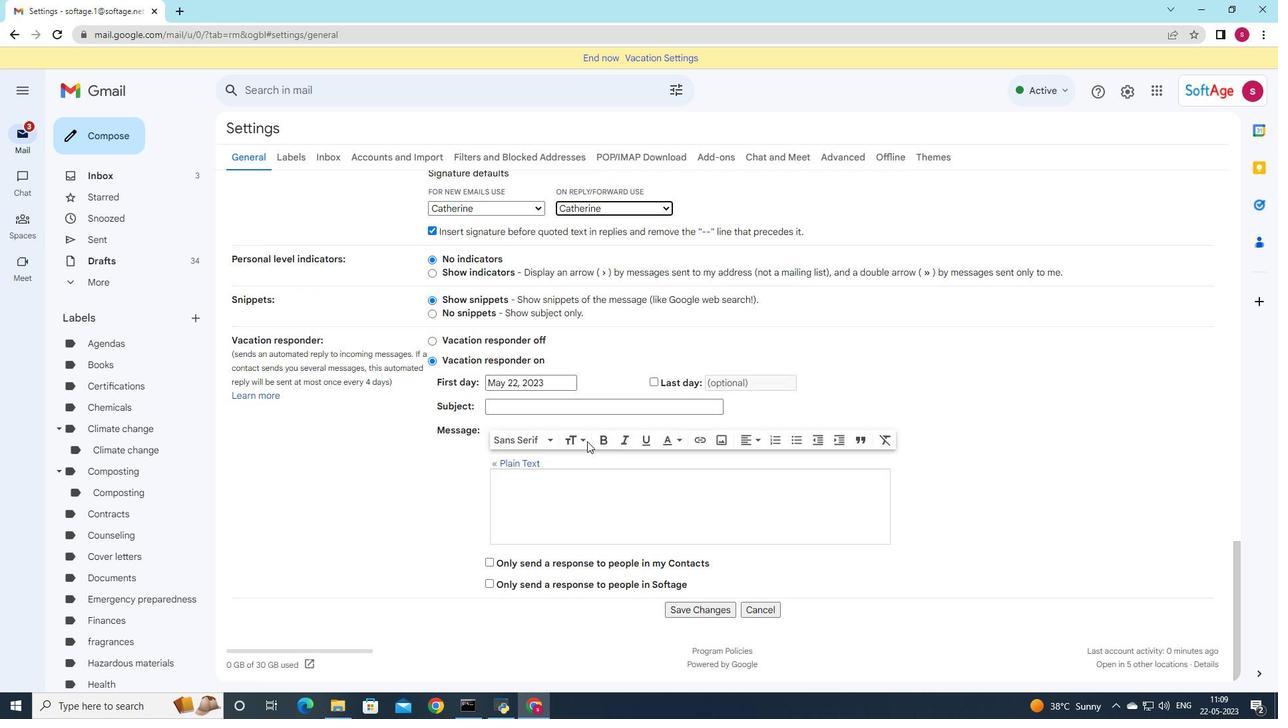 
Action: Mouse scrolled (587, 442) with delta (0, 0)
Screenshot: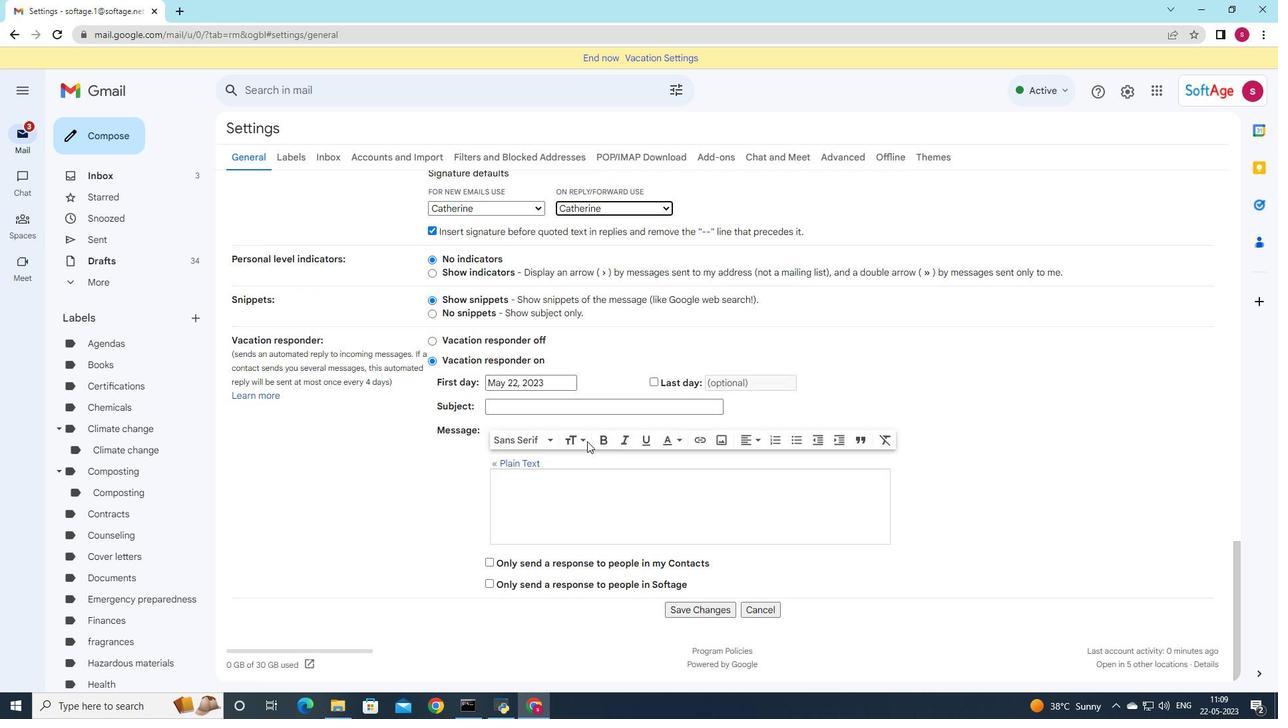 
Action: Mouse moved to (700, 612)
Screenshot: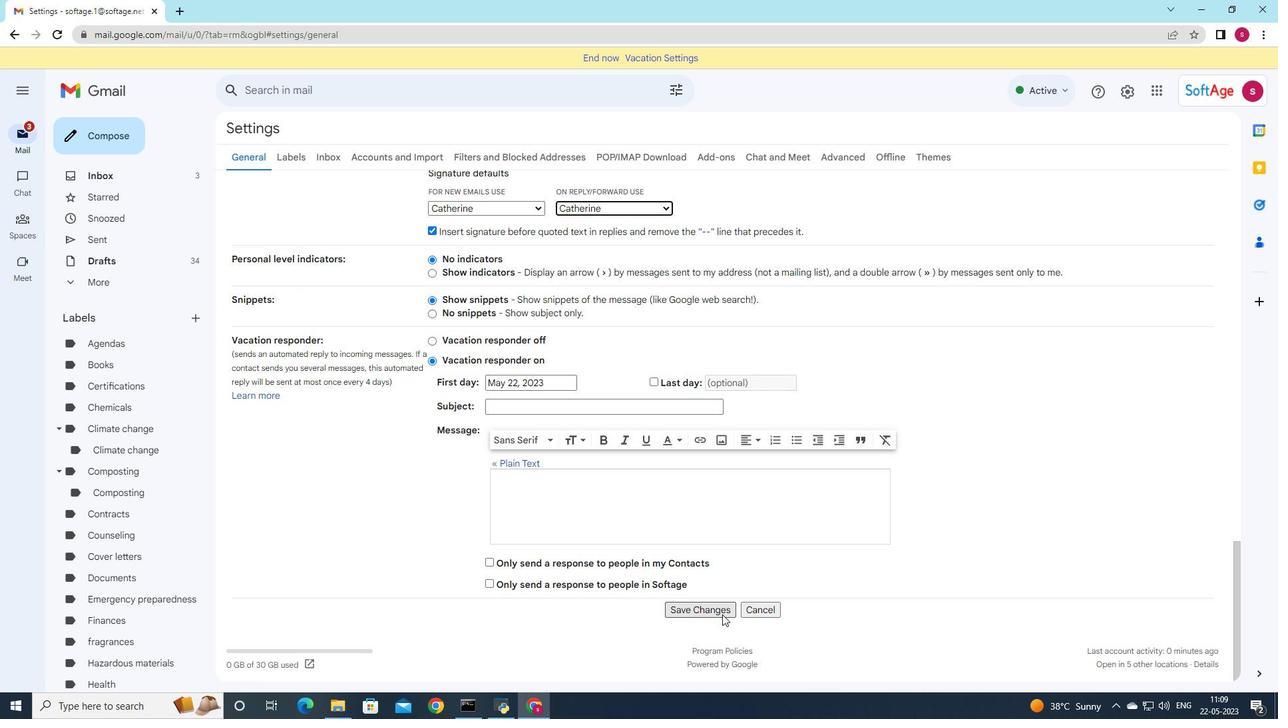 
Action: Mouse pressed left at (700, 612)
Screenshot: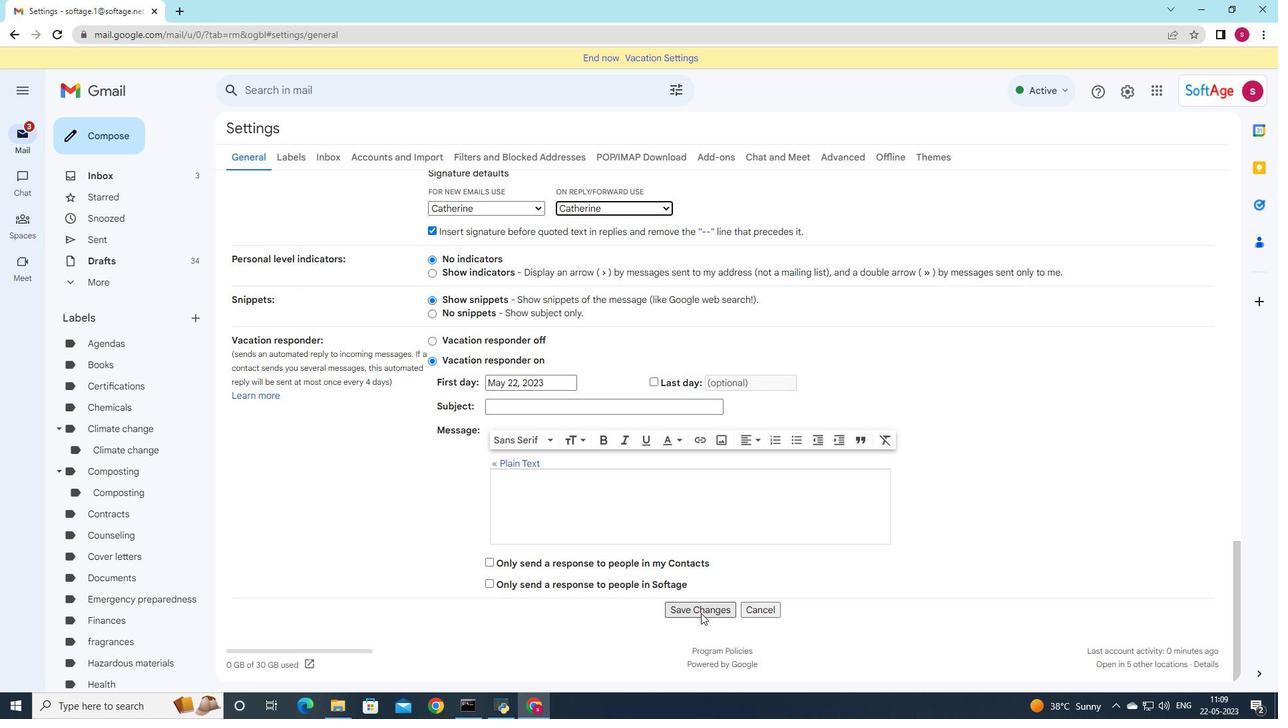 
Action: Mouse moved to (121, 137)
Screenshot: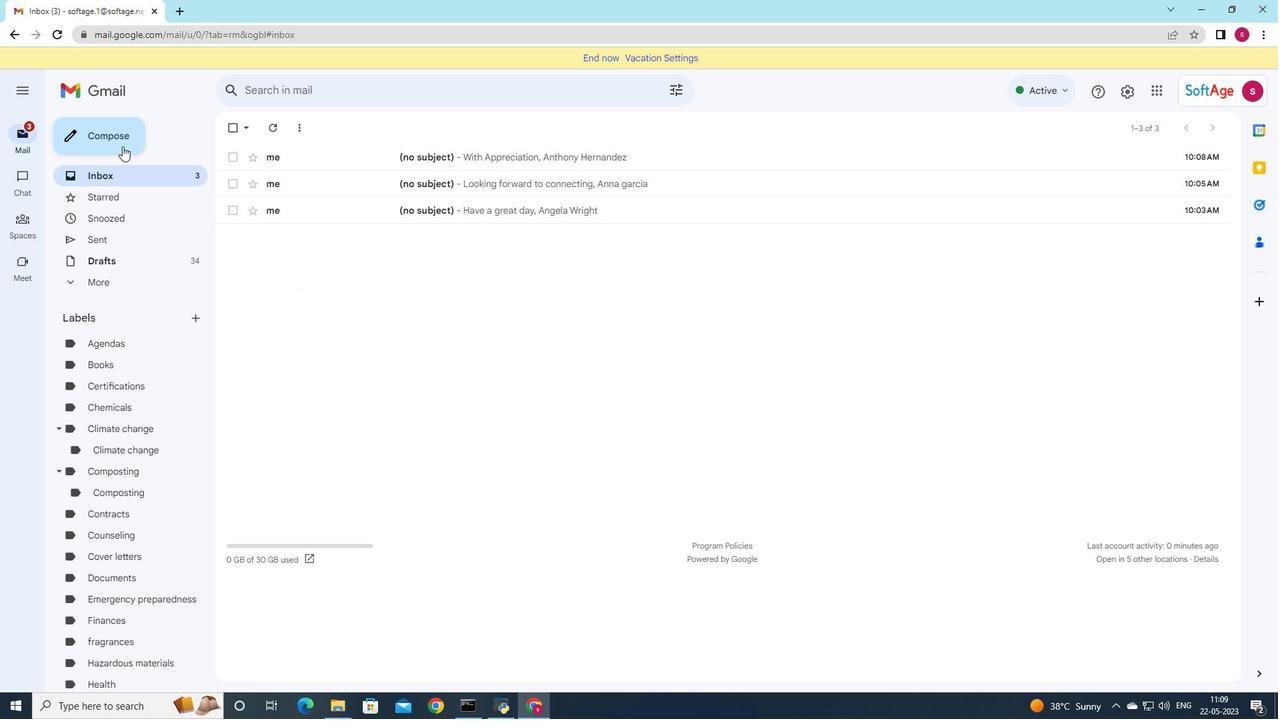 
Action: Mouse pressed left at (121, 137)
Screenshot: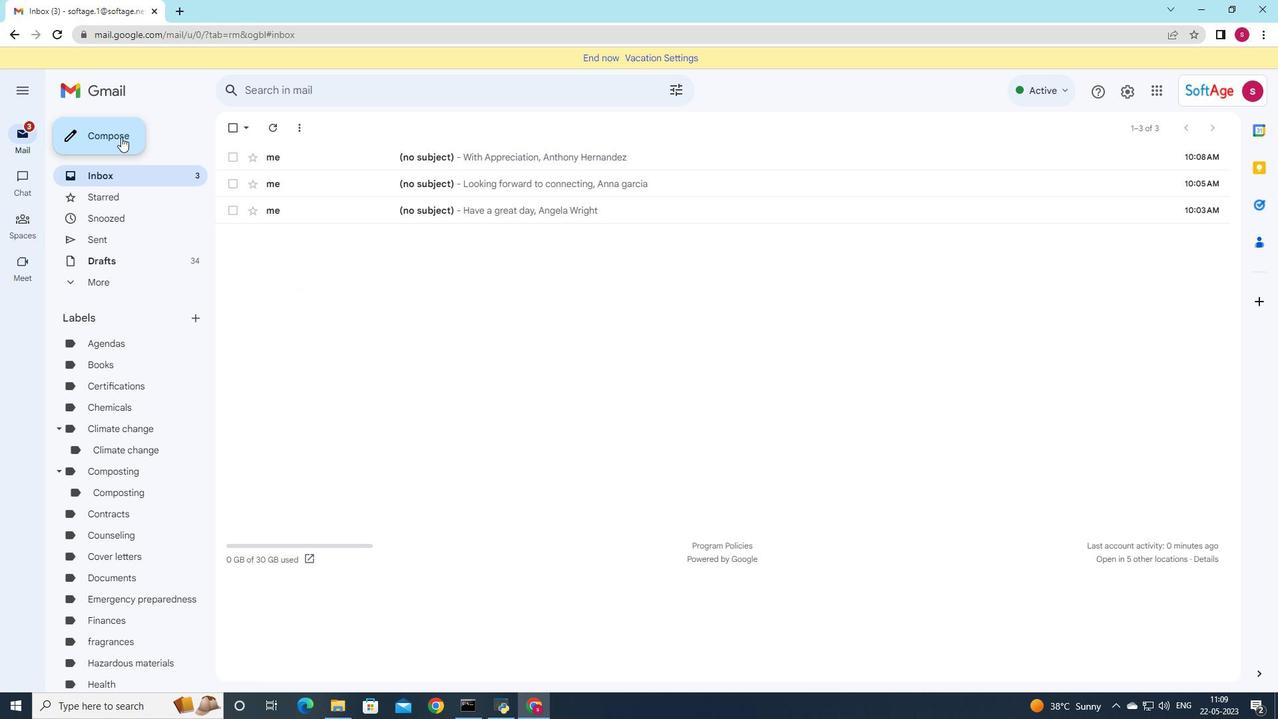 
Action: Mouse moved to (790, 313)
Screenshot: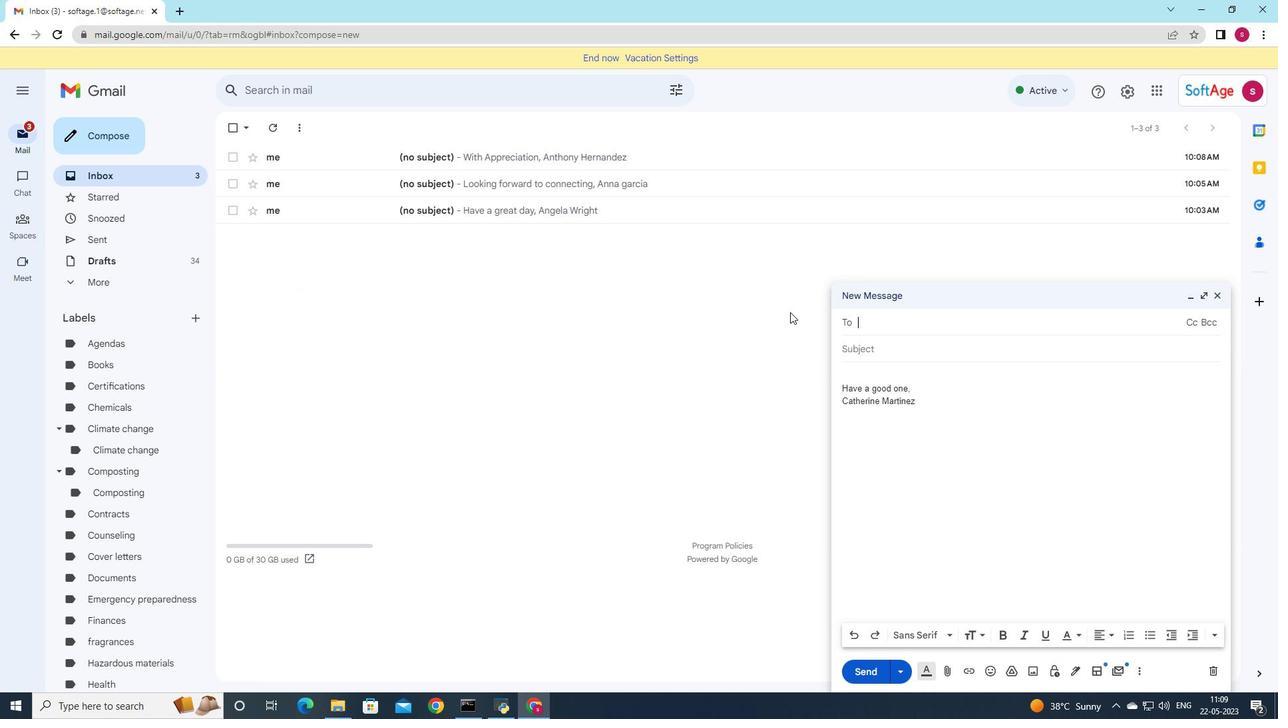
Action: Key pressed softaf<Key.backspace>gwe<Key.backspace><Key.backspace><Key.backspace>
Screenshot: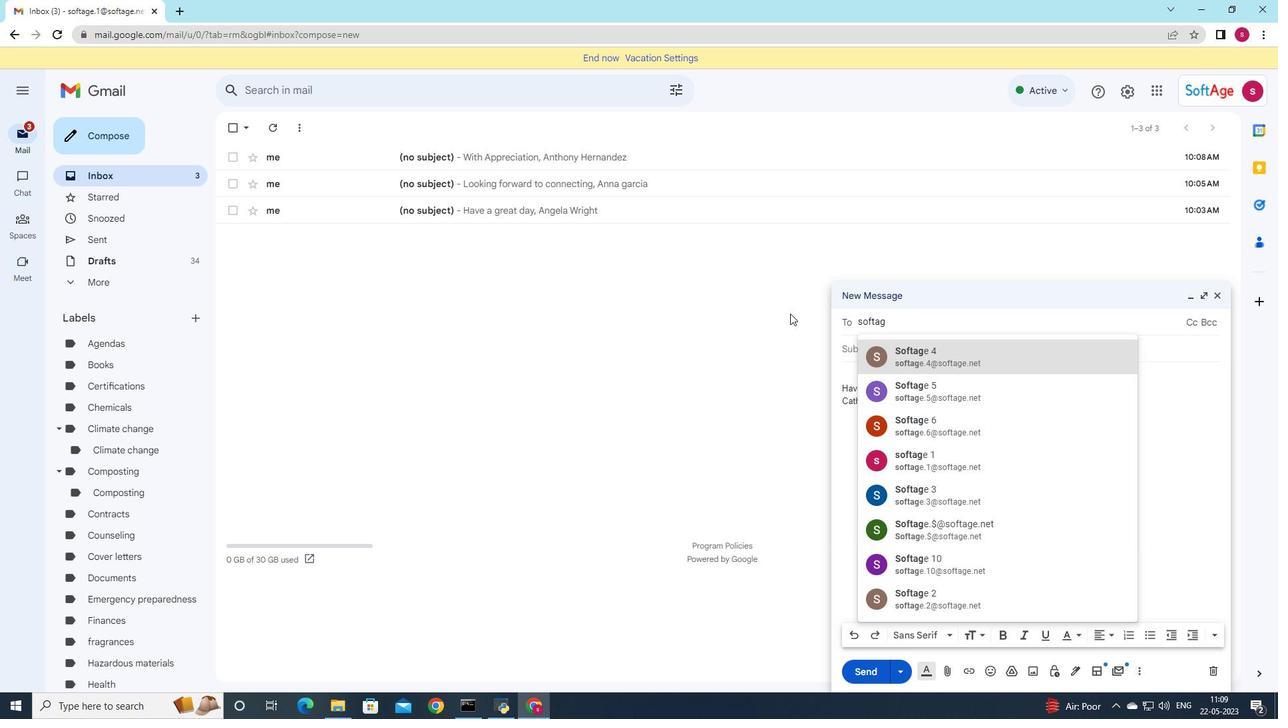 
Action: Mouse moved to (894, 461)
Screenshot: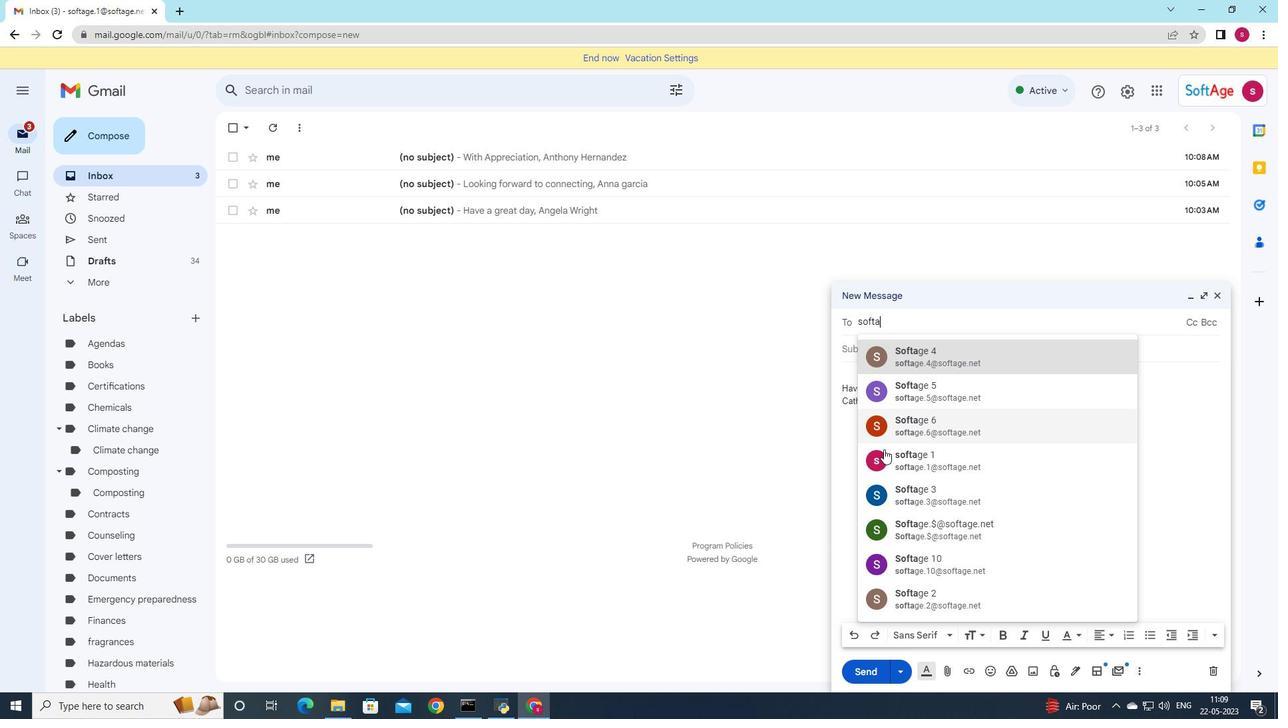 
Action: Mouse pressed left at (894, 461)
Screenshot: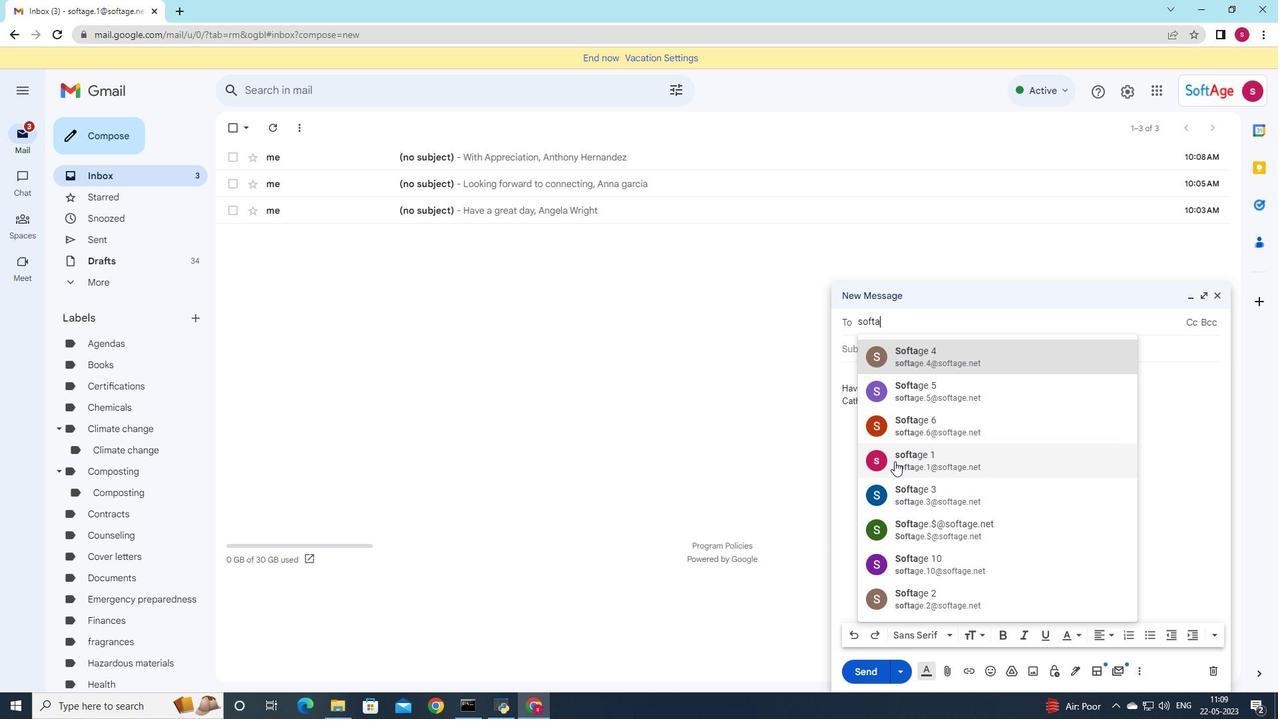 
Action: Mouse moved to (194, 316)
Screenshot: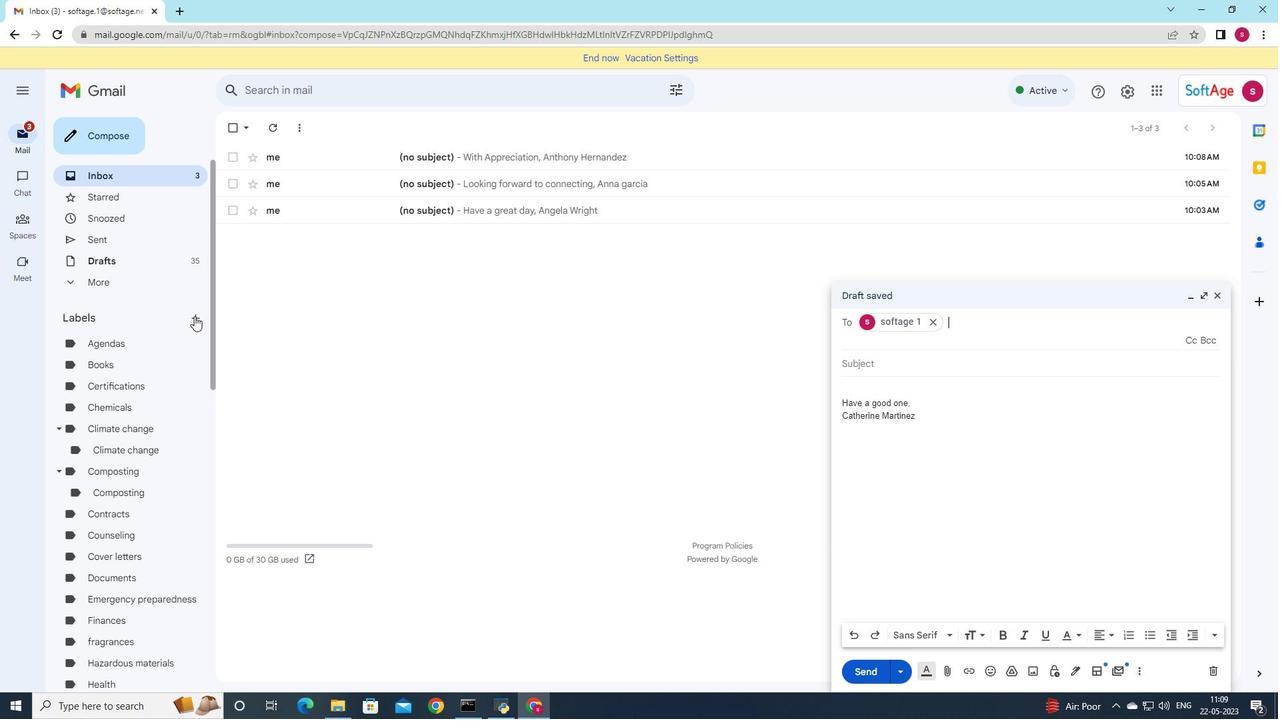 
Action: Mouse pressed left at (194, 316)
Screenshot: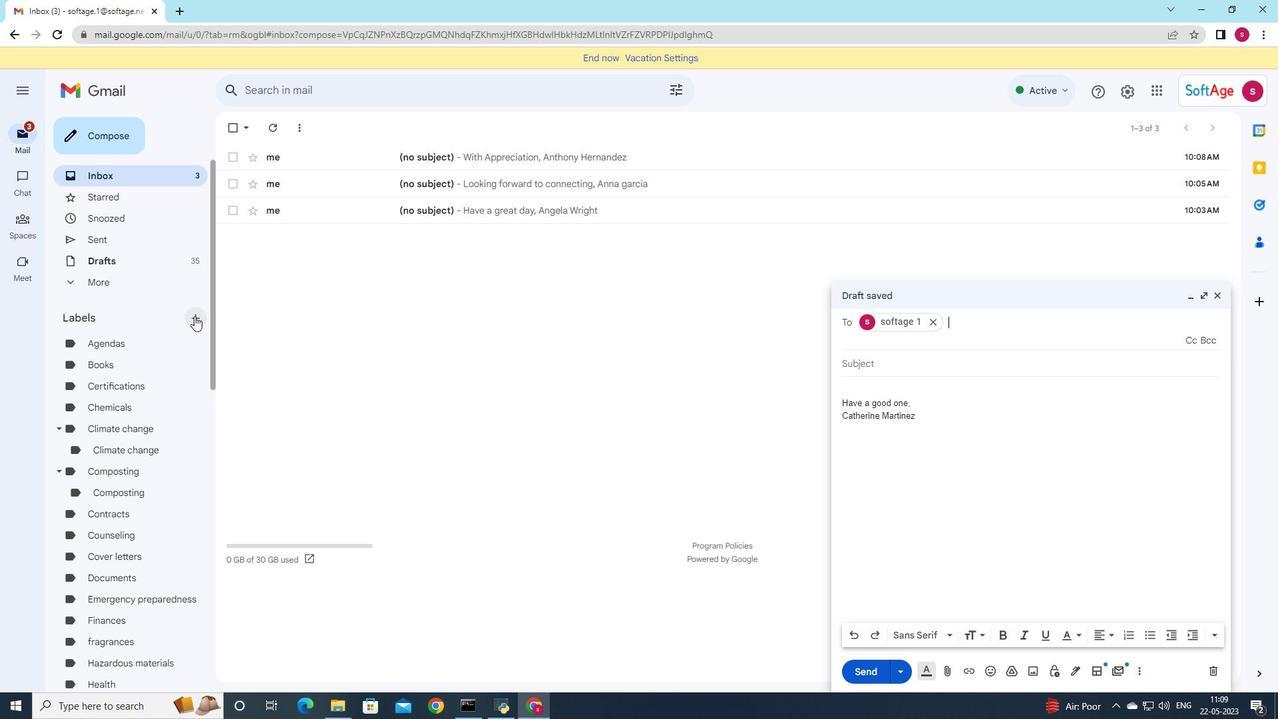 
Action: Mouse moved to (374, 330)
Screenshot: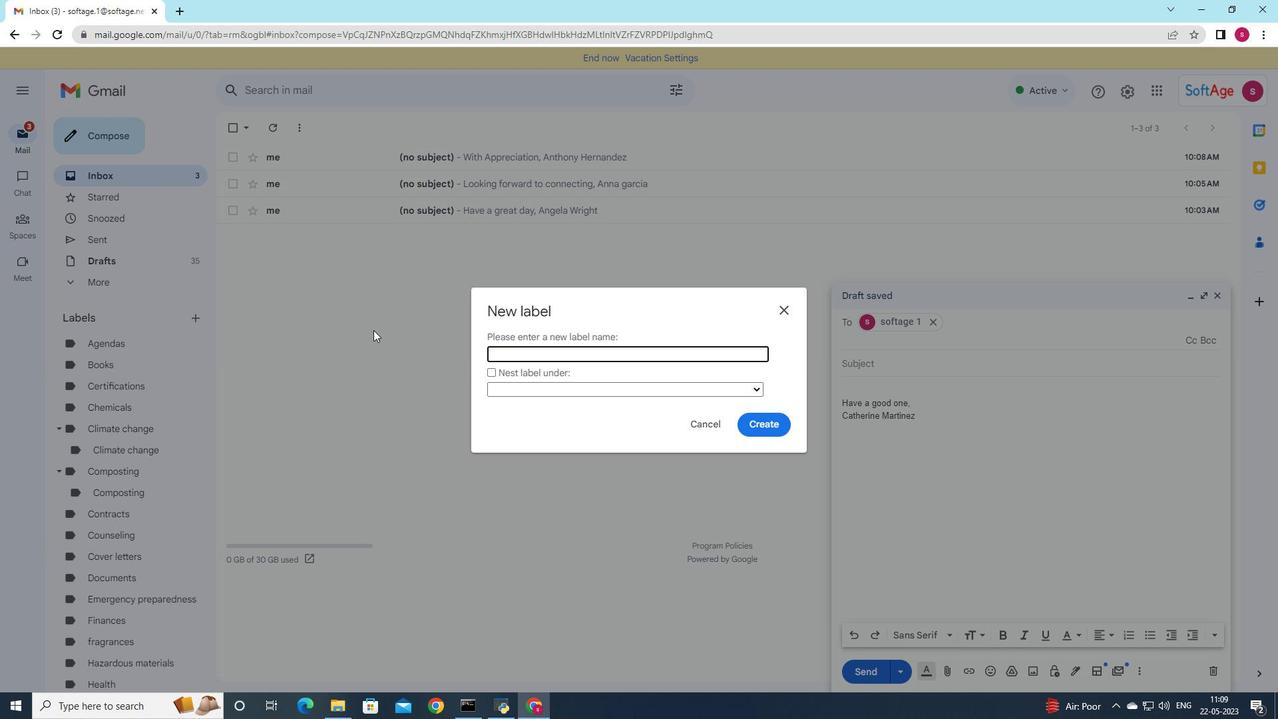 
Action: Key pressed <Key.shift><Key.shift><Key.shift><Key.shift><Key.shift><Key.shift><Key.shift><Key.shift><Key.shift>Client<Key.space>files
Screenshot: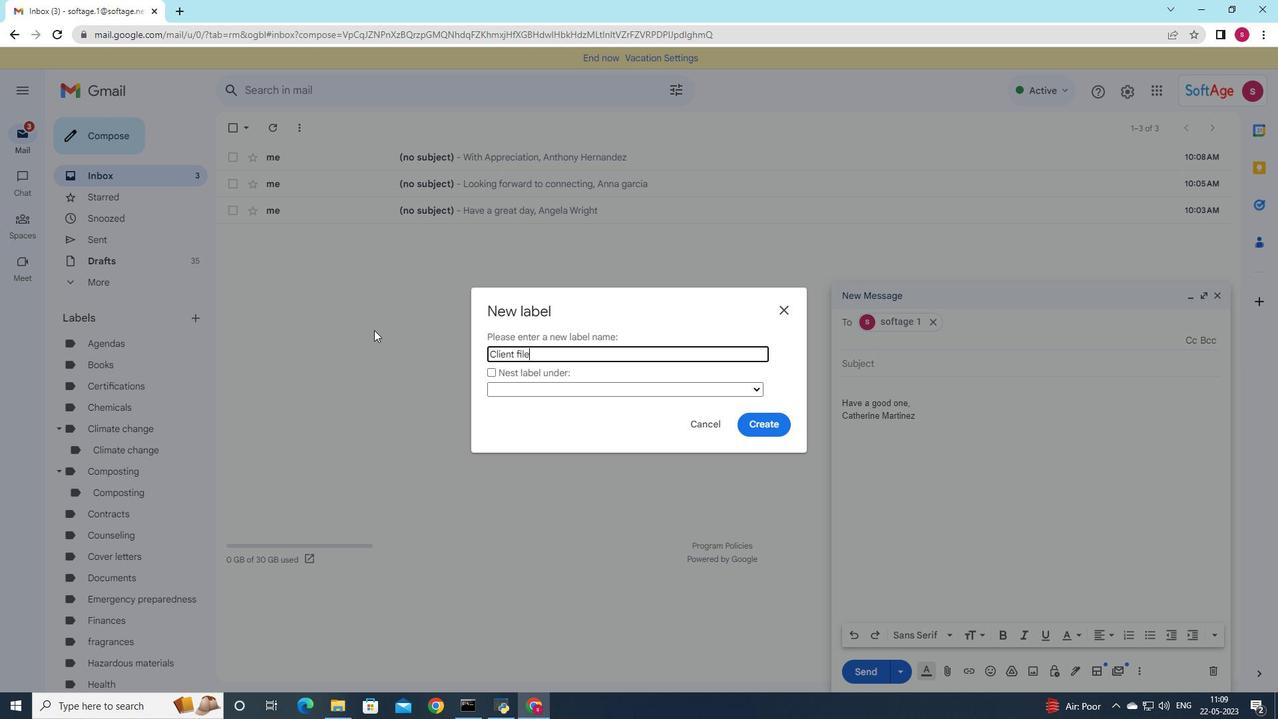 
Action: Mouse moved to (571, 498)
Screenshot: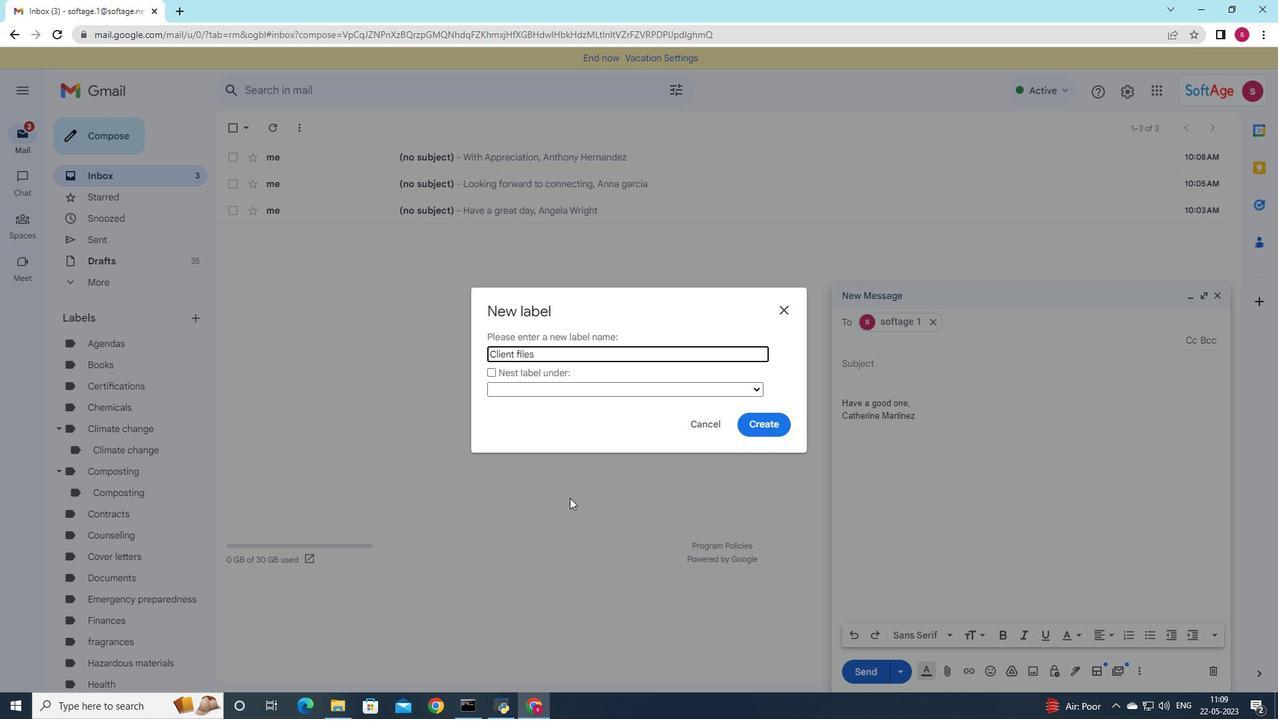 
Action: Mouse scrolled (570, 497) with delta (0, 0)
Screenshot: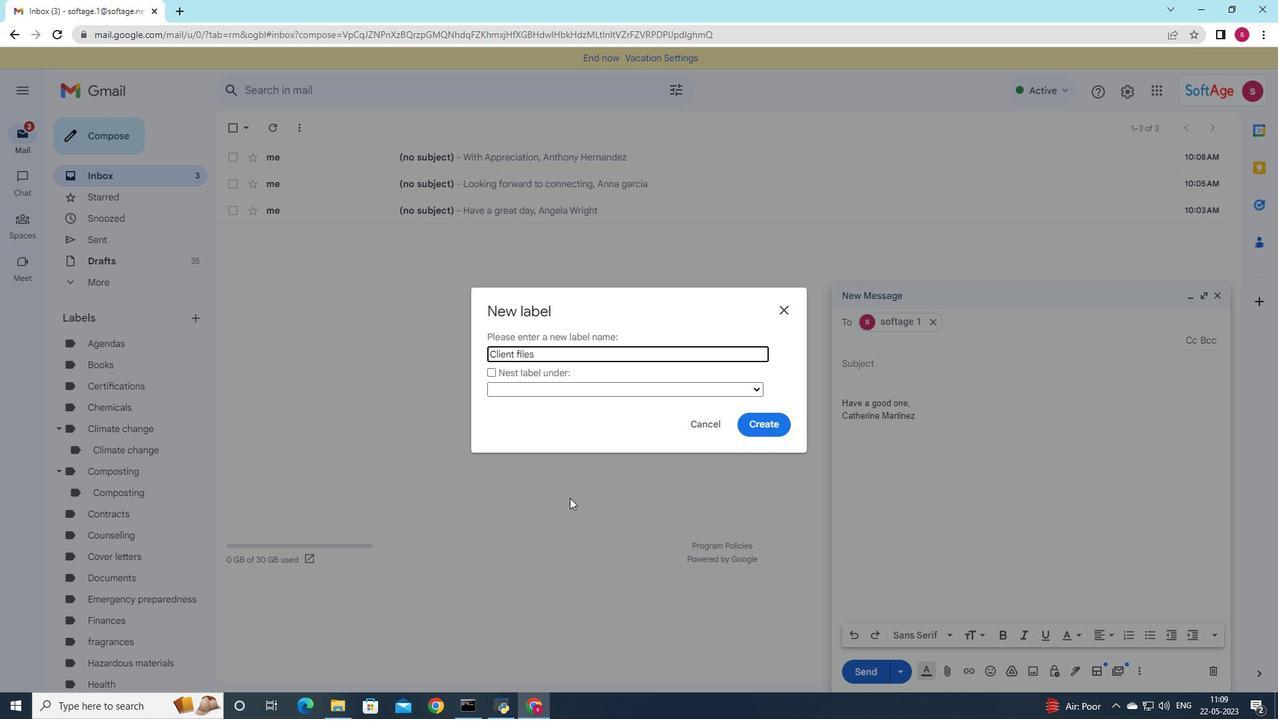 
Action: Mouse moved to (751, 423)
Screenshot: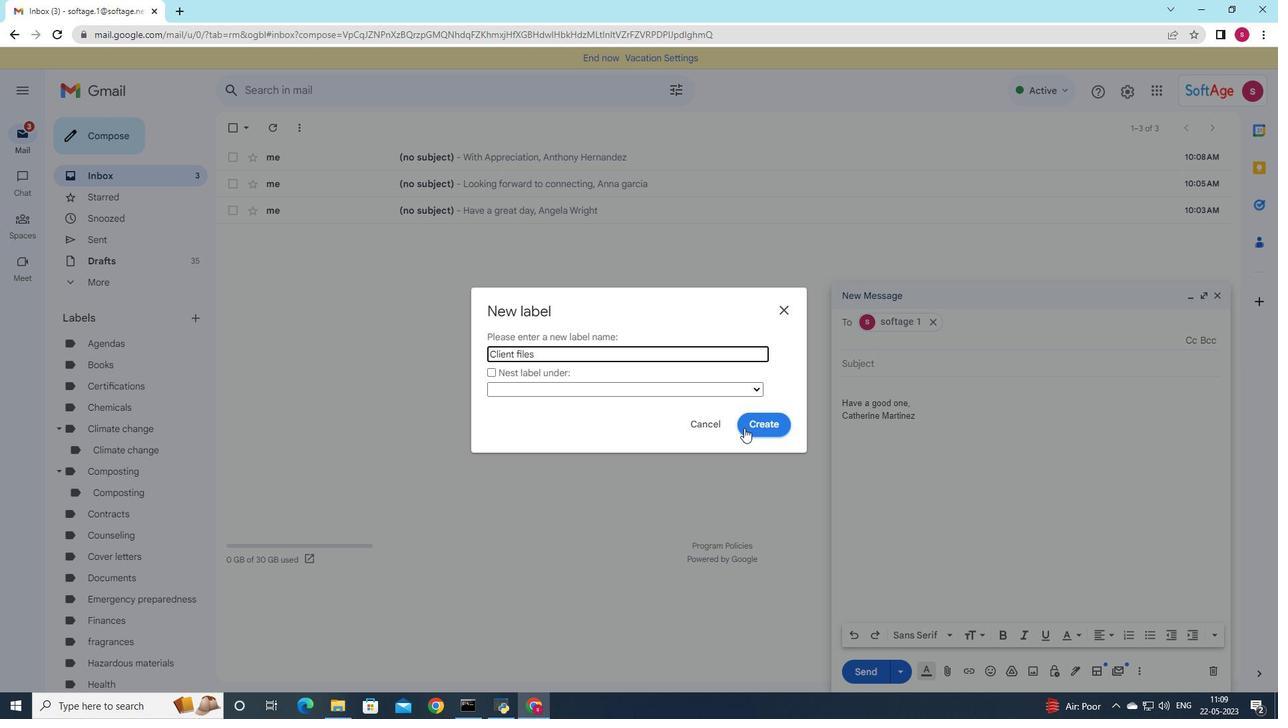 
Action: Mouse pressed left at (751, 423)
Screenshot: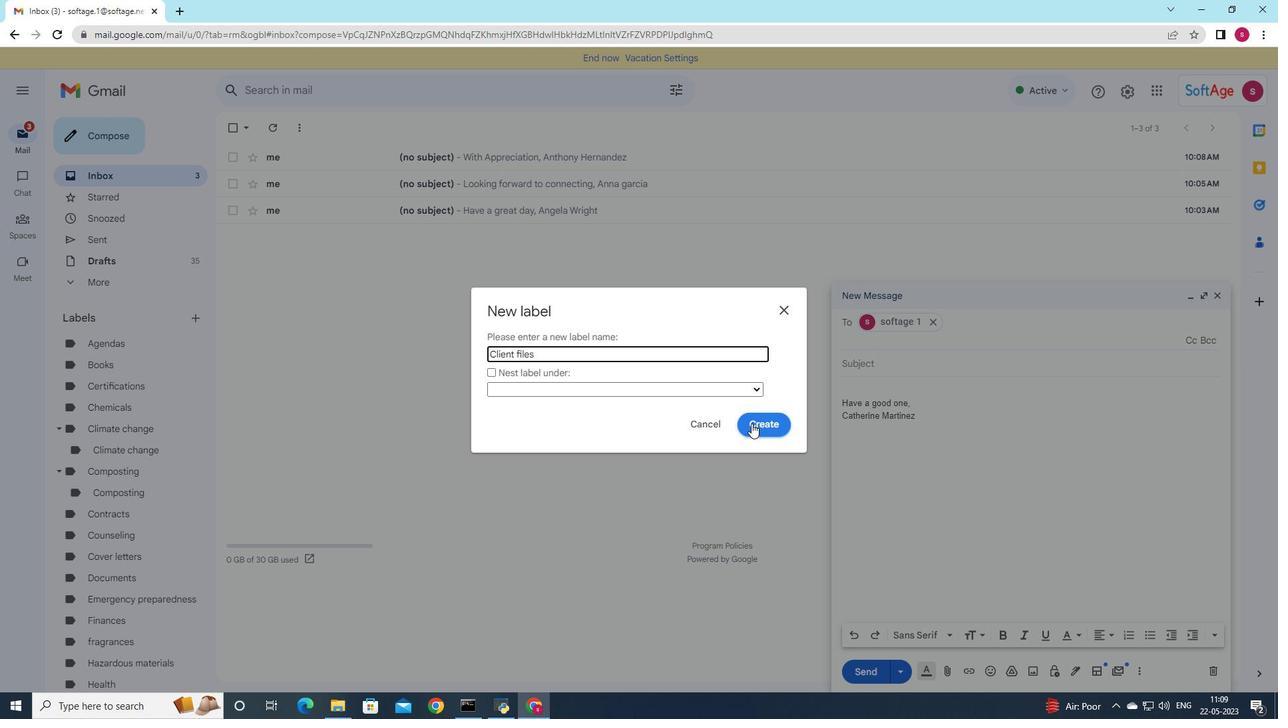 
Action: Mouse moved to (453, 432)
Screenshot: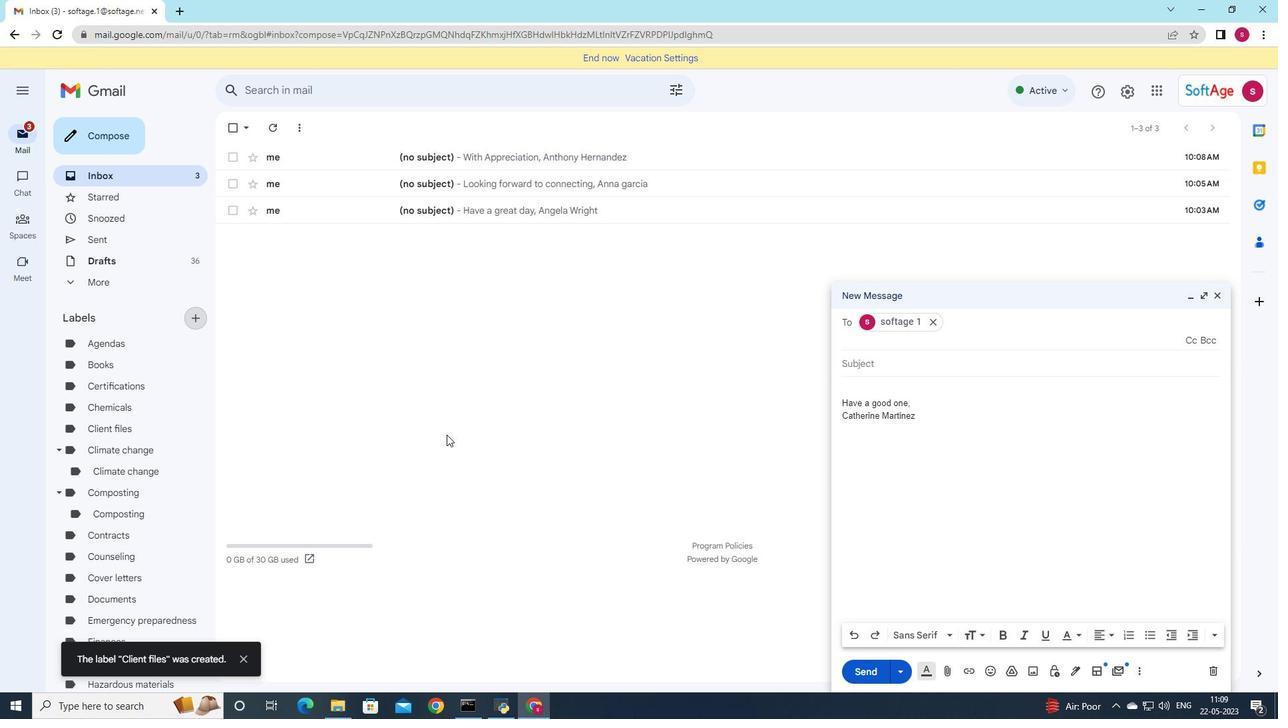 
